 Task: Reply to email with the signature Dallas Robinson with the subject Order confirmation from softage.1@softage.net with the message Please let me know if there are any changes or updates to the project plan. Undo the message and rewrite the message as Thank you for your cooperation in this matter. Send the email
Action: Mouse moved to (484, 603)
Screenshot: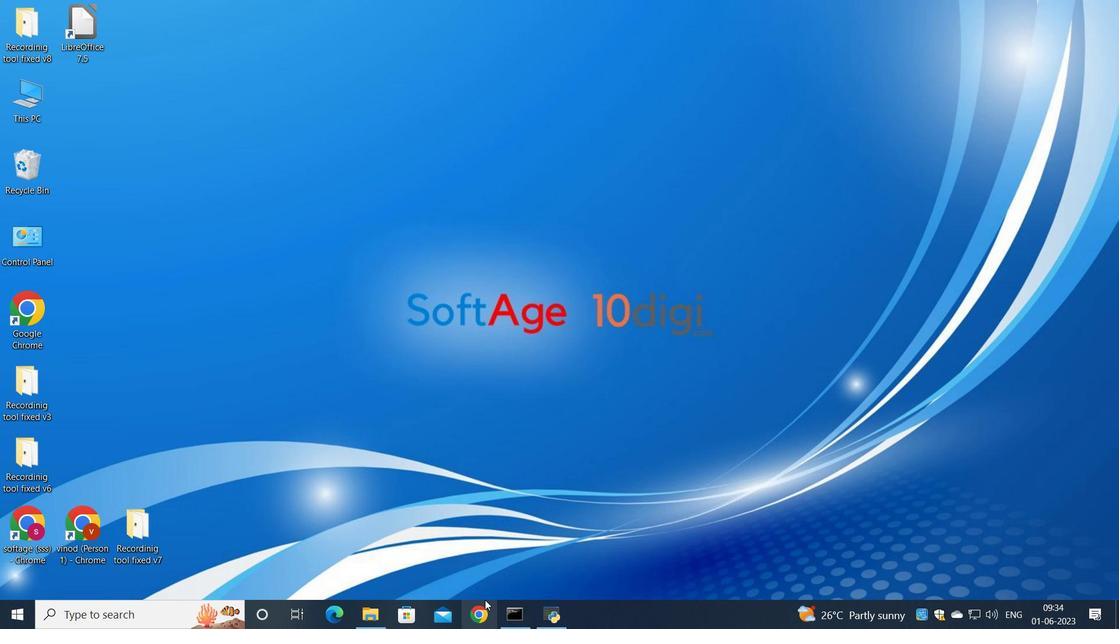 
Action: Mouse pressed left at (484, 603)
Screenshot: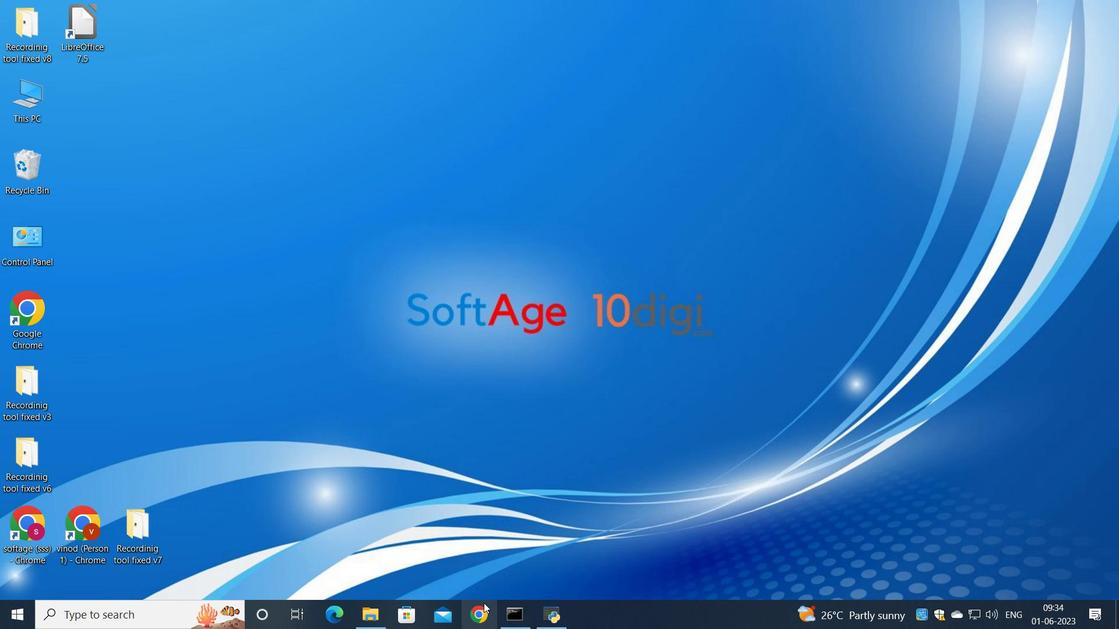 
Action: Mouse moved to (485, 368)
Screenshot: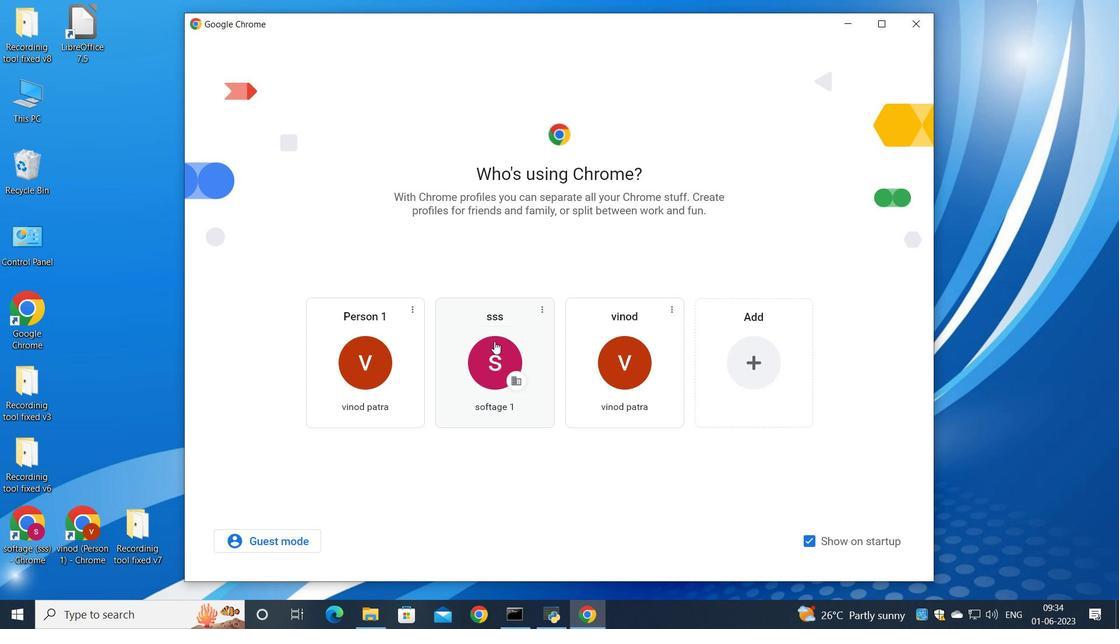 
Action: Mouse pressed left at (485, 368)
Screenshot: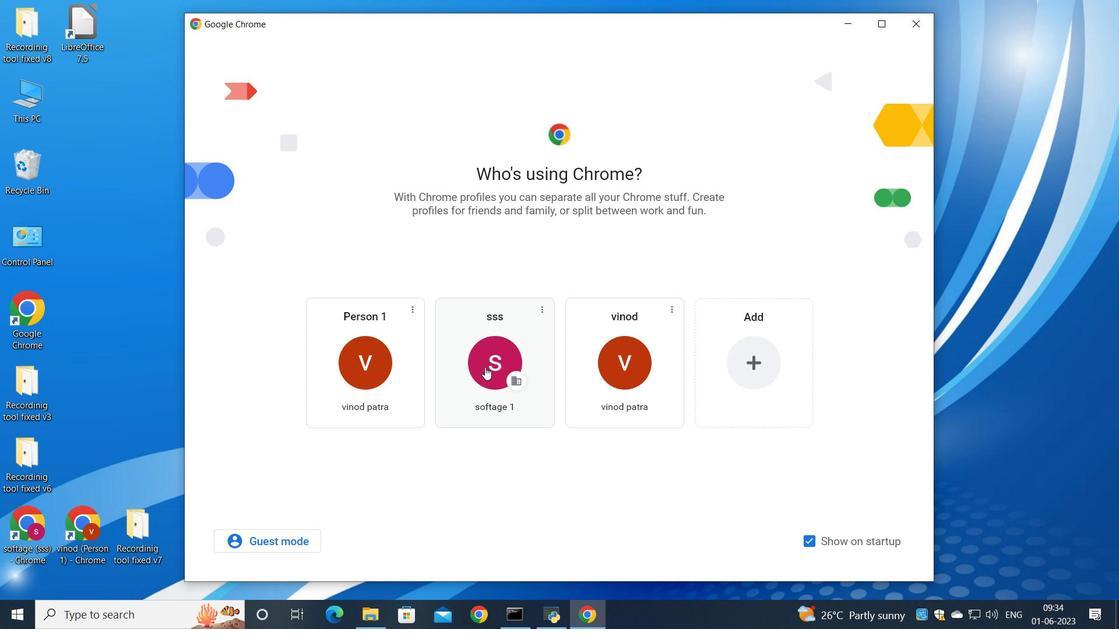
Action: Mouse moved to (987, 93)
Screenshot: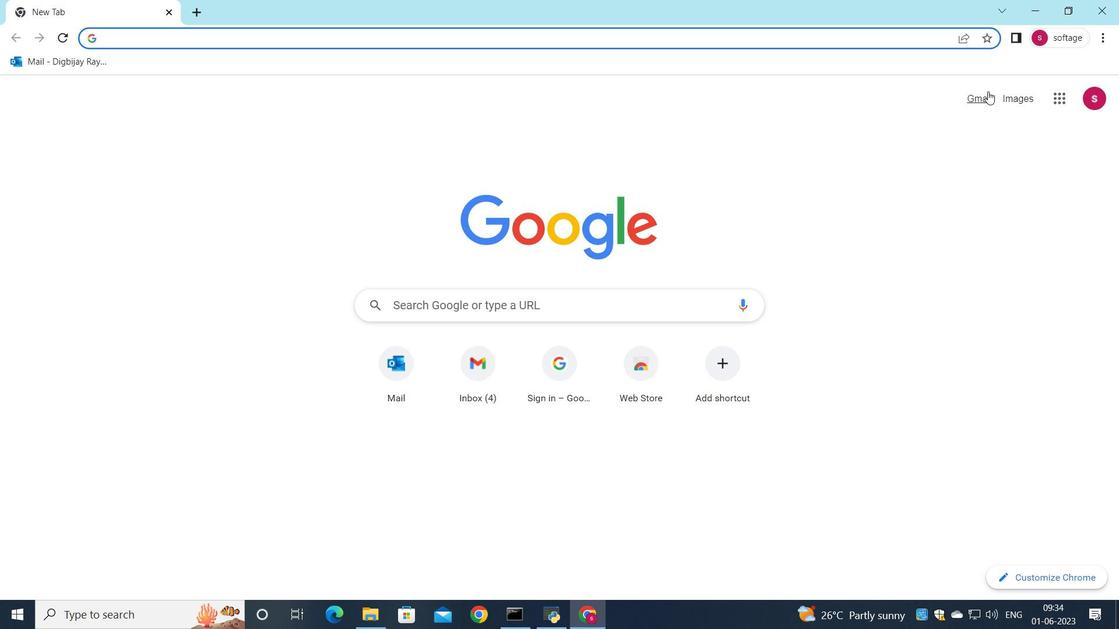 
Action: Mouse pressed left at (987, 93)
Screenshot: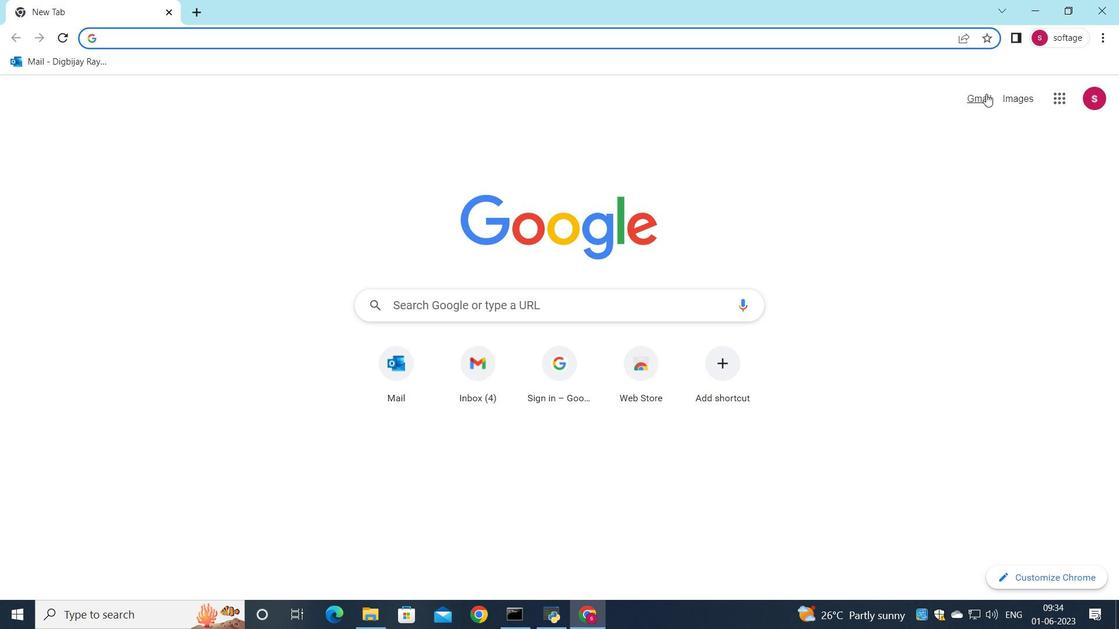 
Action: Mouse moved to (953, 107)
Screenshot: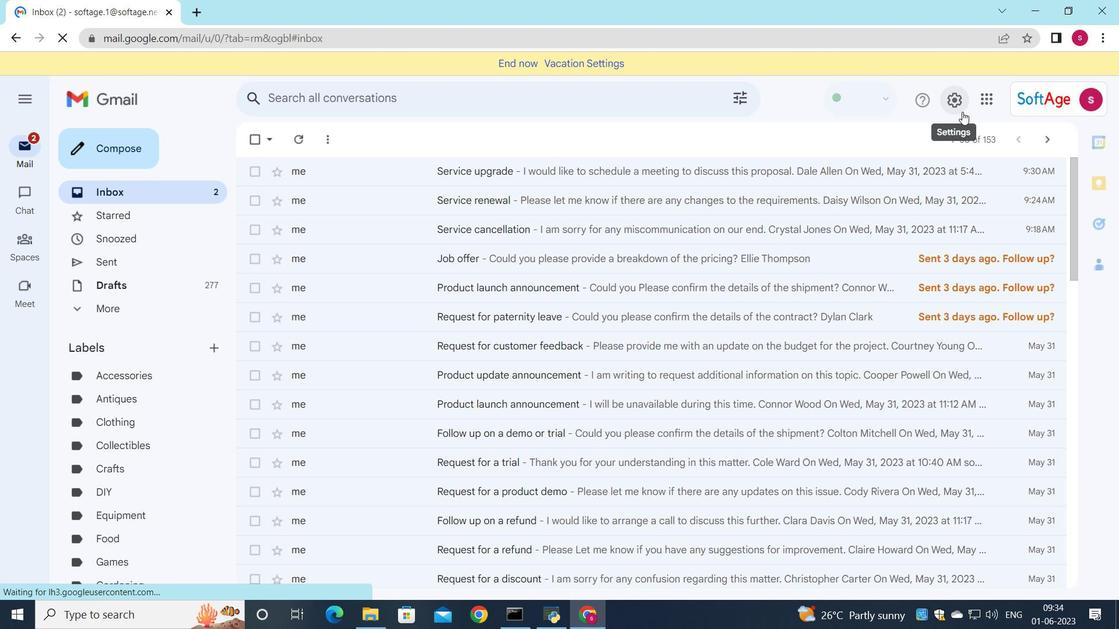 
Action: Mouse pressed left at (953, 107)
Screenshot: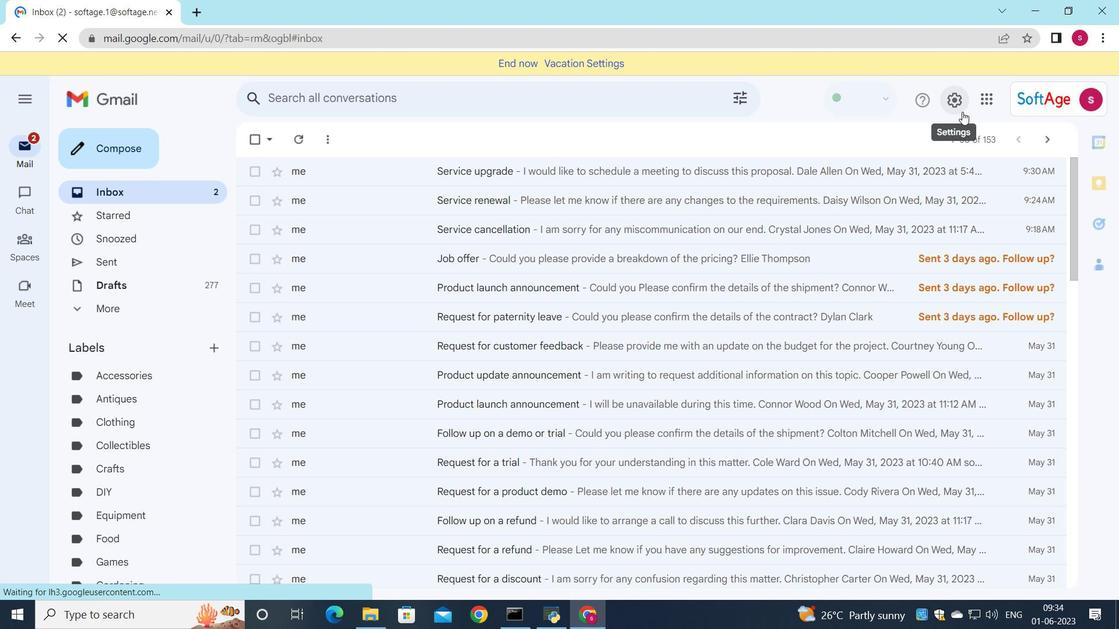 
Action: Mouse moved to (951, 173)
Screenshot: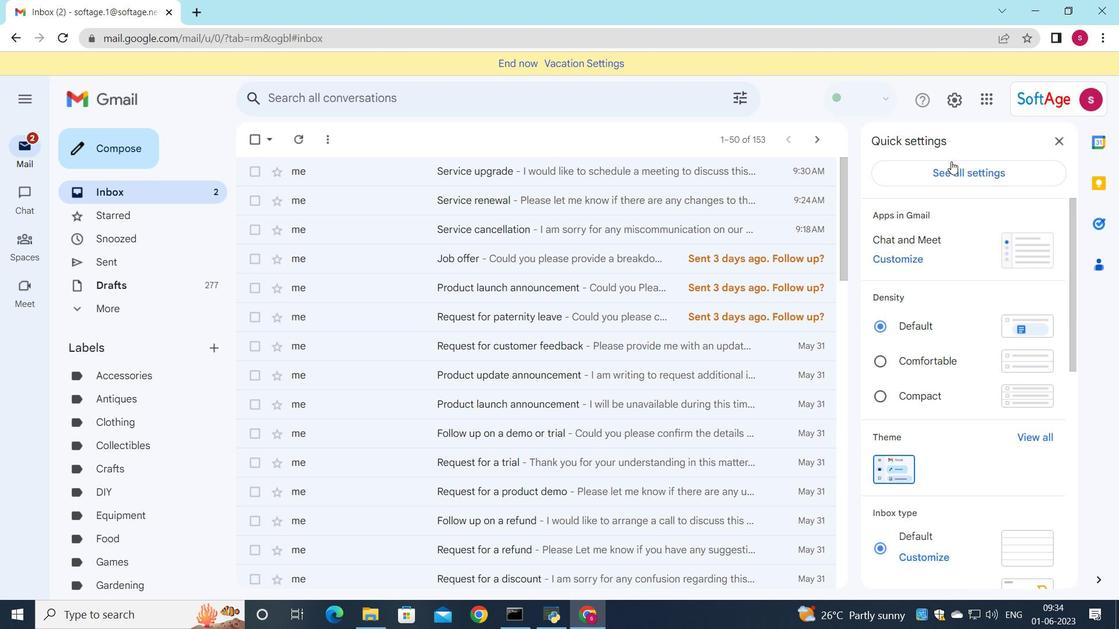 
Action: Mouse pressed left at (951, 173)
Screenshot: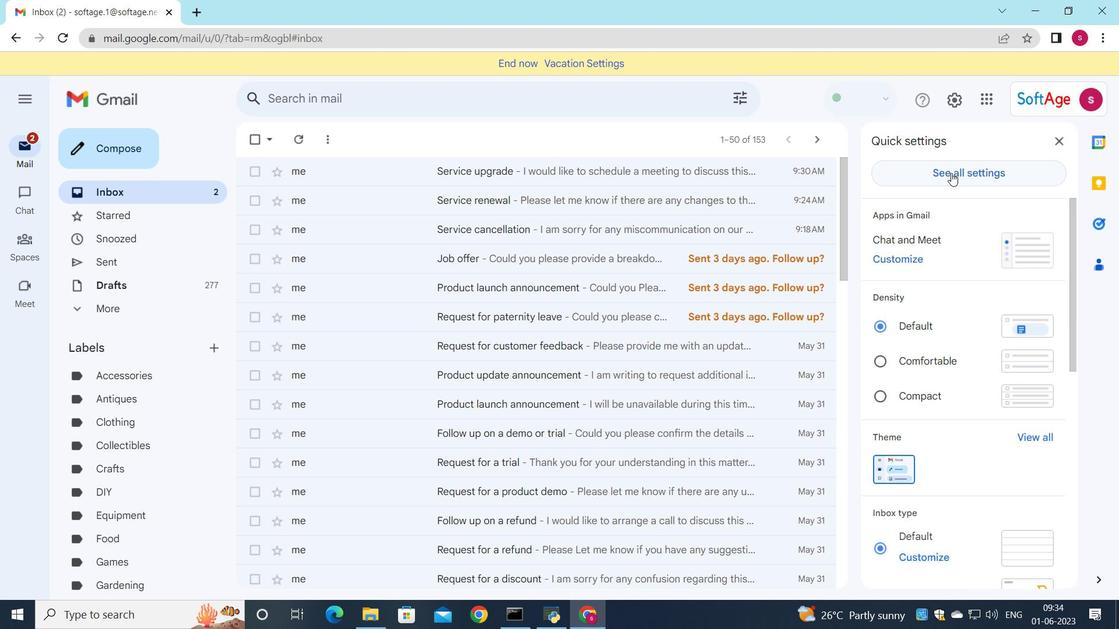 
Action: Mouse moved to (700, 271)
Screenshot: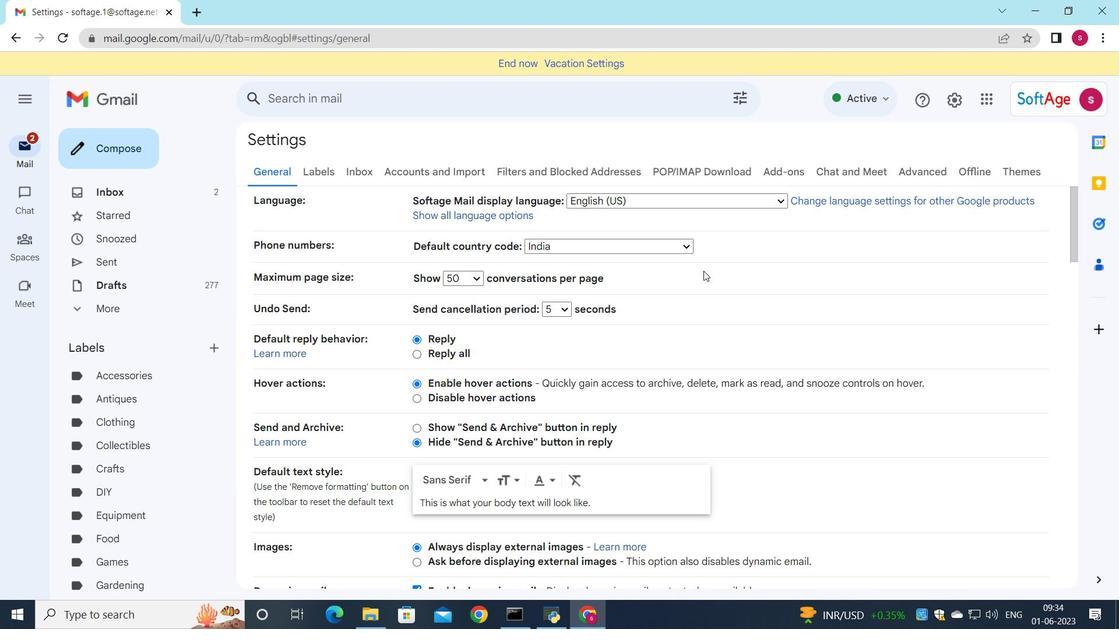 
Action: Mouse scrolled (700, 271) with delta (0, 0)
Screenshot: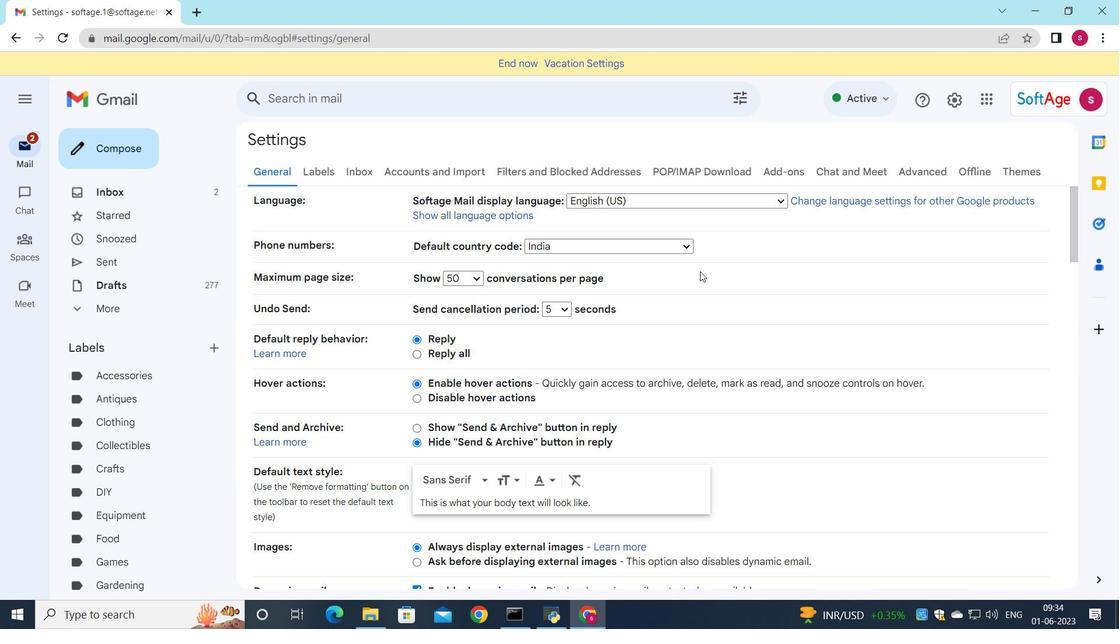 
Action: Mouse scrolled (700, 271) with delta (0, 0)
Screenshot: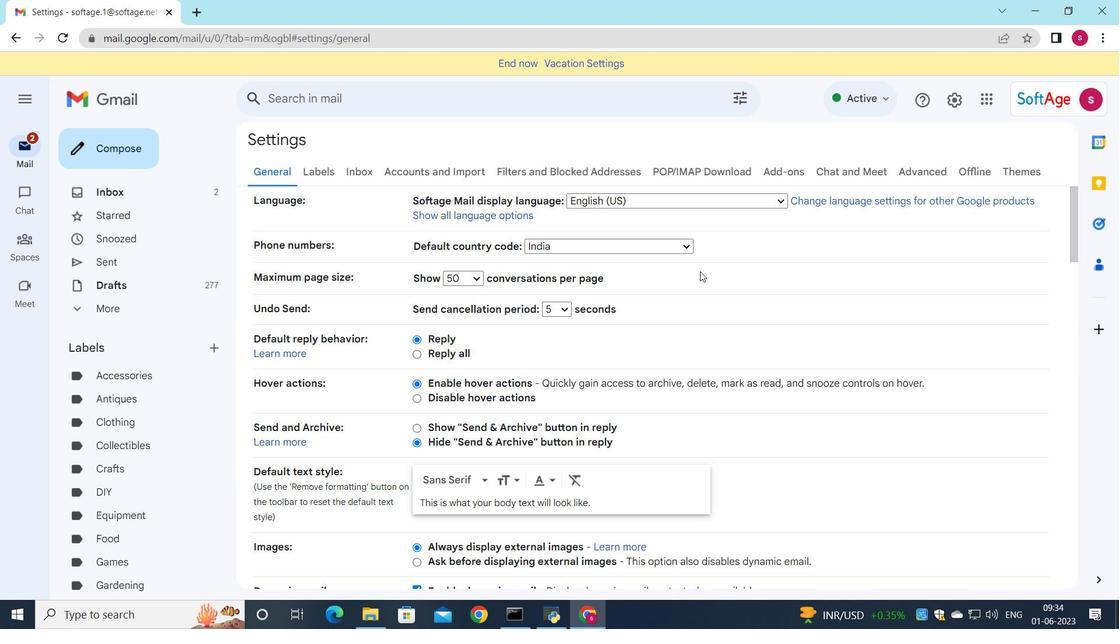 
Action: Mouse scrolled (700, 271) with delta (0, 0)
Screenshot: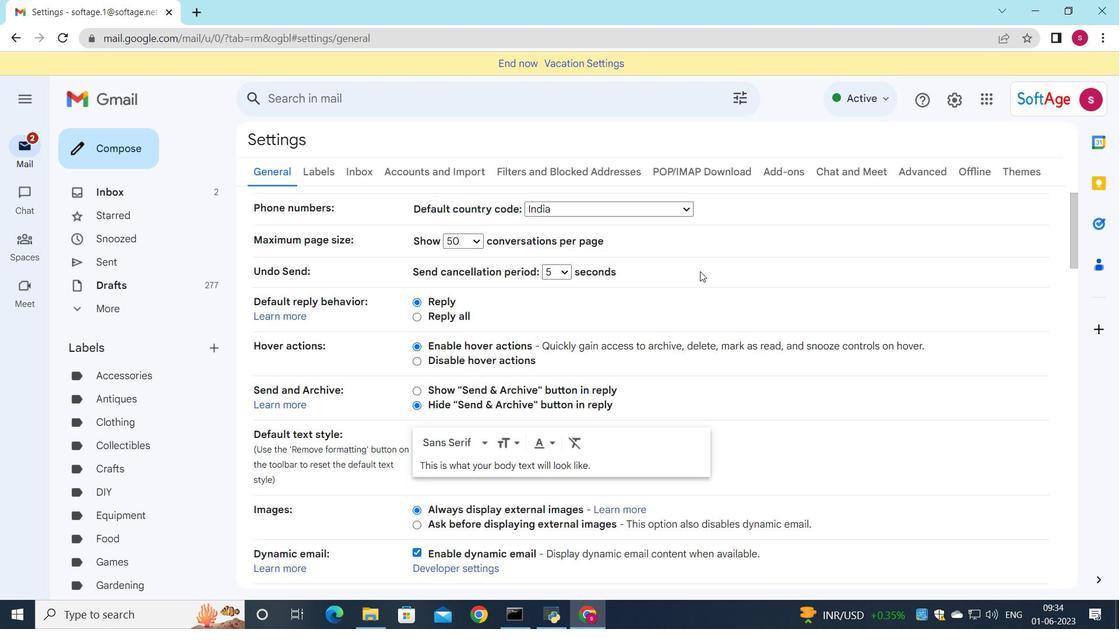 
Action: Mouse scrolled (700, 271) with delta (0, 0)
Screenshot: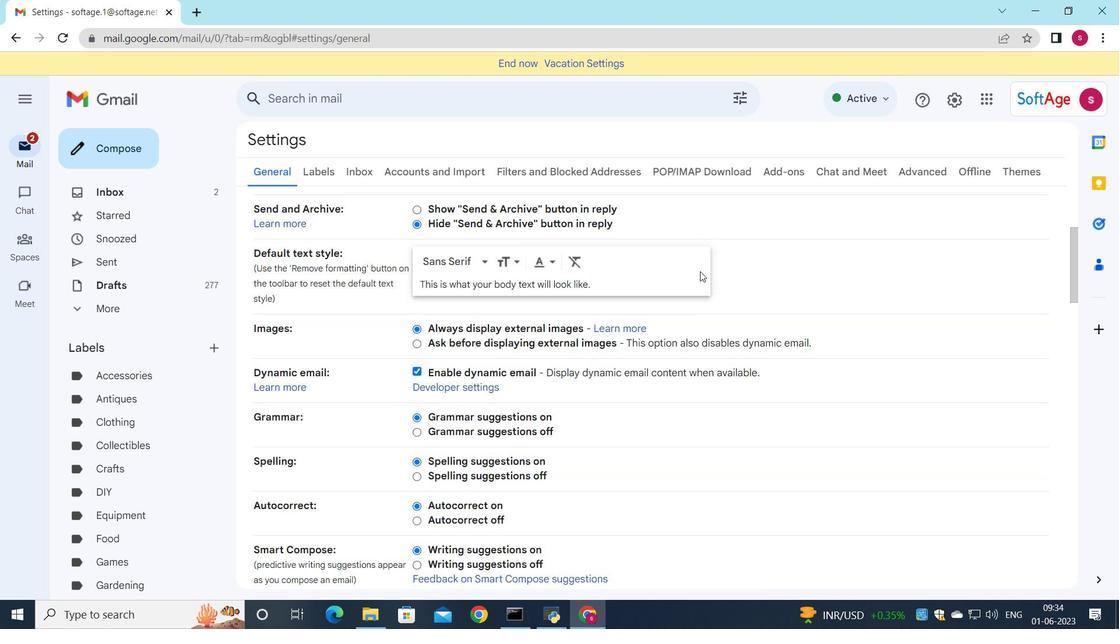 
Action: Mouse scrolled (700, 271) with delta (0, 0)
Screenshot: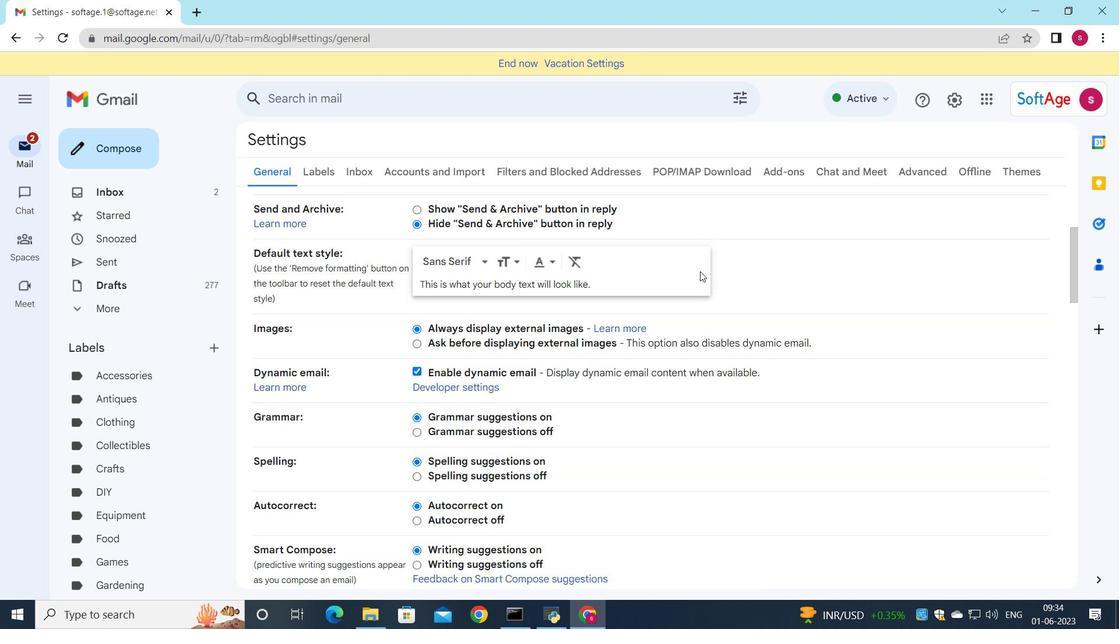 
Action: Mouse moved to (693, 279)
Screenshot: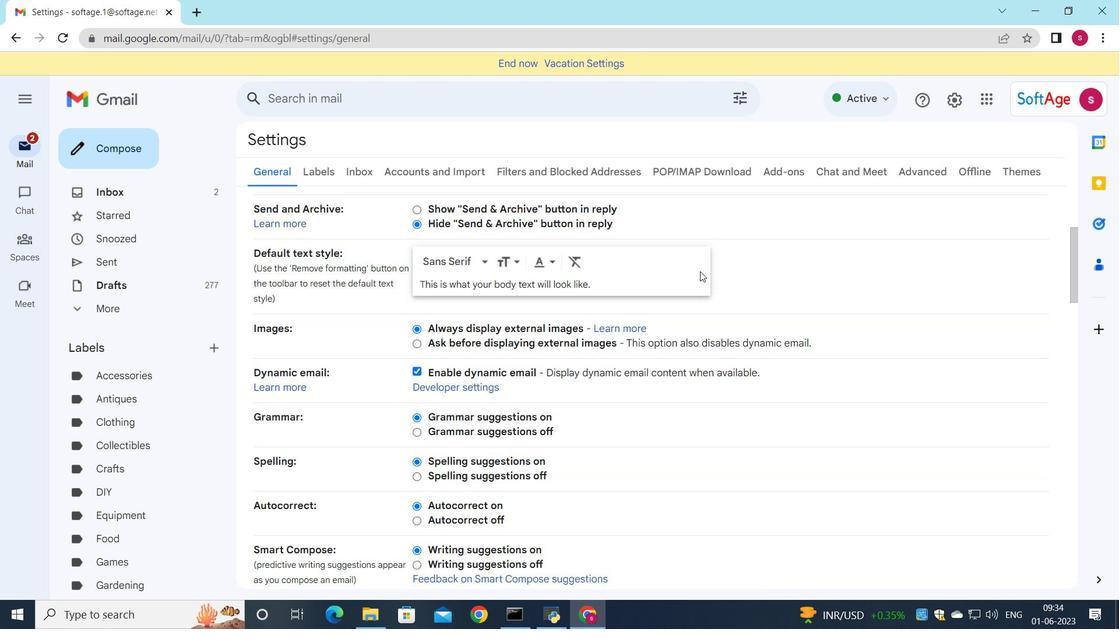 
Action: Mouse scrolled (693, 279) with delta (0, 0)
Screenshot: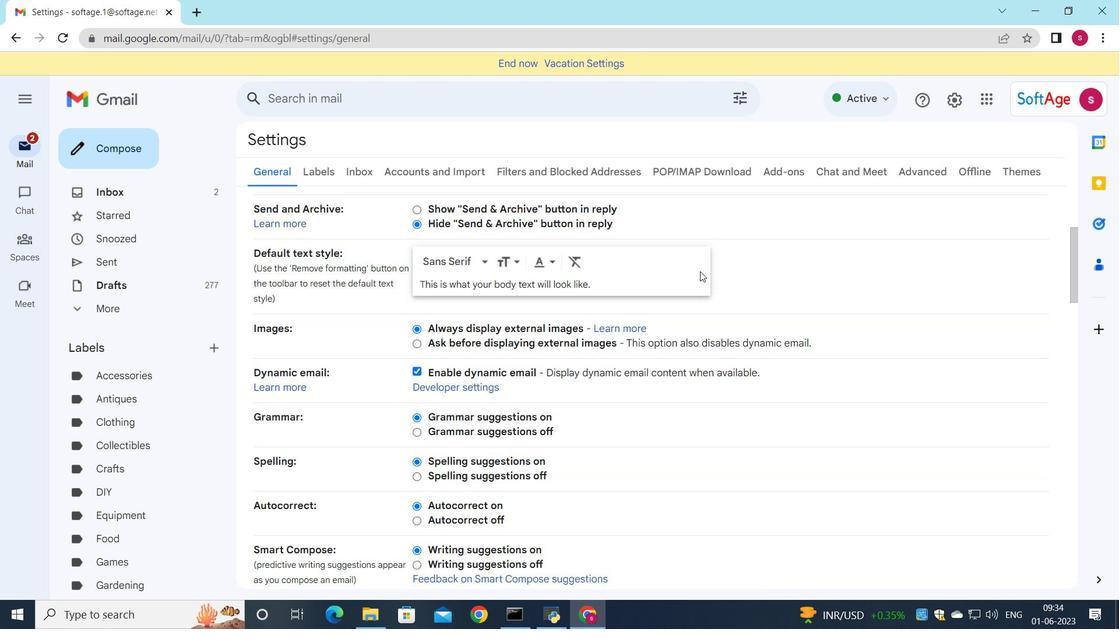 
Action: Mouse moved to (675, 287)
Screenshot: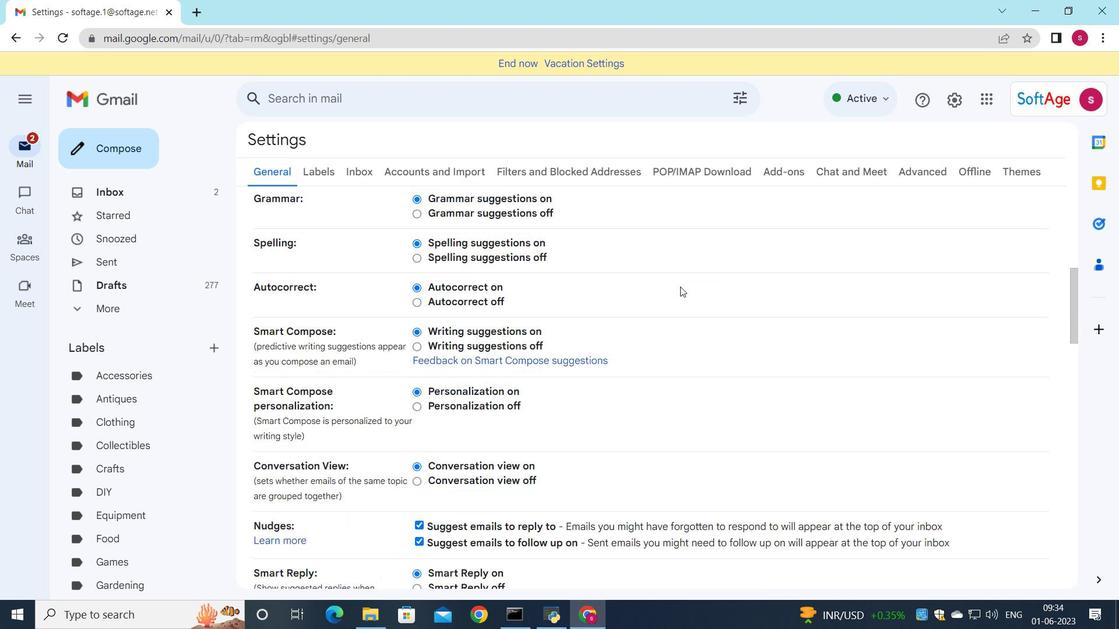 
Action: Mouse scrolled (675, 286) with delta (0, 0)
Screenshot: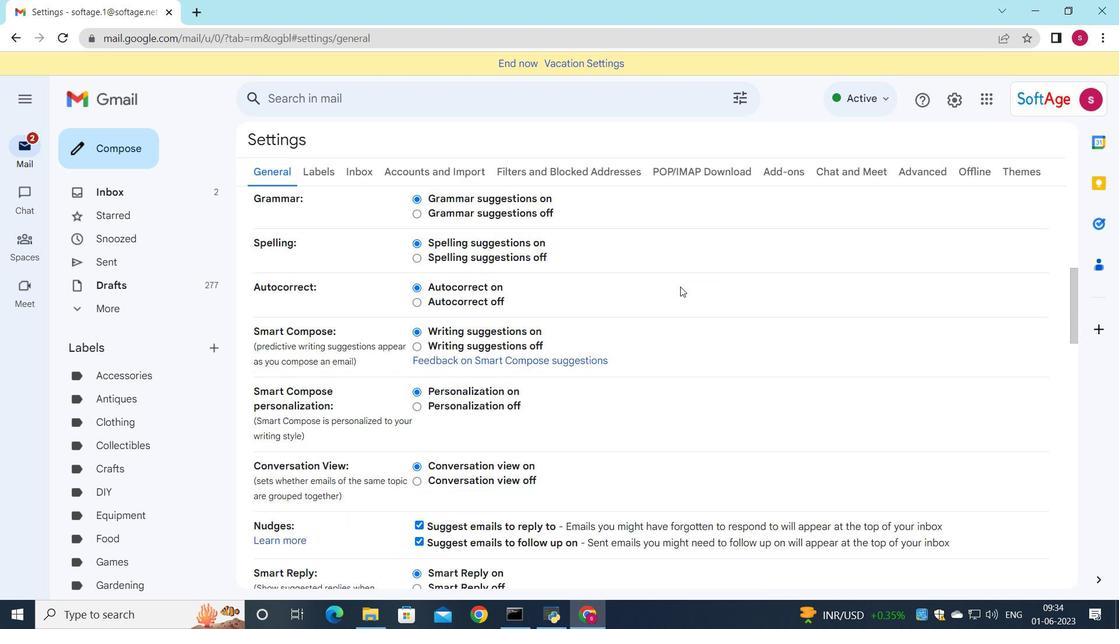 
Action: Mouse scrolled (675, 286) with delta (0, 0)
Screenshot: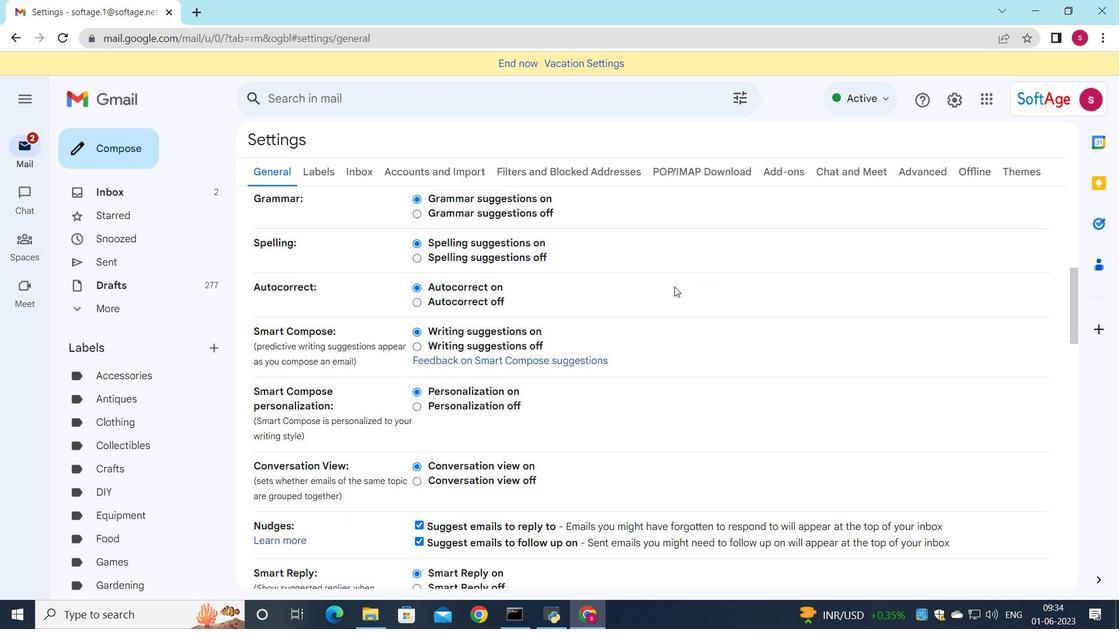 
Action: Mouse scrolled (675, 286) with delta (0, 0)
Screenshot: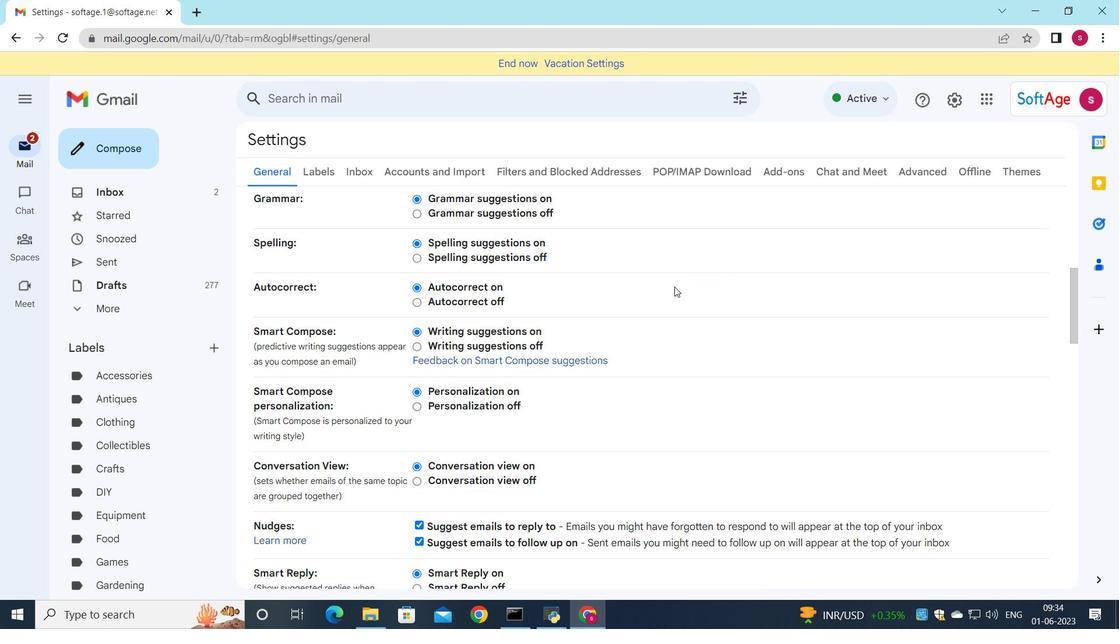 
Action: Mouse scrolled (675, 286) with delta (0, 0)
Screenshot: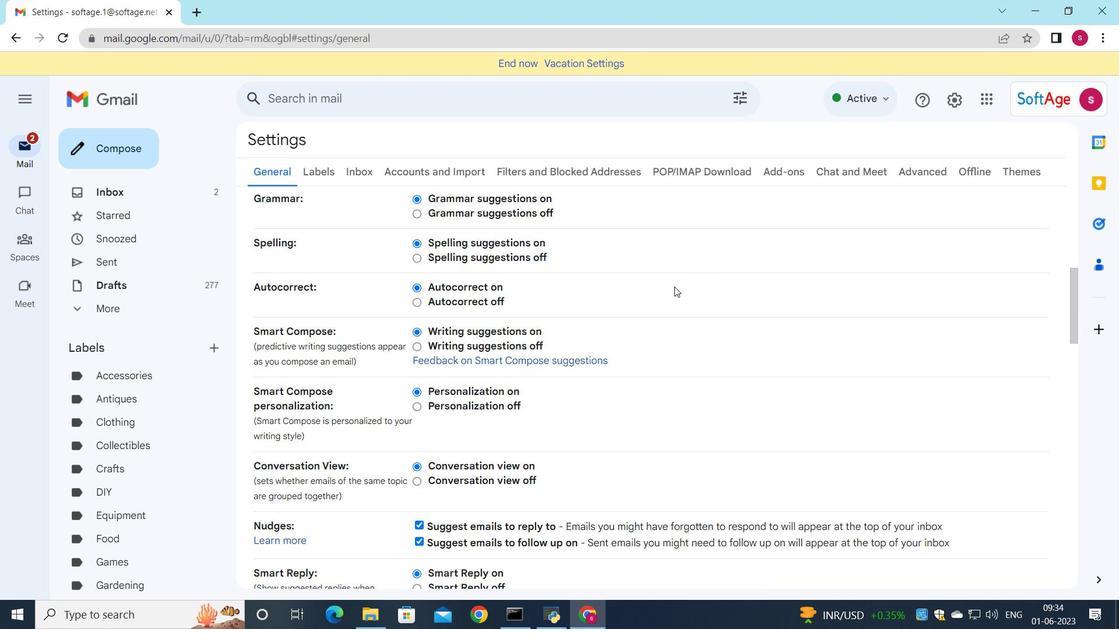 
Action: Mouse scrolled (675, 286) with delta (0, 0)
Screenshot: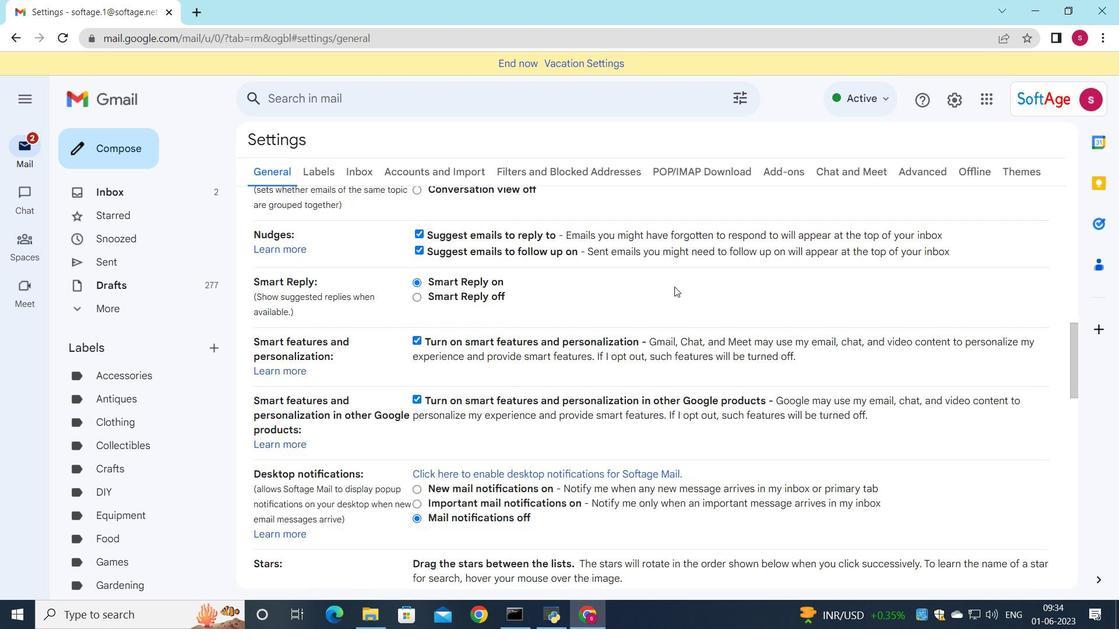 
Action: Mouse scrolled (675, 286) with delta (0, 0)
Screenshot: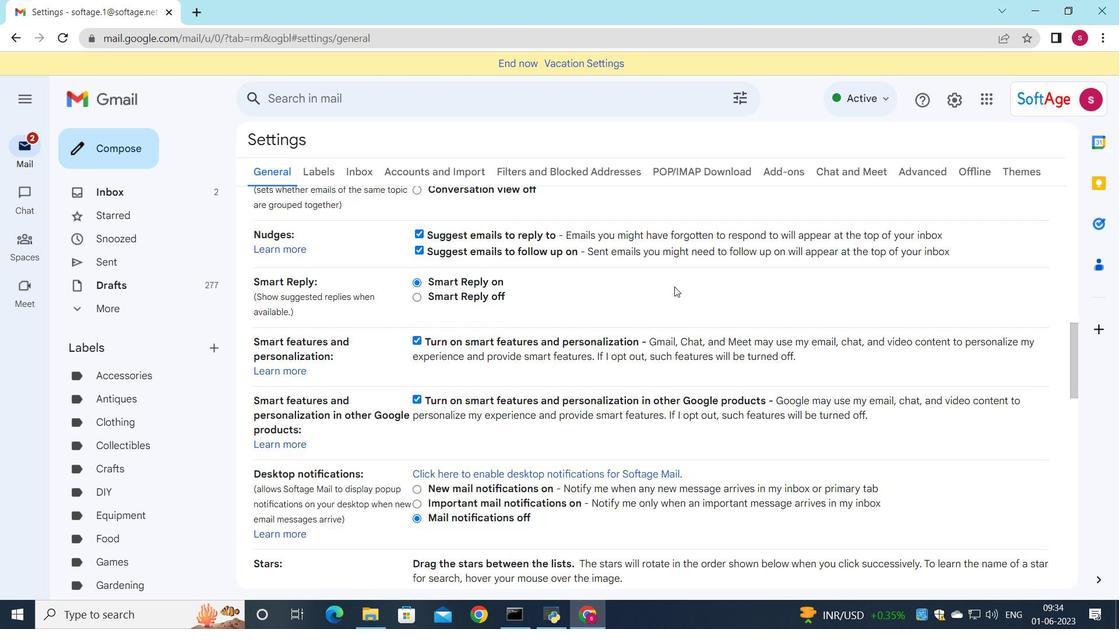 
Action: Mouse scrolled (675, 286) with delta (0, 0)
Screenshot: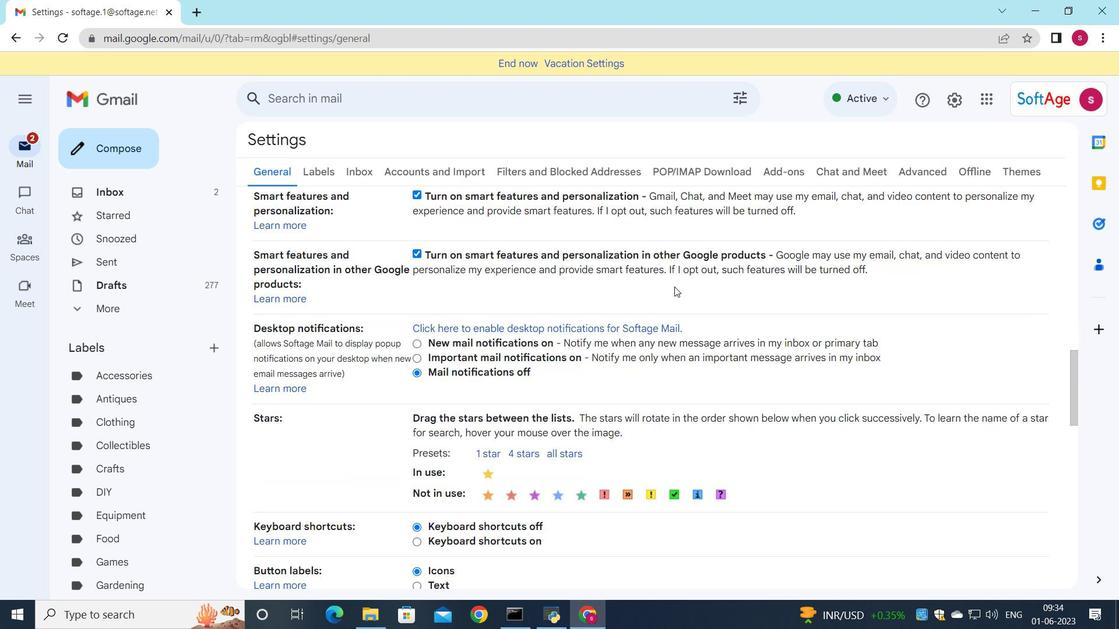 
Action: Mouse scrolled (675, 286) with delta (0, 0)
Screenshot: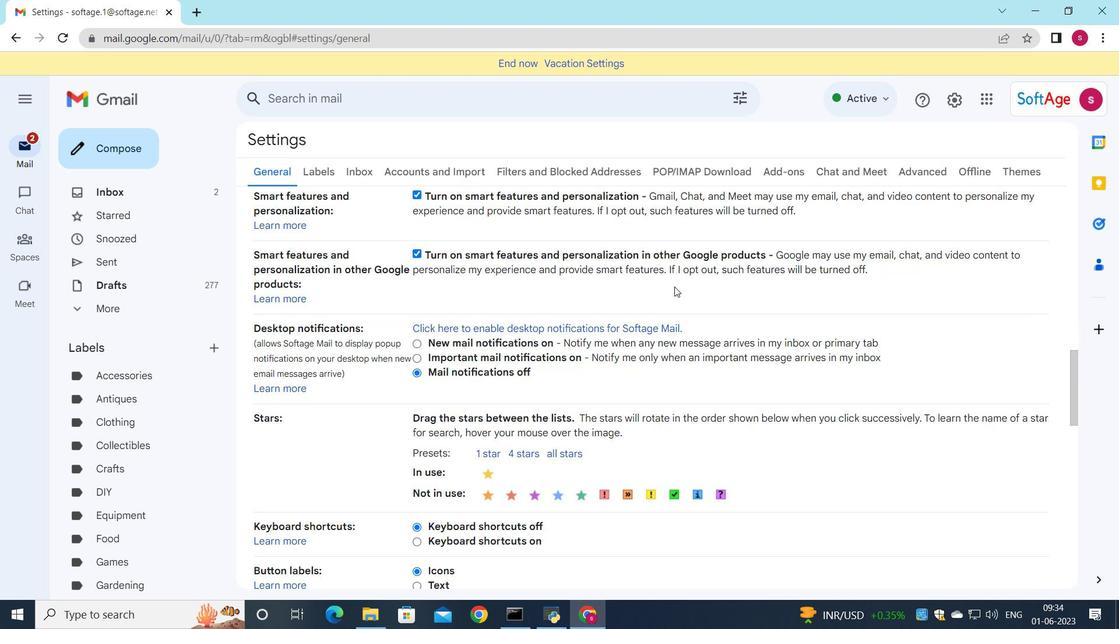 
Action: Mouse scrolled (675, 286) with delta (0, 0)
Screenshot: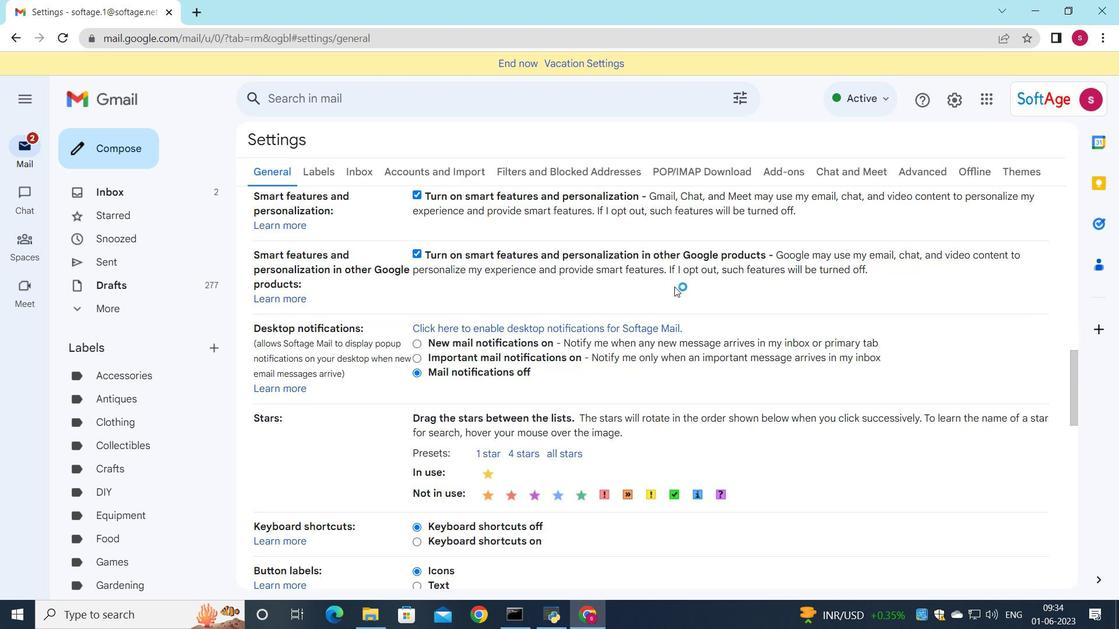 
Action: Mouse scrolled (675, 286) with delta (0, 0)
Screenshot: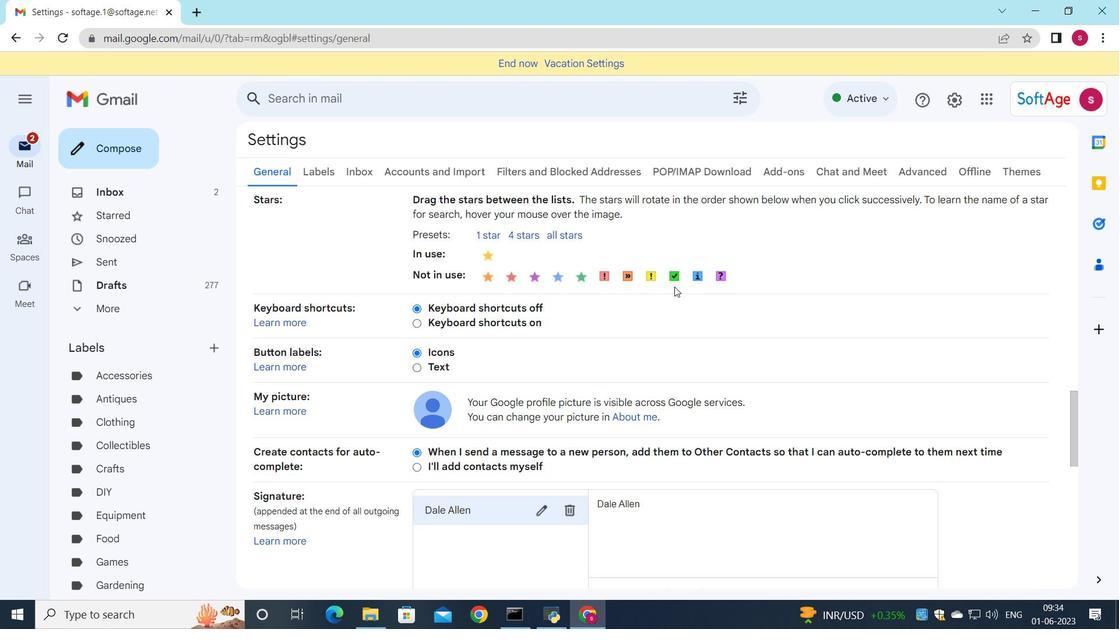 
Action: Mouse scrolled (675, 286) with delta (0, 0)
Screenshot: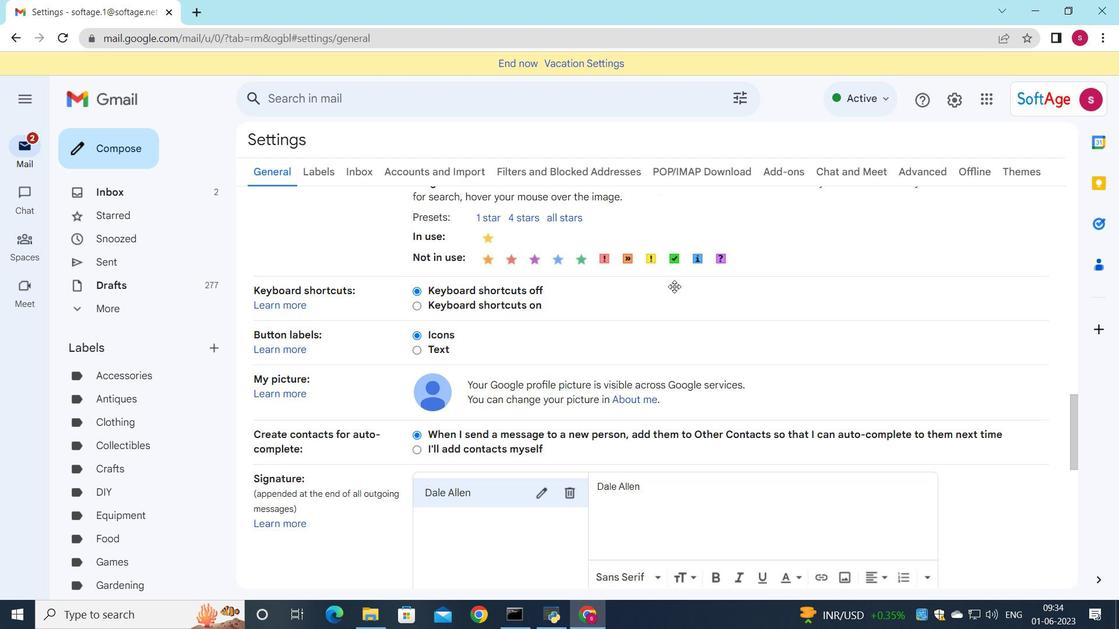 
Action: Mouse moved to (568, 361)
Screenshot: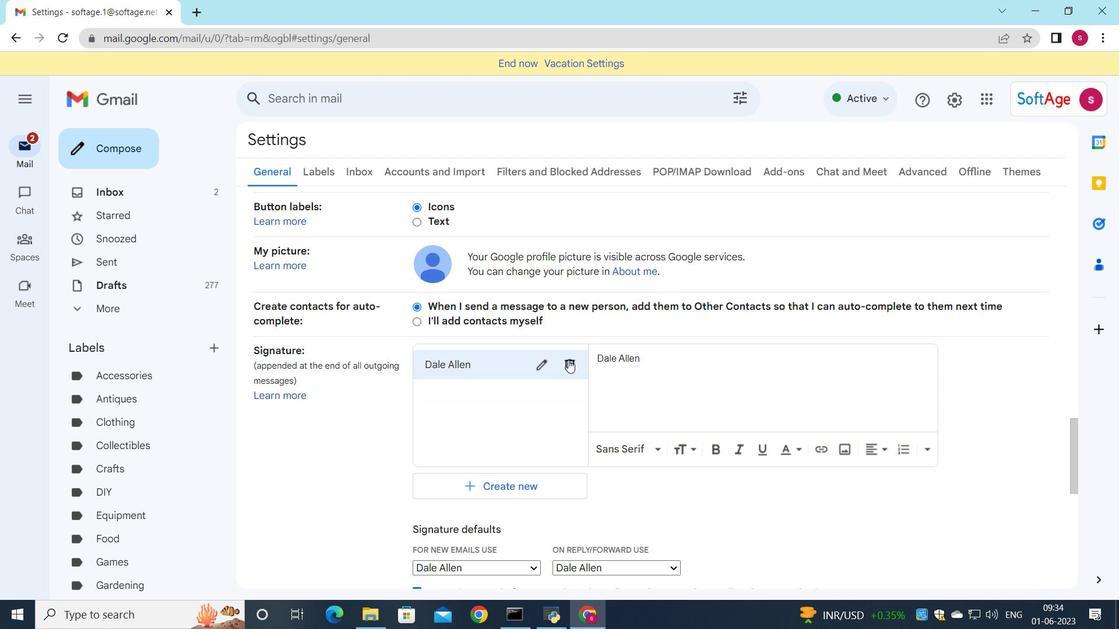 
Action: Mouse pressed left at (568, 361)
Screenshot: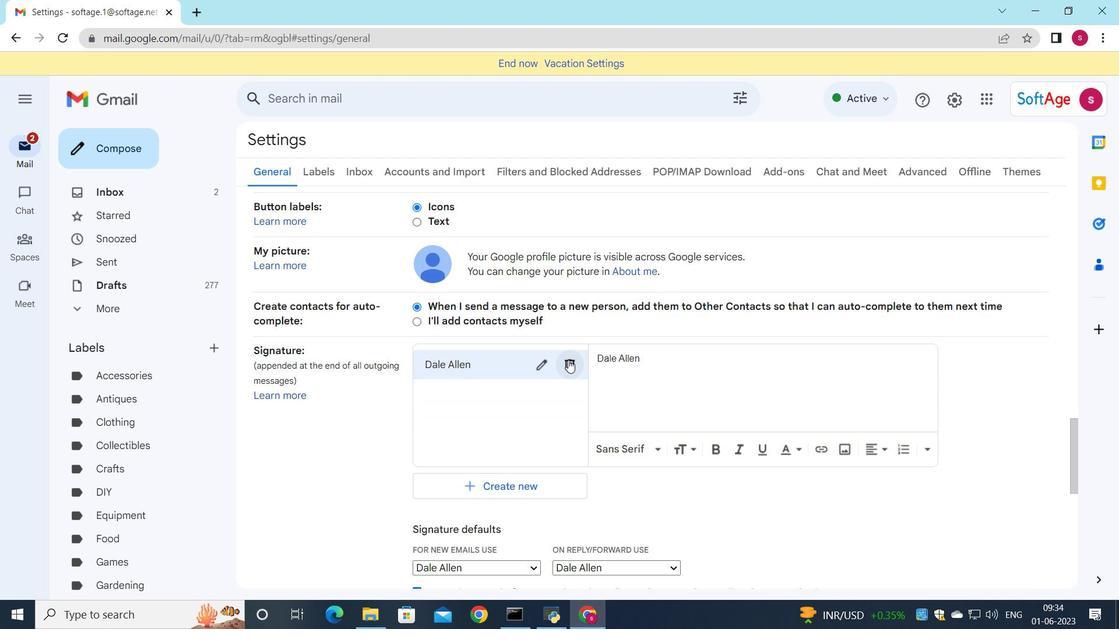 
Action: Mouse moved to (657, 355)
Screenshot: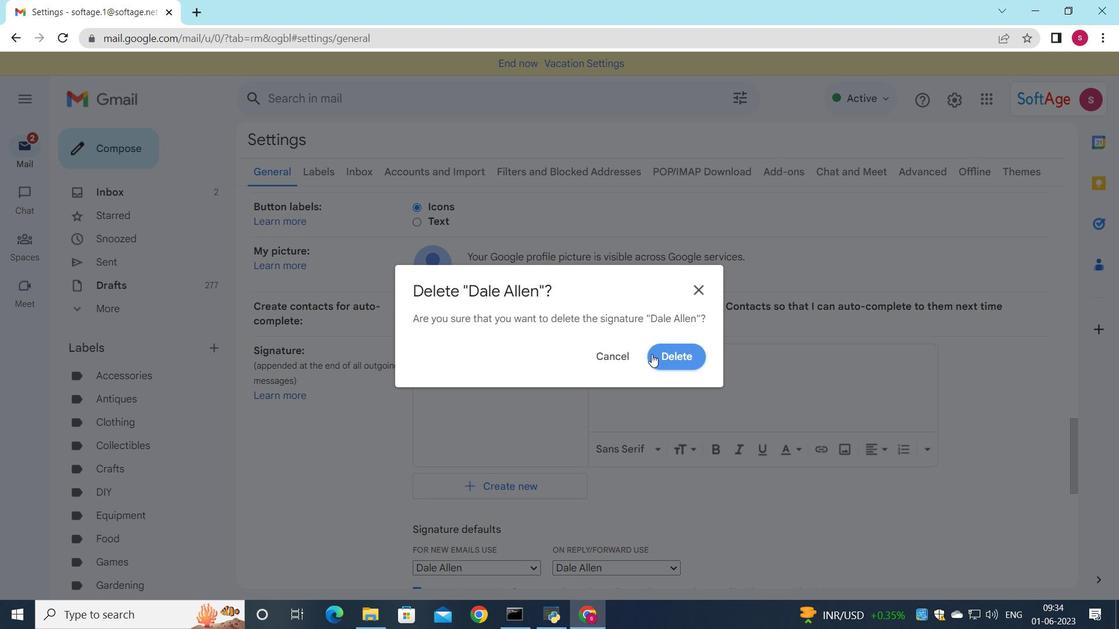 
Action: Mouse pressed left at (657, 355)
Screenshot: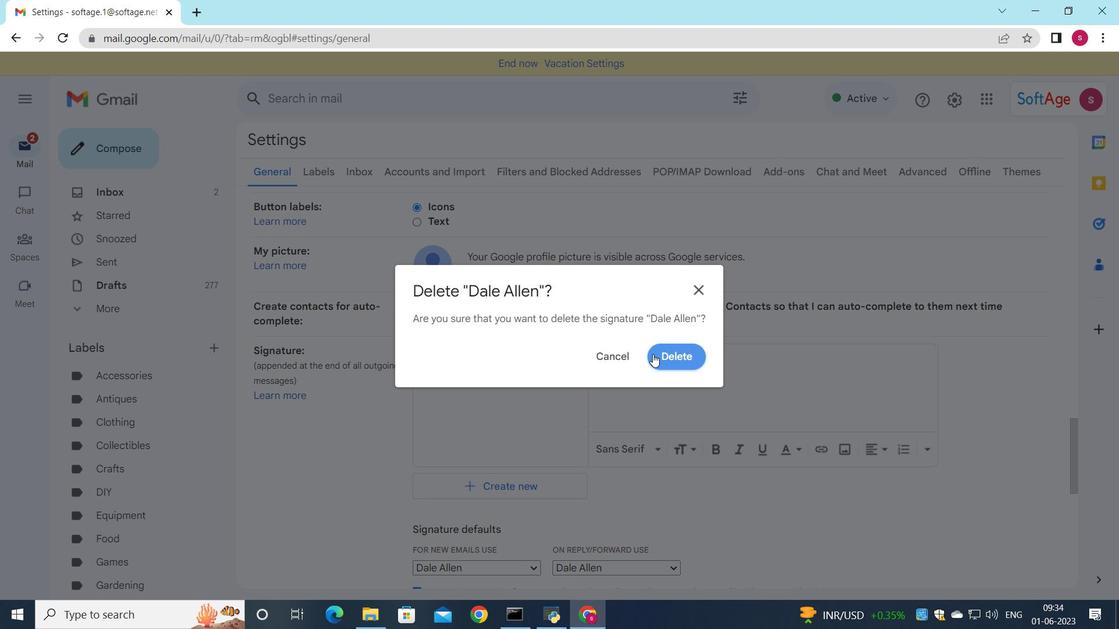 
Action: Mouse moved to (489, 372)
Screenshot: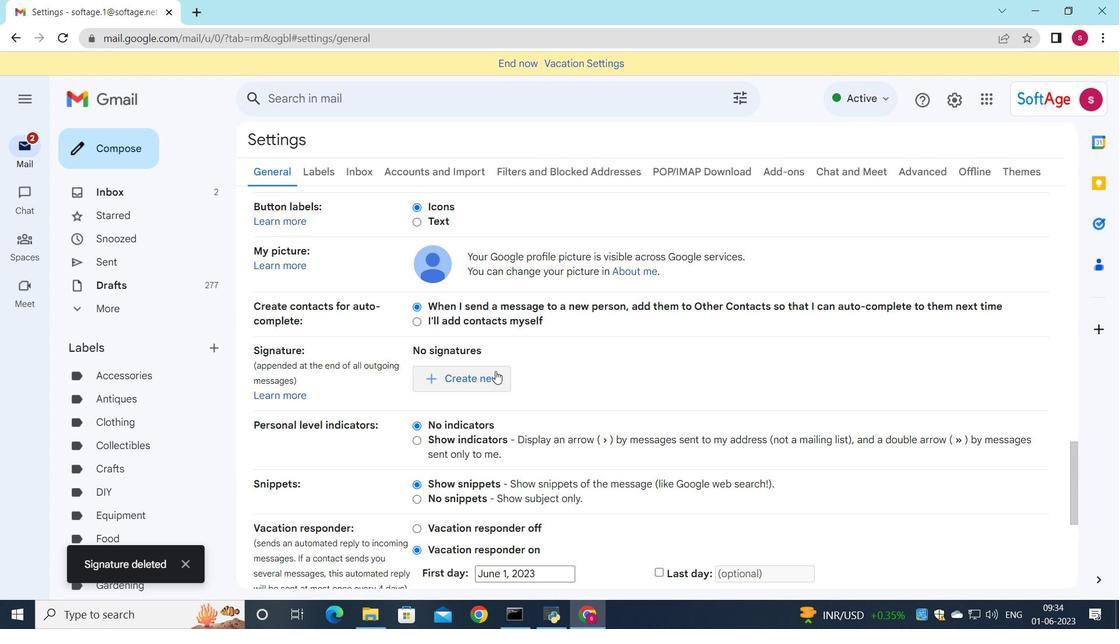 
Action: Mouse pressed left at (489, 372)
Screenshot: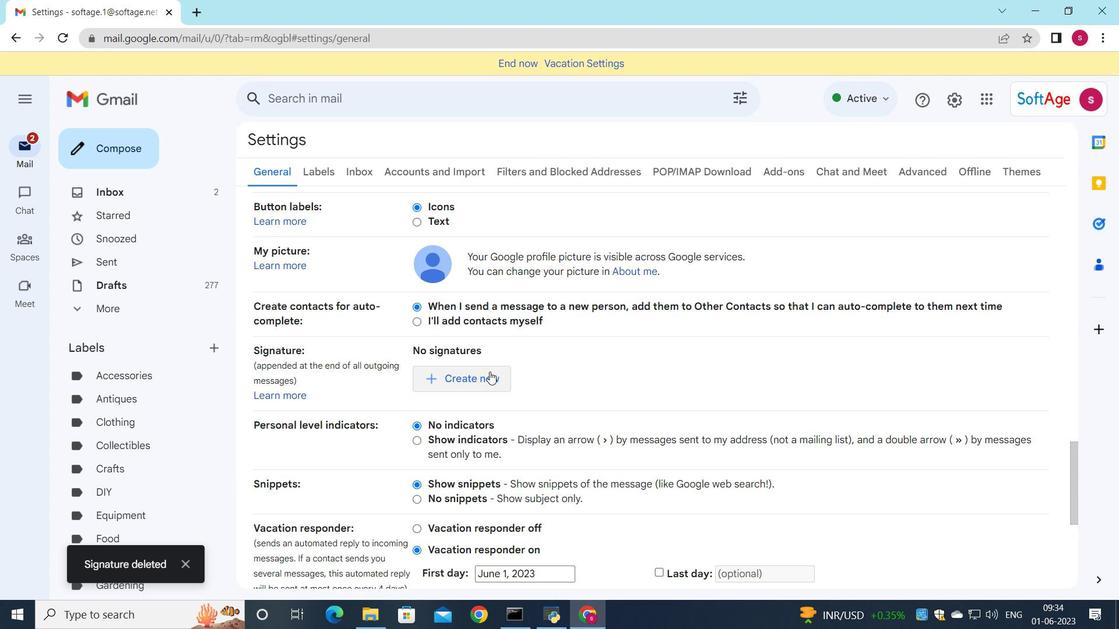 
Action: Mouse moved to (938, 321)
Screenshot: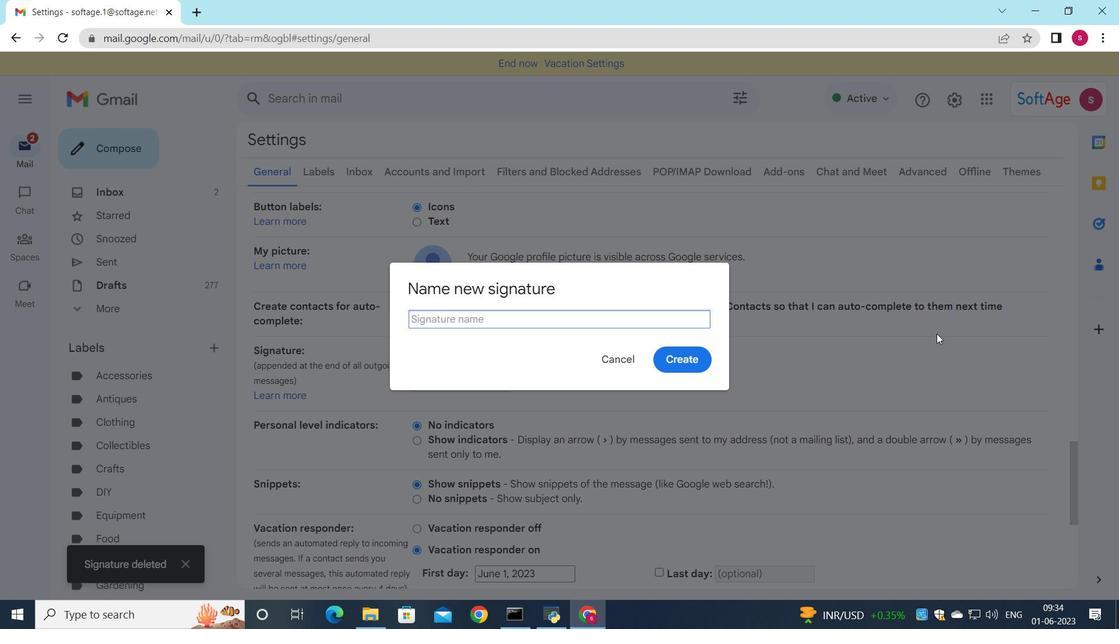 
Action: Key pressed <Key.shift>Dallas<Key.space><Key.shift>Robinson
Screenshot: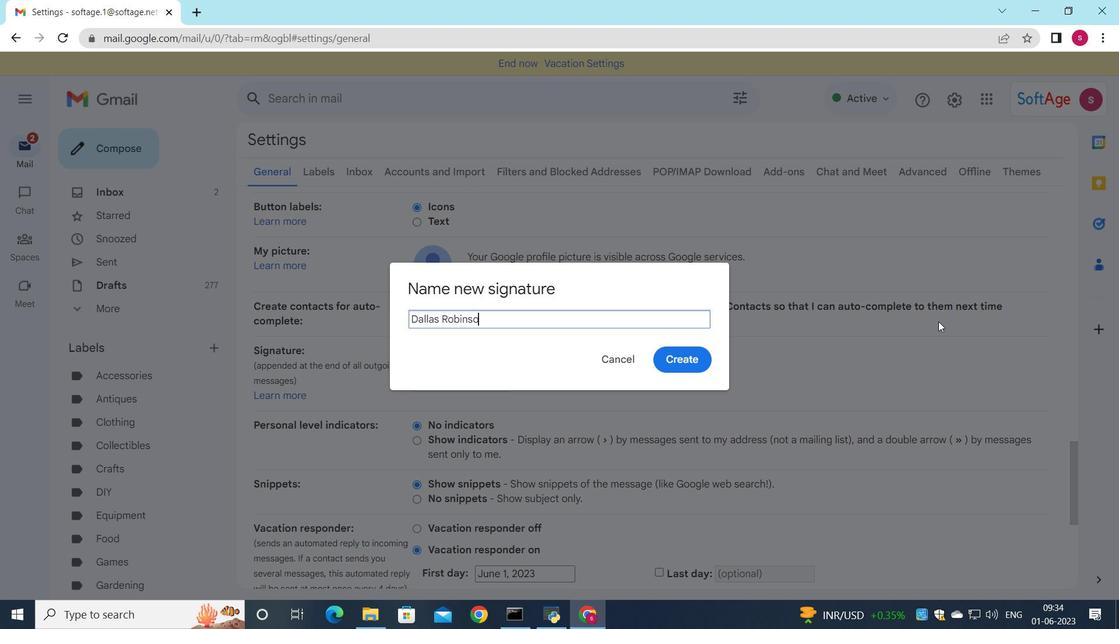 
Action: Mouse moved to (680, 359)
Screenshot: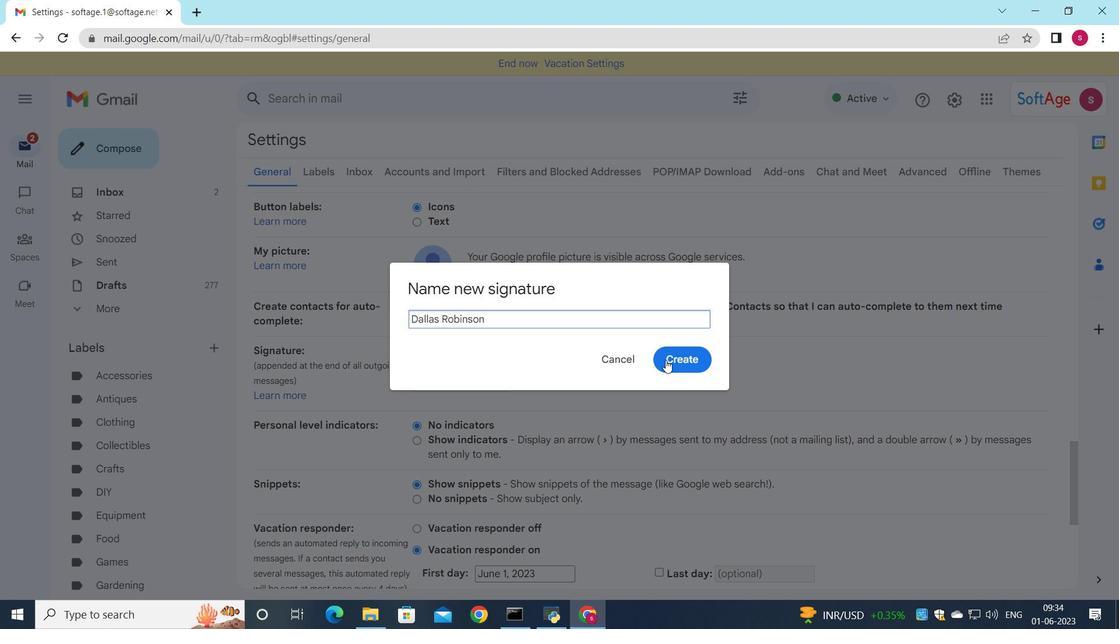 
Action: Mouse pressed left at (680, 359)
Screenshot: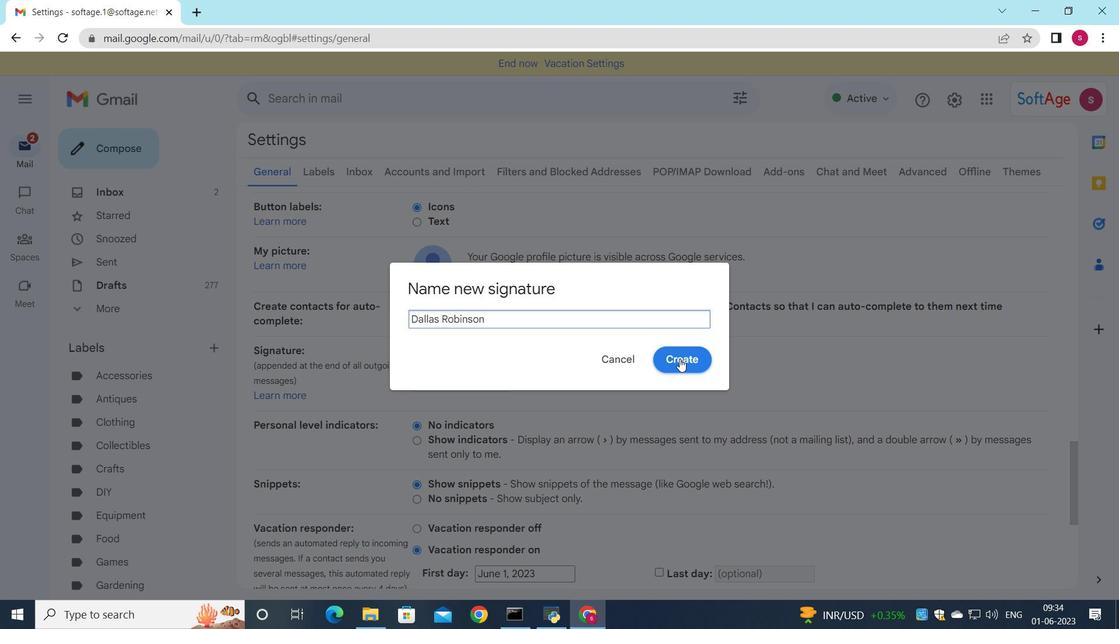 
Action: Mouse moved to (678, 410)
Screenshot: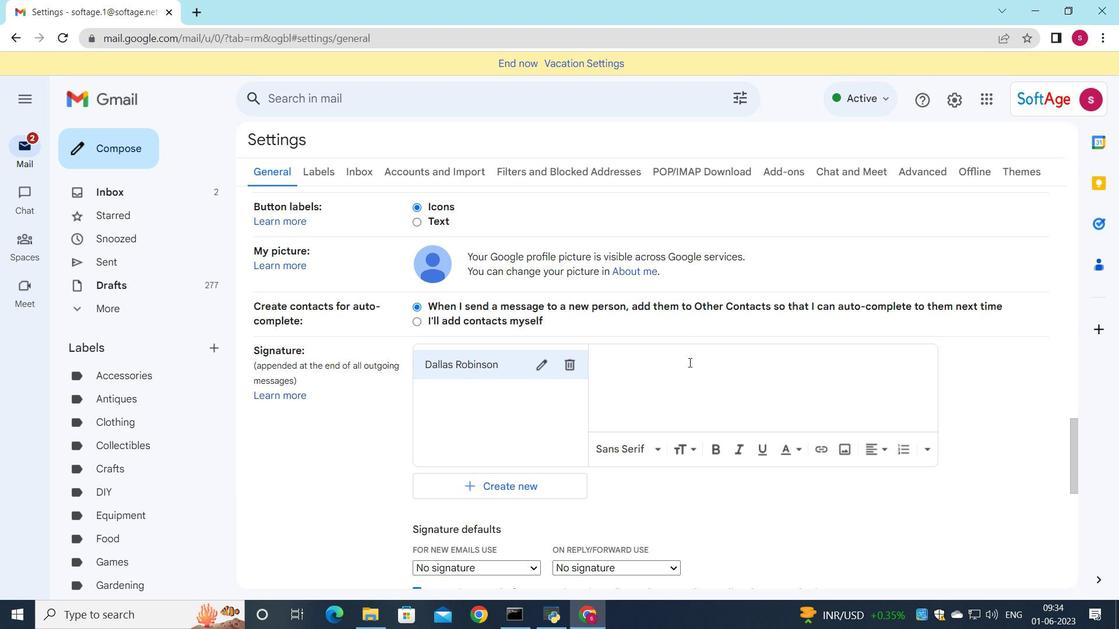 
Action: Mouse pressed left at (678, 410)
Screenshot: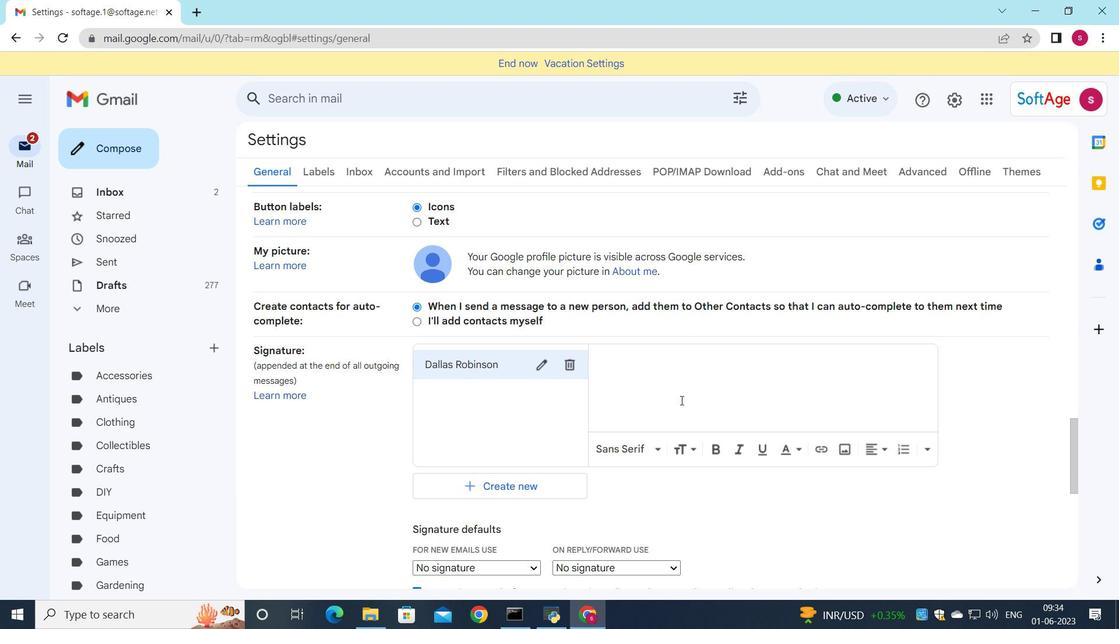 
Action: Mouse moved to (678, 409)
Screenshot: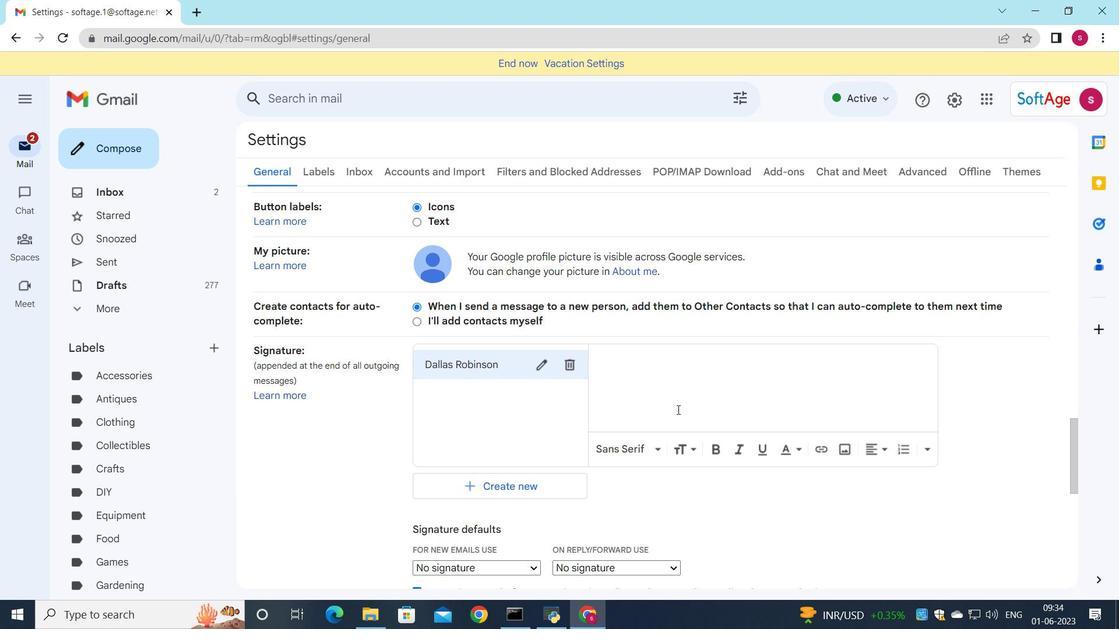 
Action: Key pressed <Key.shift>Dallas<Key.space><Key.shift><Key.shift><Key.shift>Robinson
Screenshot: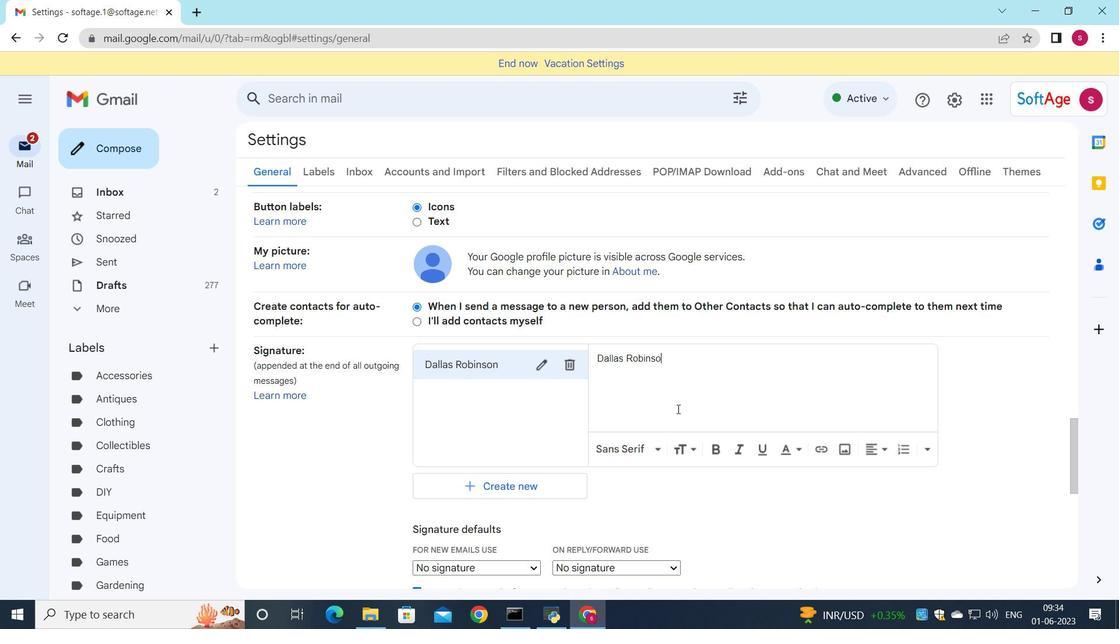 
Action: Mouse moved to (688, 398)
Screenshot: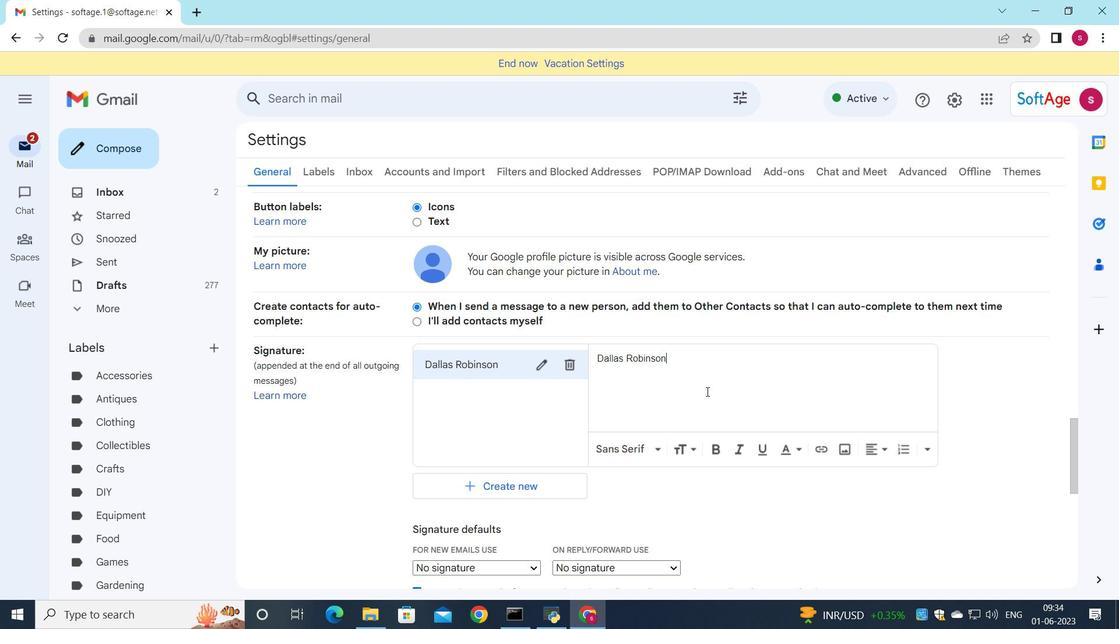 
Action: Mouse scrolled (688, 397) with delta (0, 0)
Screenshot: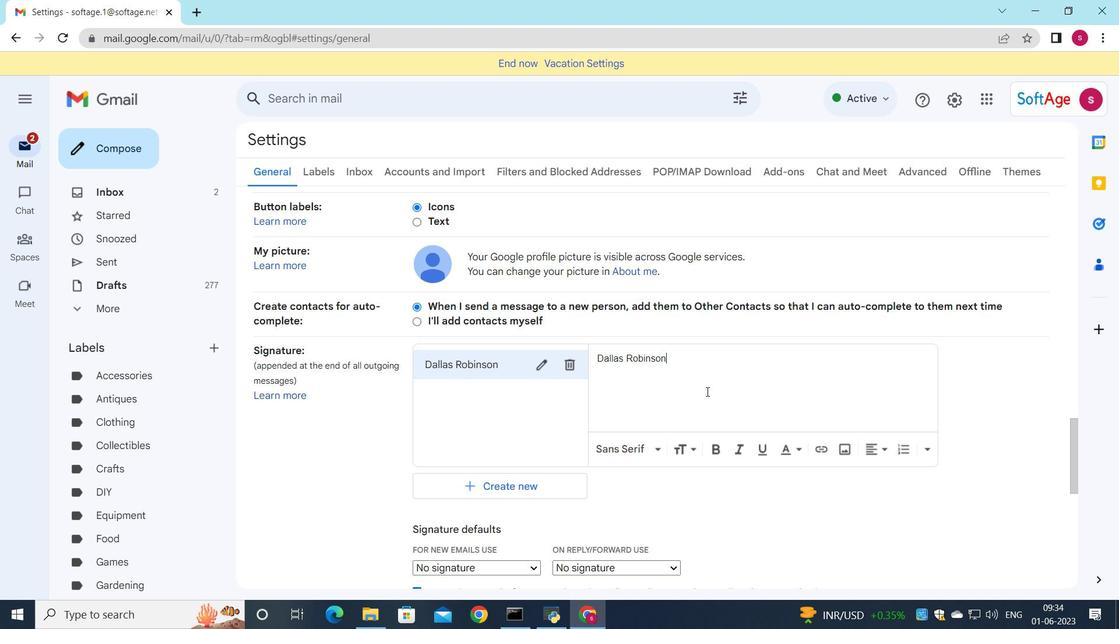 
Action: Mouse moved to (678, 401)
Screenshot: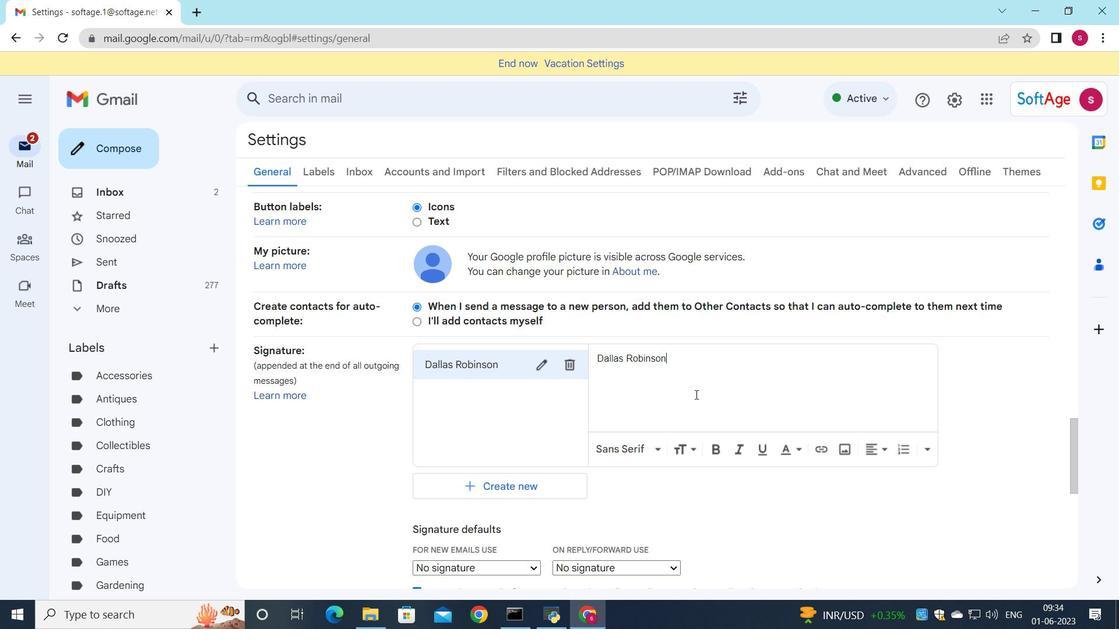 
Action: Mouse scrolled (678, 400) with delta (0, 0)
Screenshot: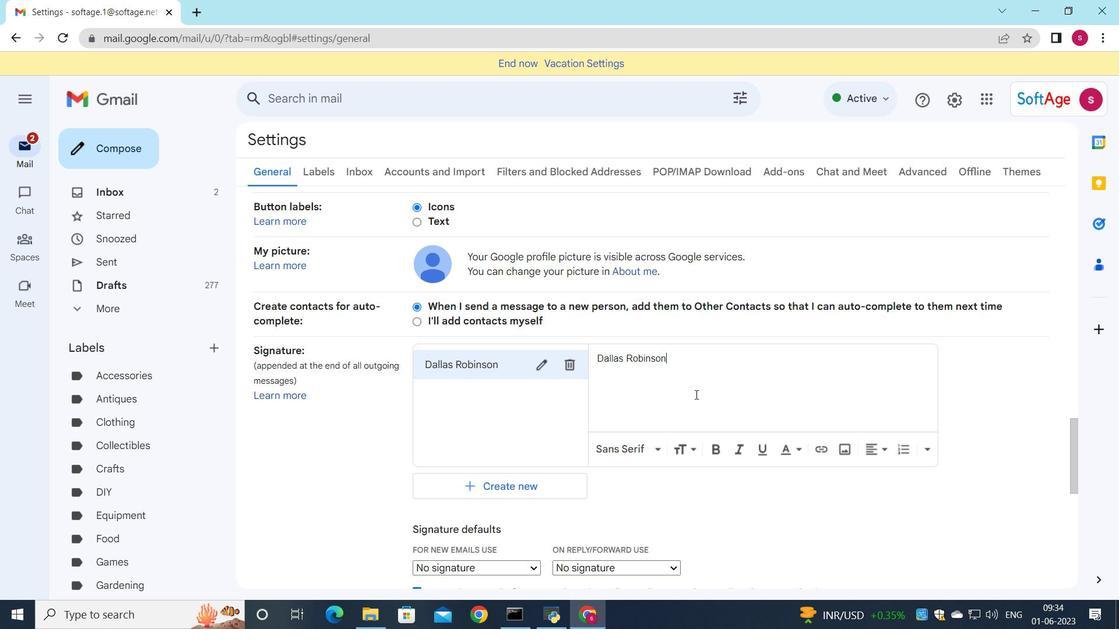 
Action: Mouse moved to (671, 401)
Screenshot: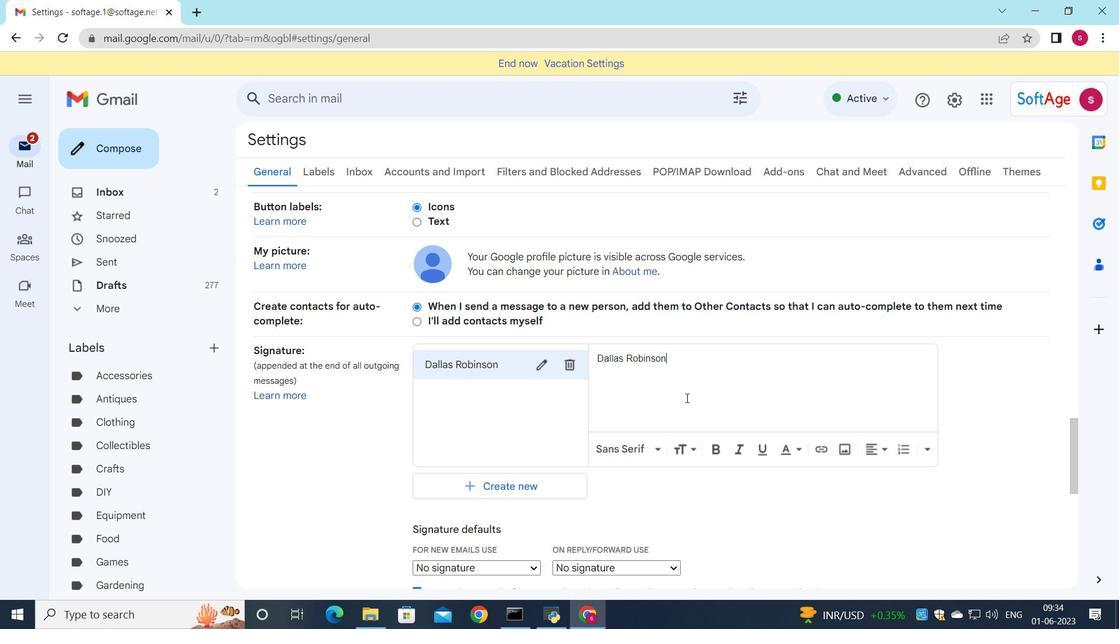
Action: Mouse scrolled (671, 401) with delta (0, 0)
Screenshot: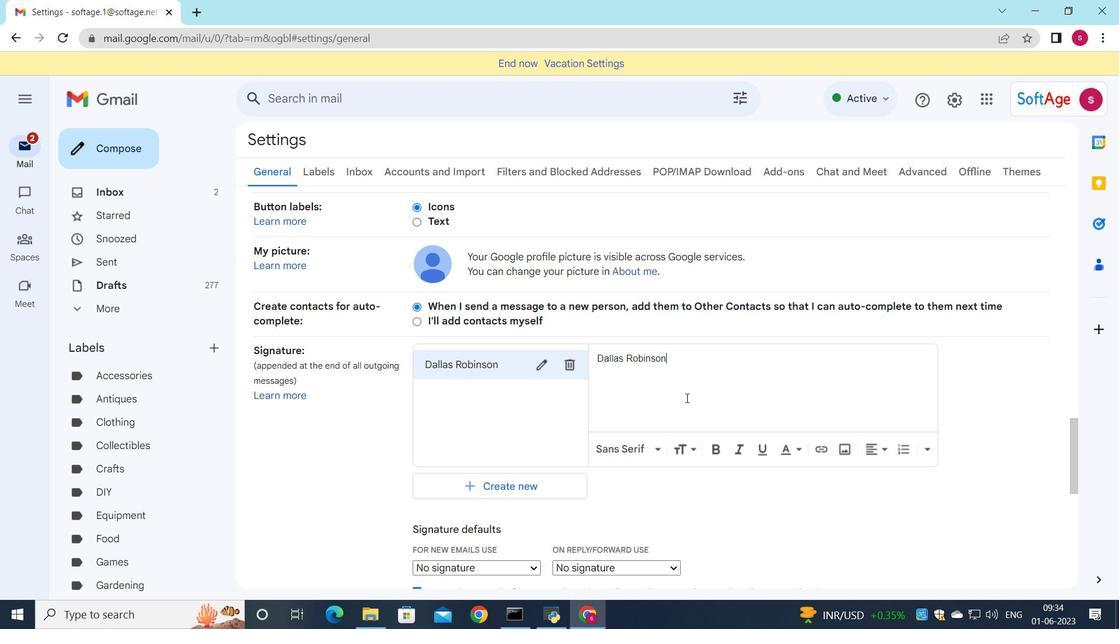 
Action: Mouse moved to (540, 348)
Screenshot: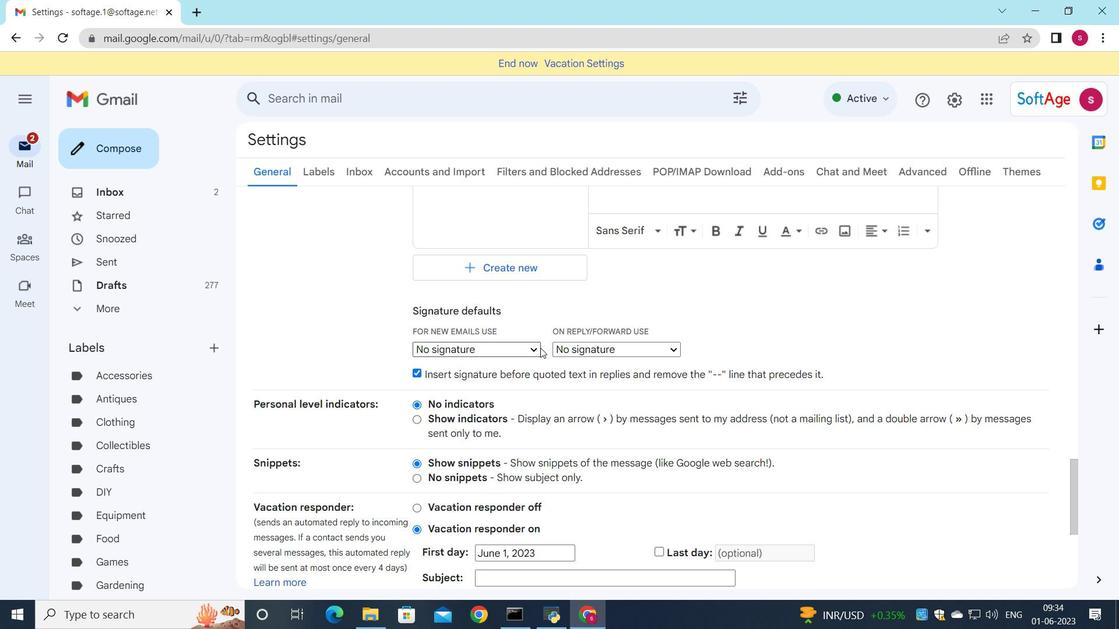 
Action: Mouse pressed left at (540, 348)
Screenshot: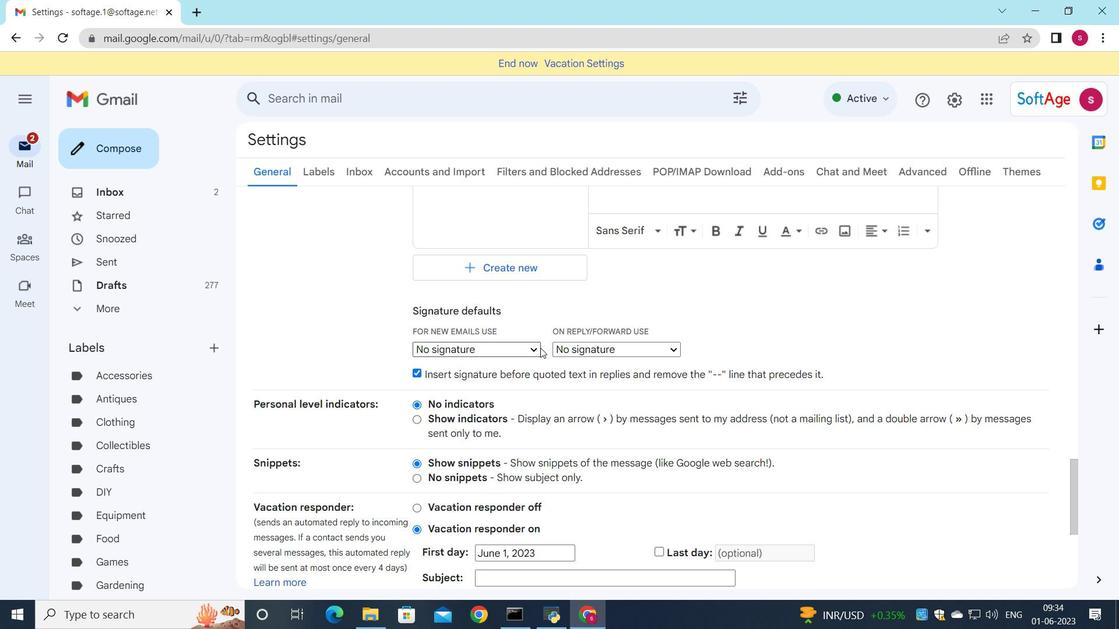
Action: Mouse moved to (514, 382)
Screenshot: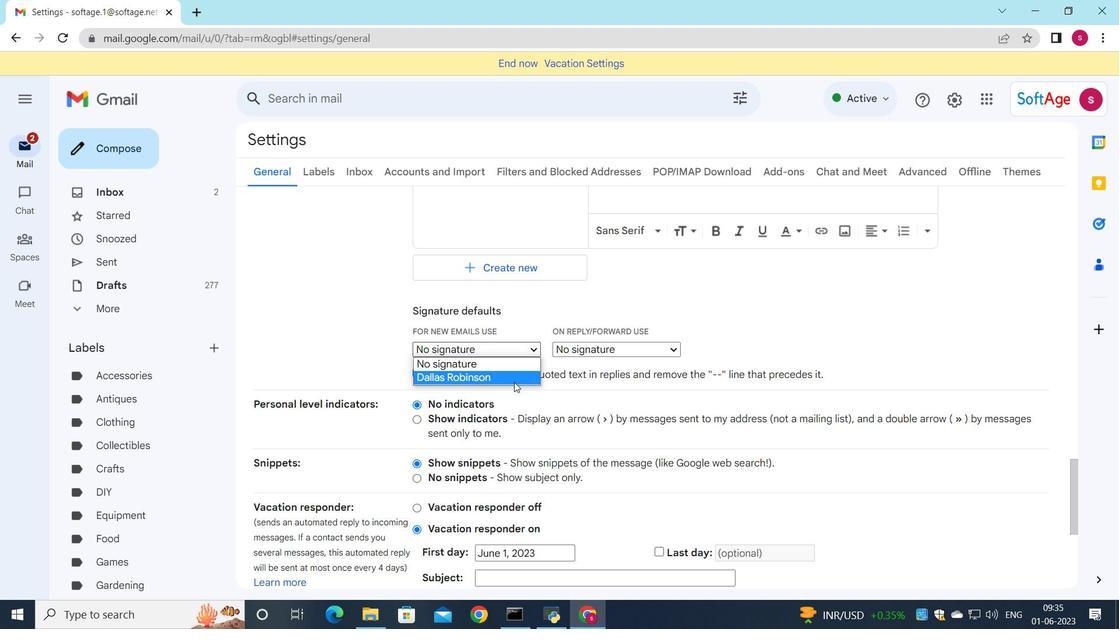 
Action: Mouse pressed left at (514, 382)
Screenshot: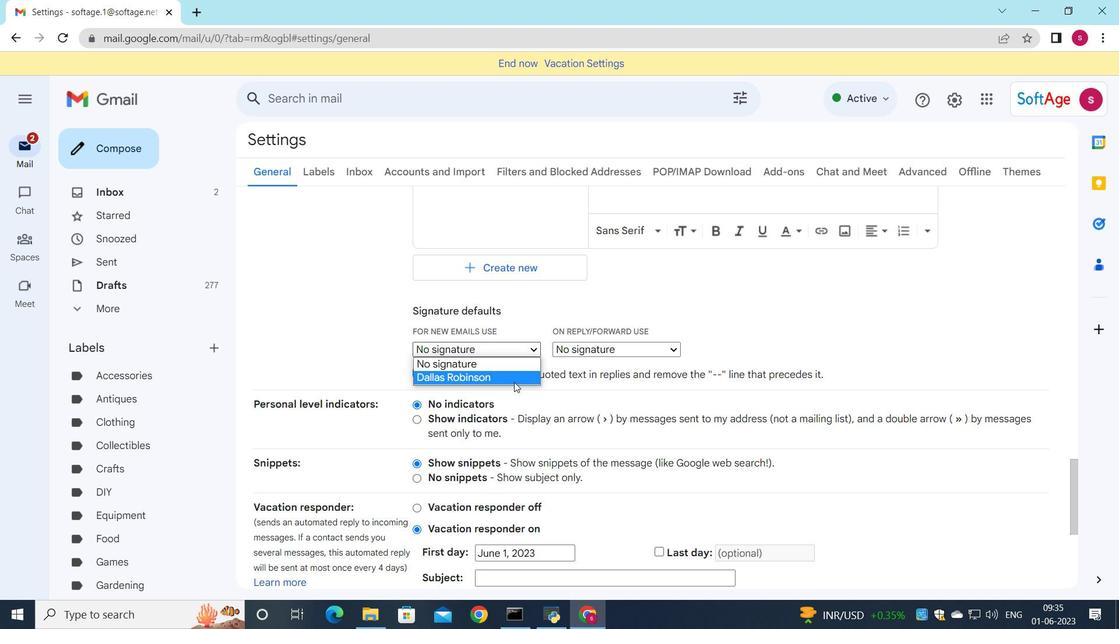 
Action: Mouse moved to (569, 352)
Screenshot: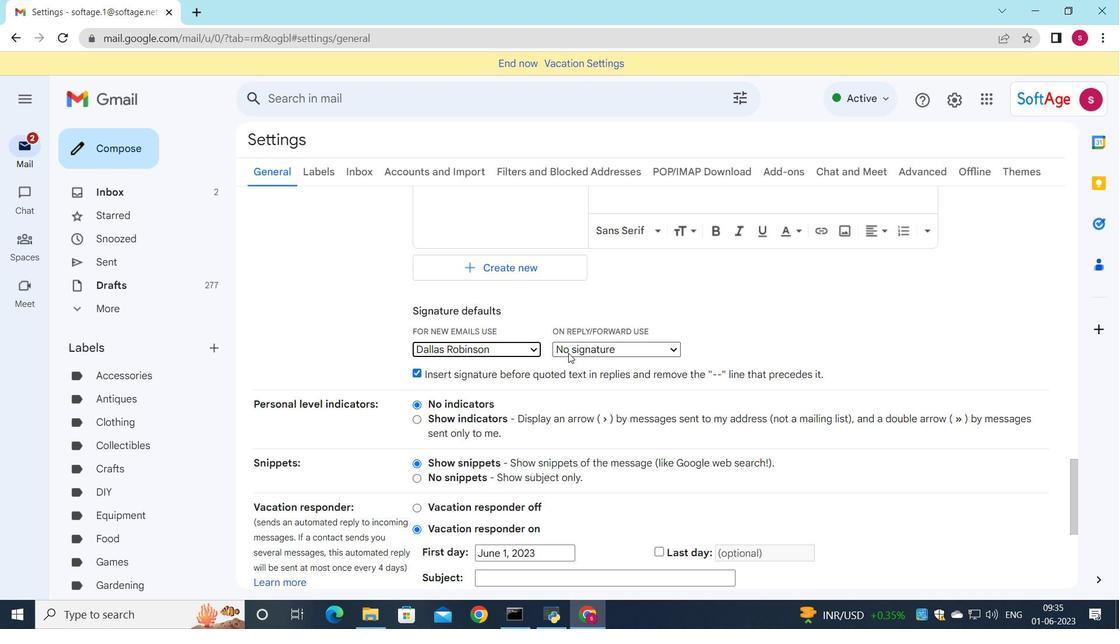 
Action: Mouse pressed left at (569, 352)
Screenshot: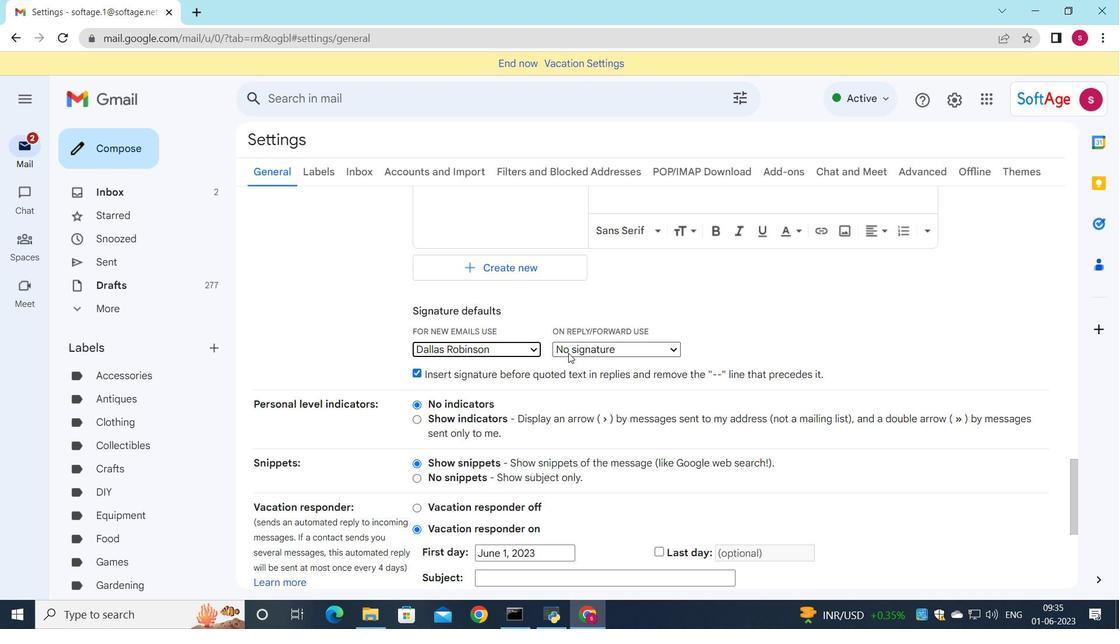 
Action: Mouse moved to (570, 372)
Screenshot: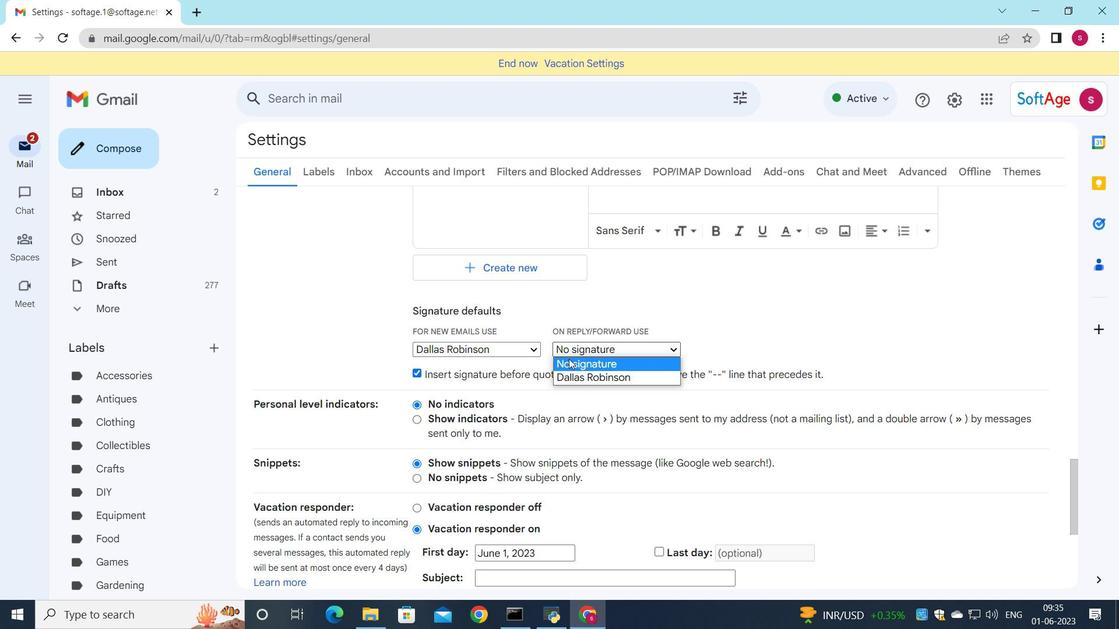 
Action: Mouse pressed left at (570, 372)
Screenshot: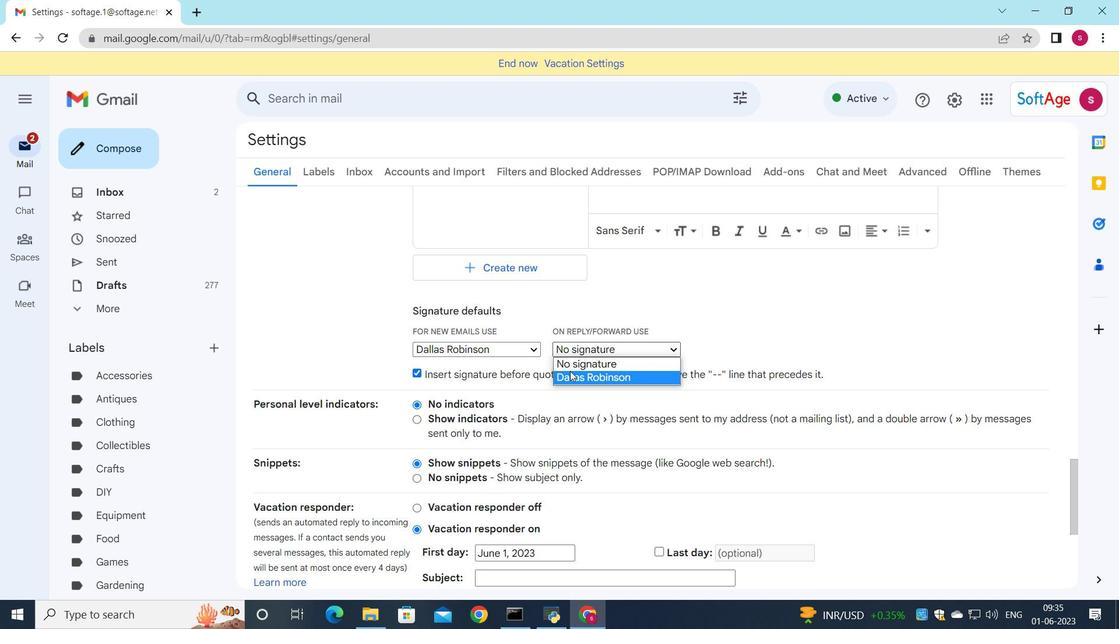 
Action: Mouse moved to (558, 355)
Screenshot: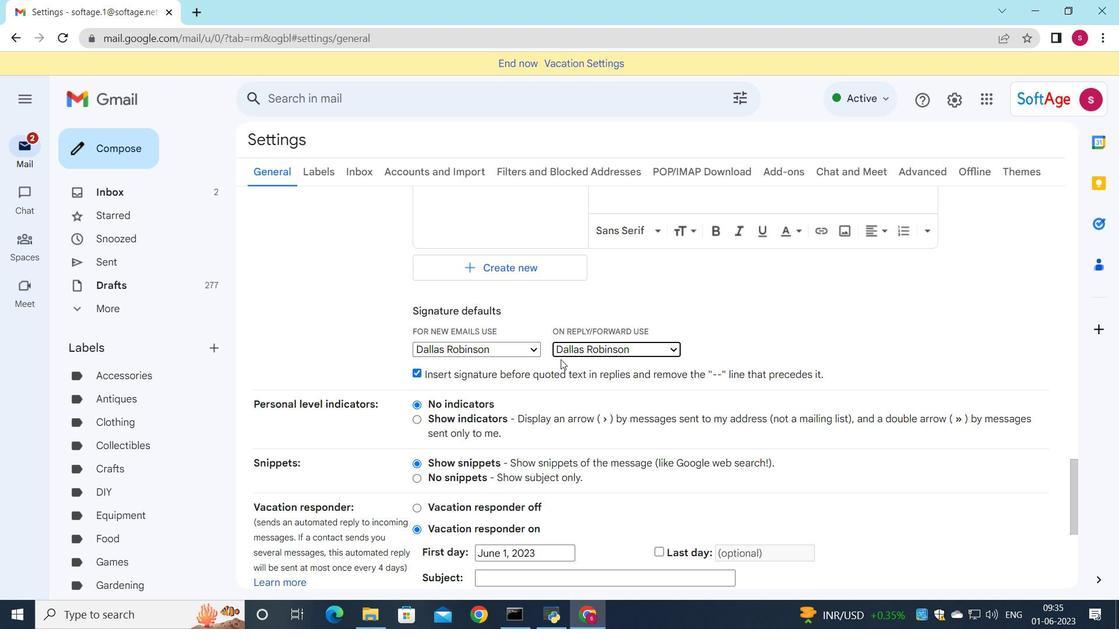 
Action: Mouse scrolled (558, 355) with delta (0, 0)
Screenshot: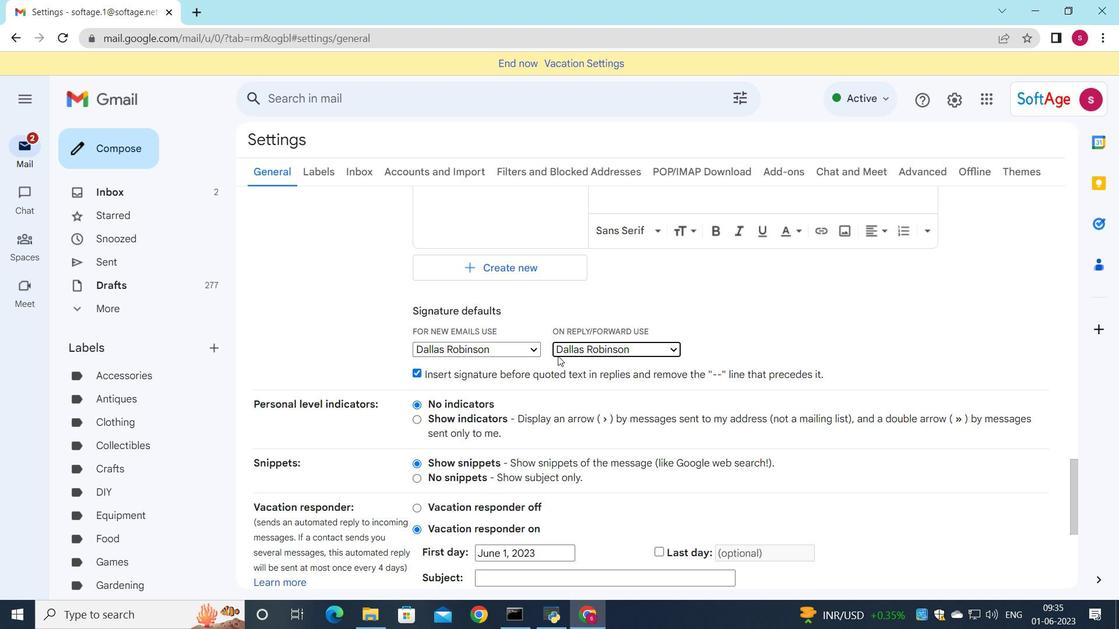 
Action: Mouse scrolled (558, 355) with delta (0, 0)
Screenshot: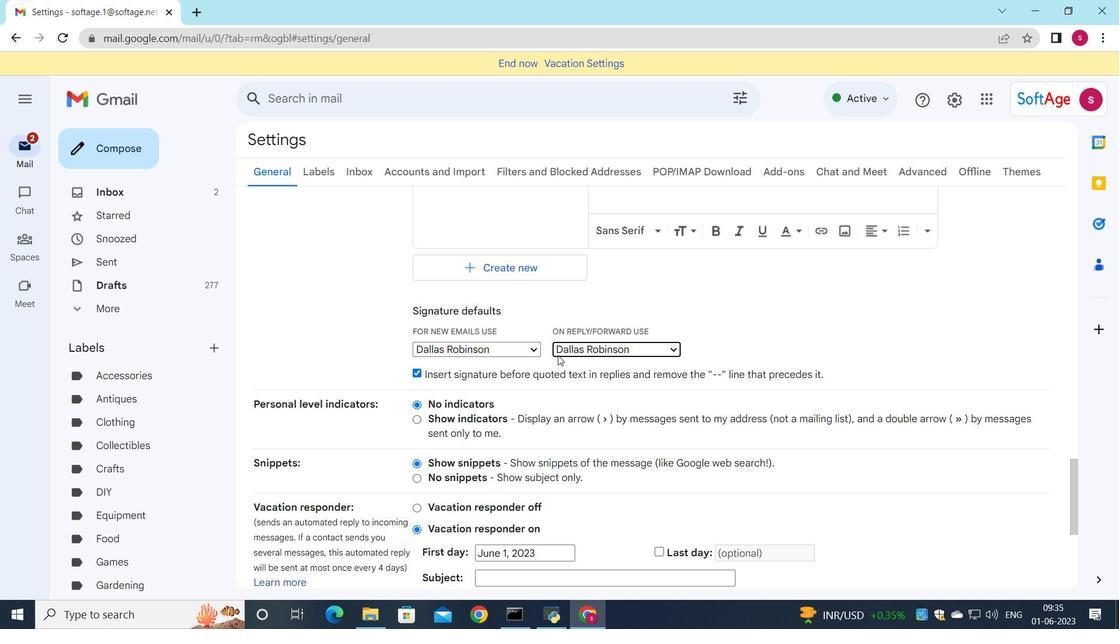 
Action: Mouse scrolled (558, 355) with delta (0, 0)
Screenshot: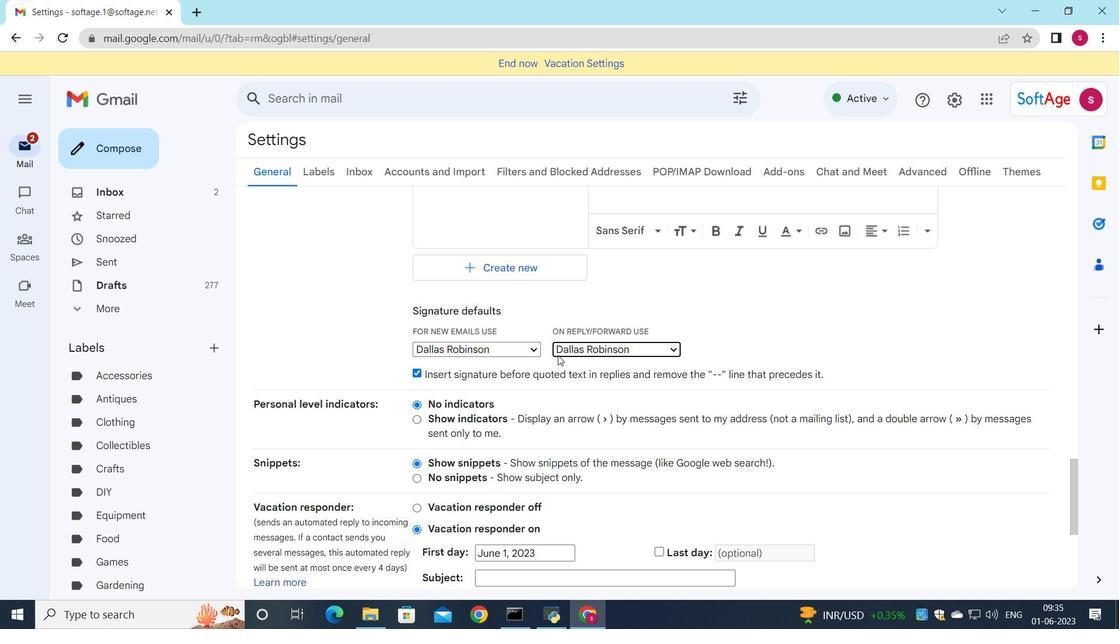
Action: Mouse scrolled (558, 355) with delta (0, 0)
Screenshot: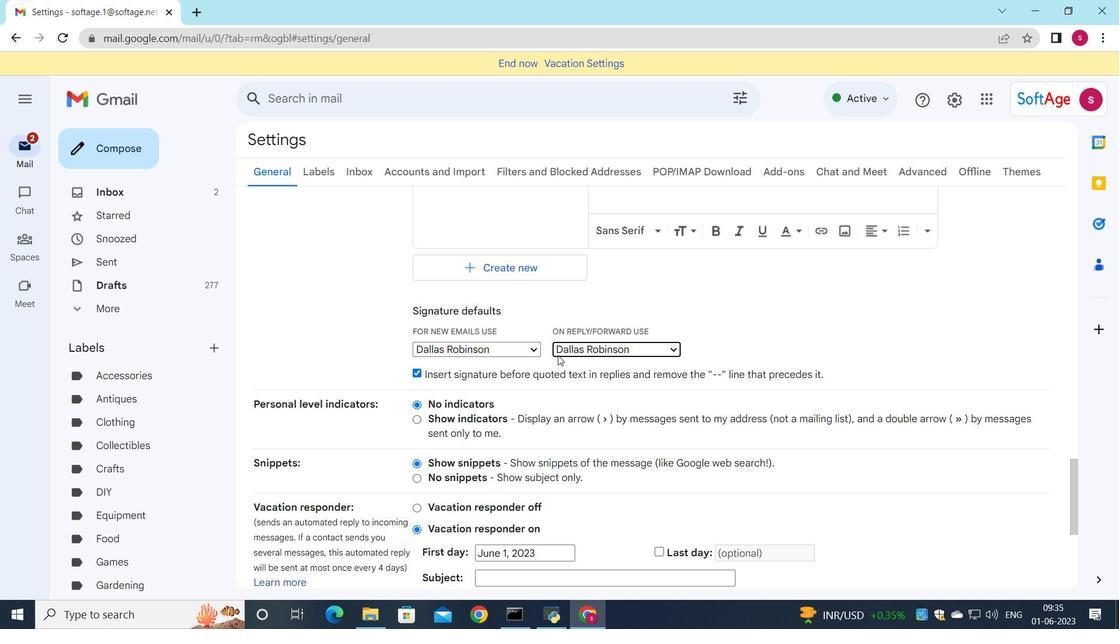 
Action: Mouse moved to (537, 368)
Screenshot: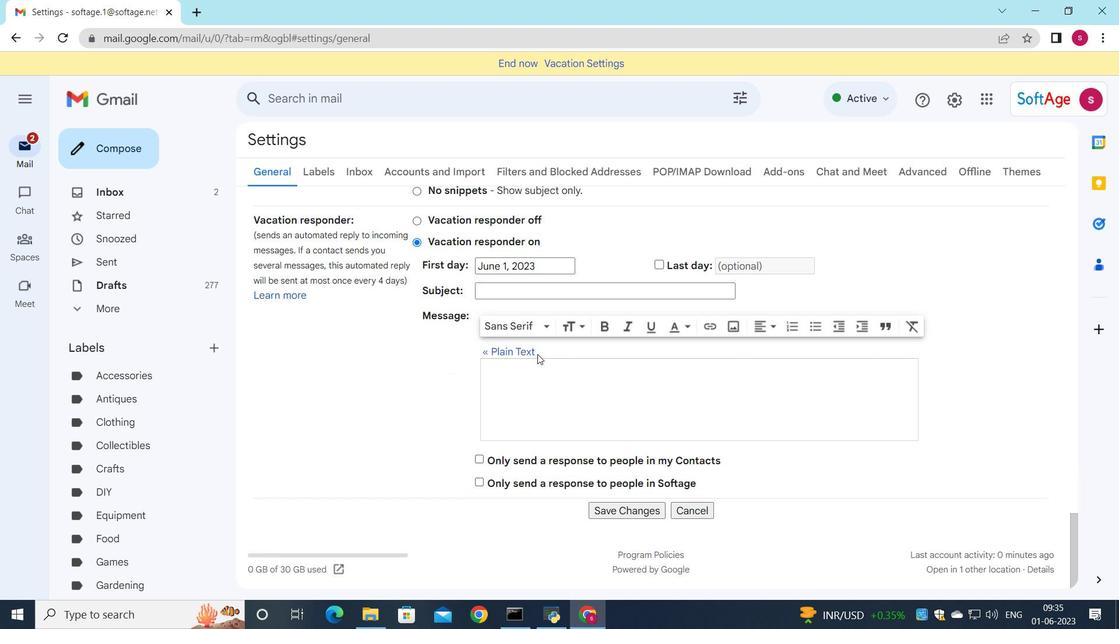 
Action: Mouse scrolled (537, 367) with delta (0, 0)
Screenshot: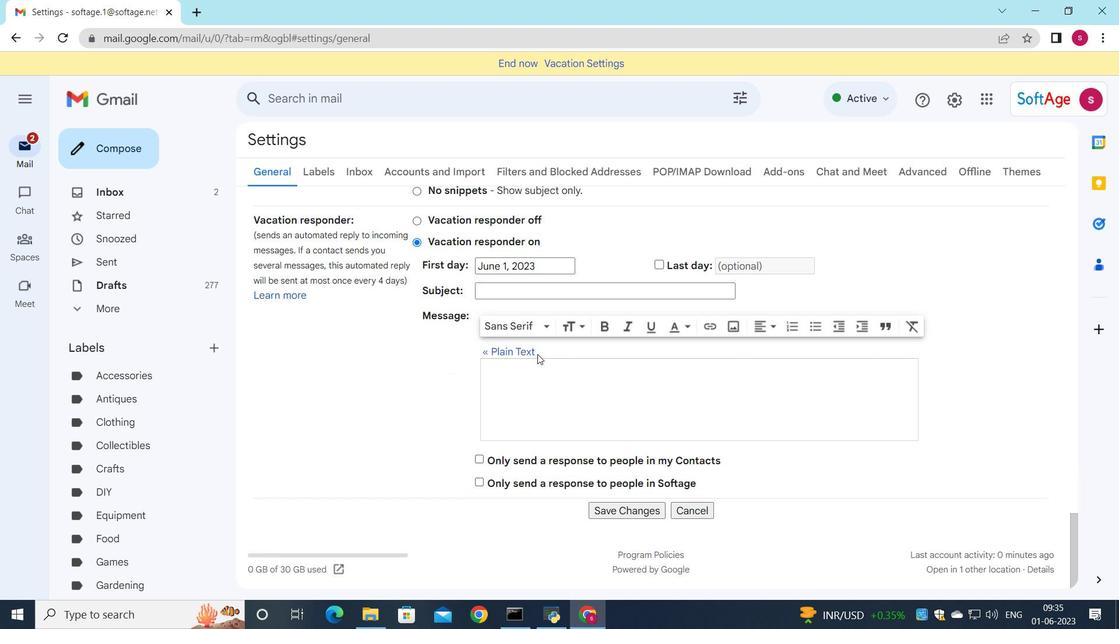 
Action: Mouse moved to (537, 386)
Screenshot: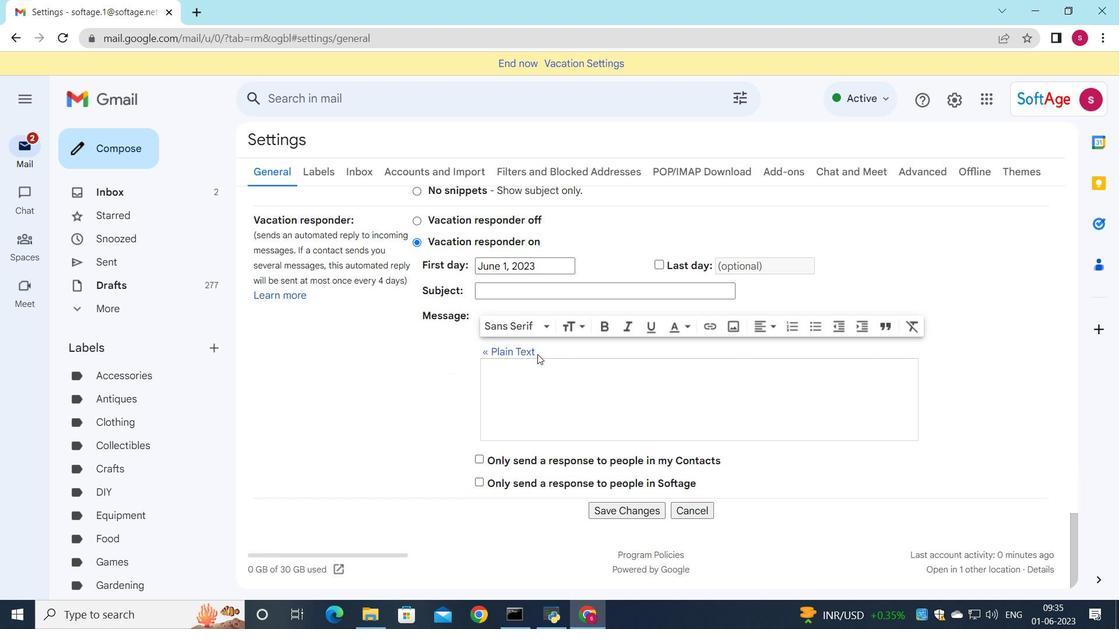 
Action: Mouse scrolled (537, 385) with delta (0, 0)
Screenshot: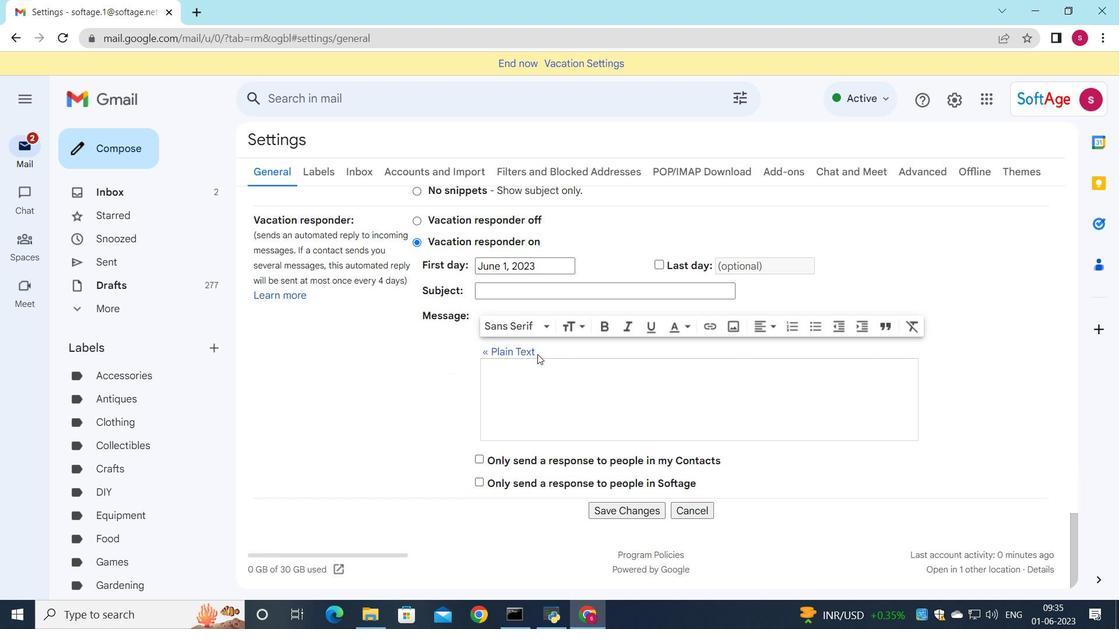 
Action: Mouse moved to (540, 398)
Screenshot: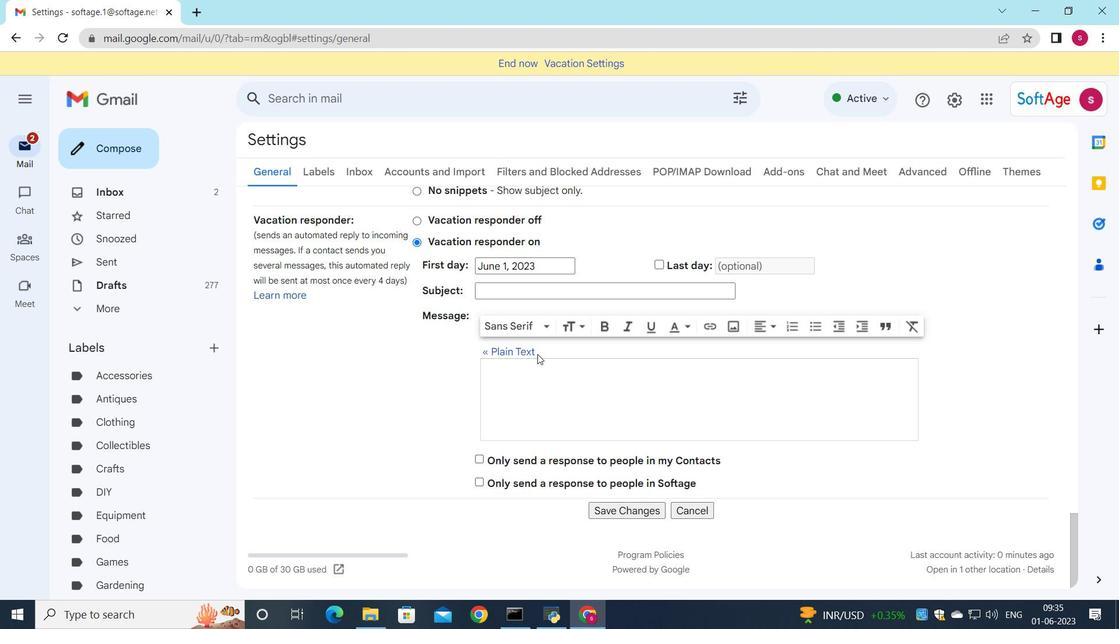 
Action: Mouse scrolled (540, 398) with delta (0, 0)
Screenshot: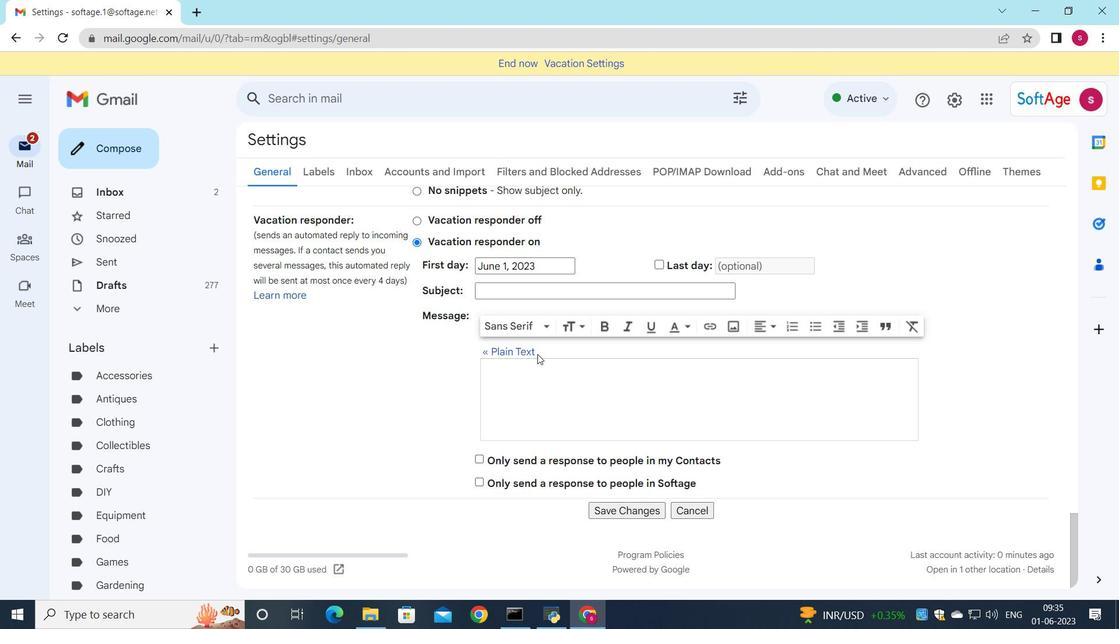 
Action: Mouse moved to (640, 517)
Screenshot: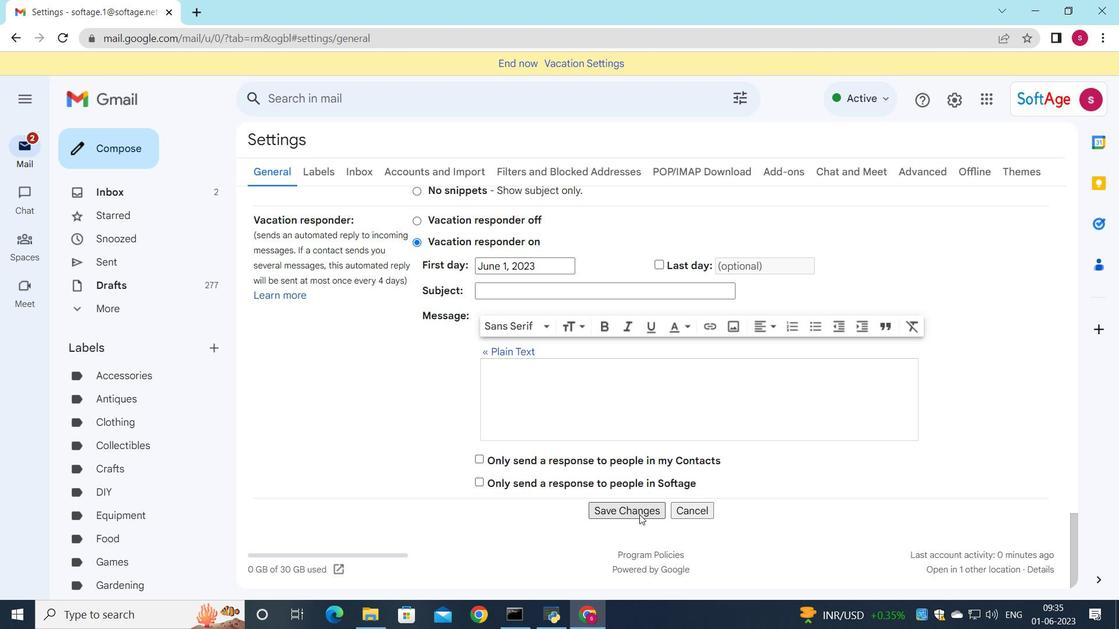 
Action: Mouse pressed left at (640, 517)
Screenshot: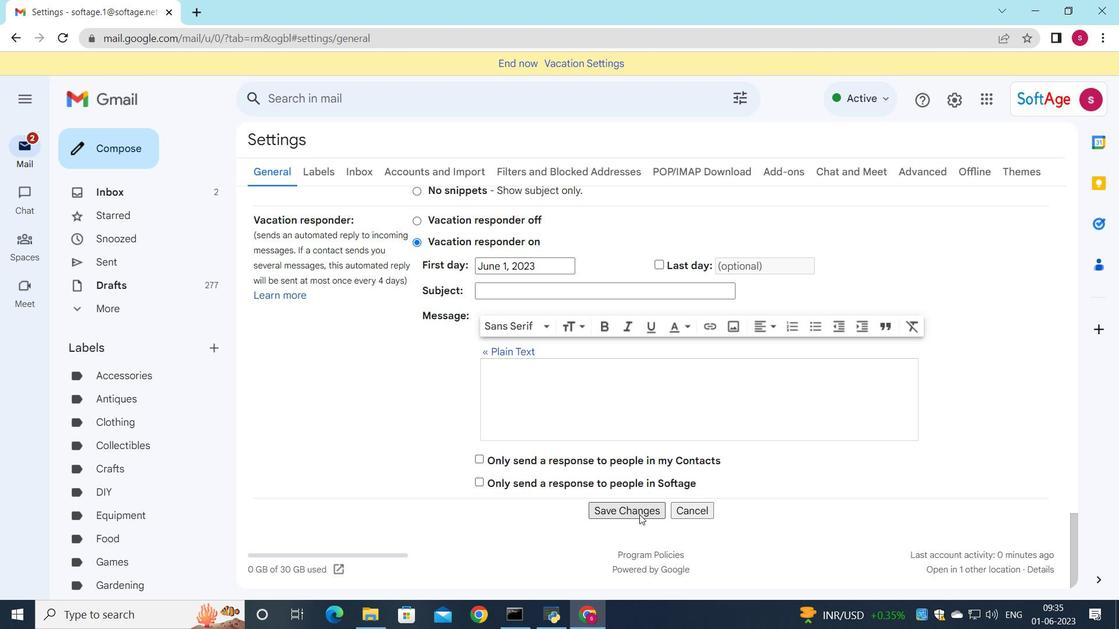 
Action: Mouse moved to (517, 349)
Screenshot: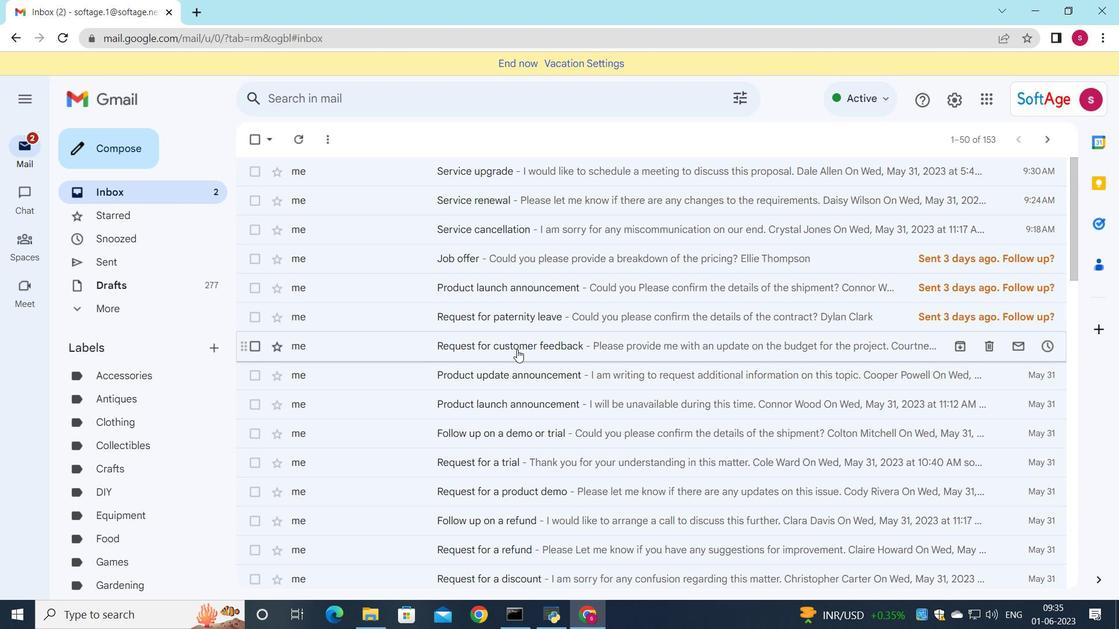 
Action: Mouse pressed left at (517, 349)
Screenshot: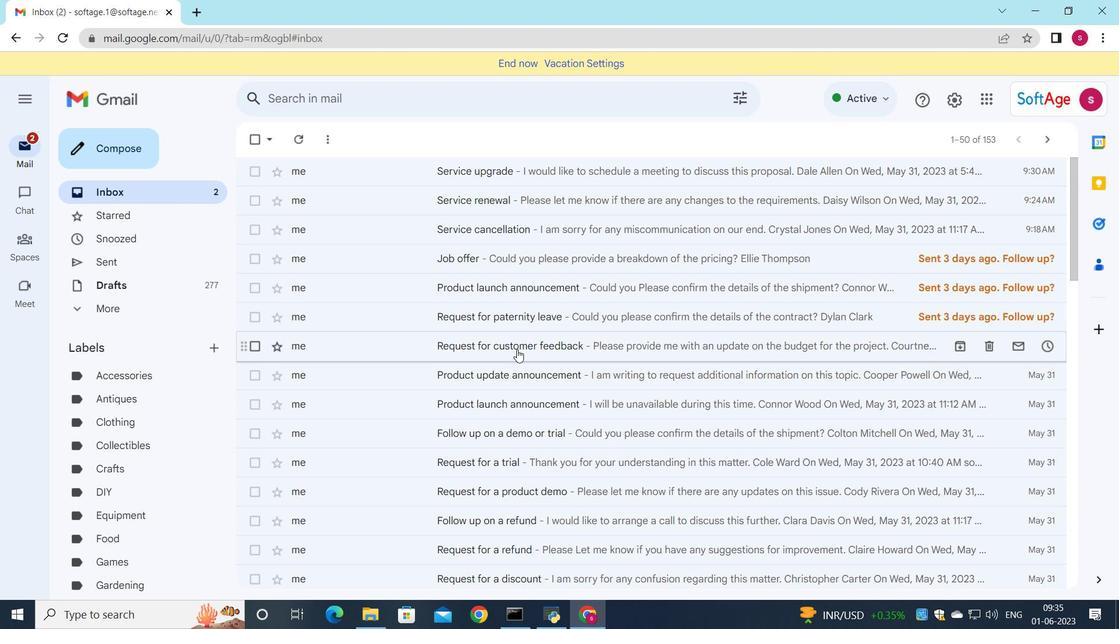 
Action: Mouse moved to (348, 386)
Screenshot: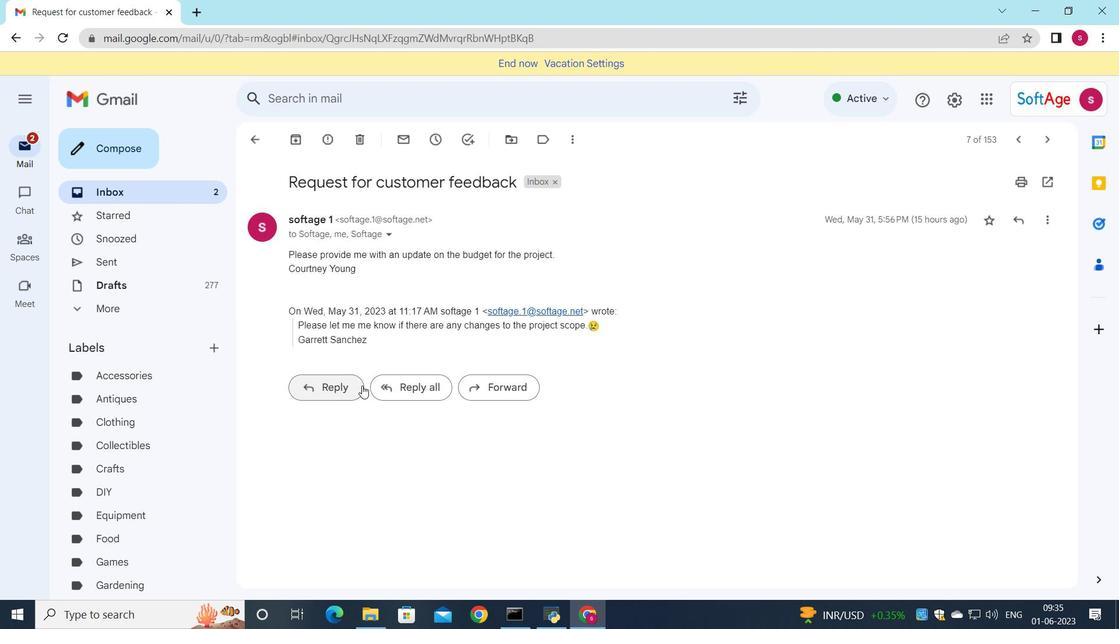 
Action: Mouse pressed left at (348, 386)
Screenshot: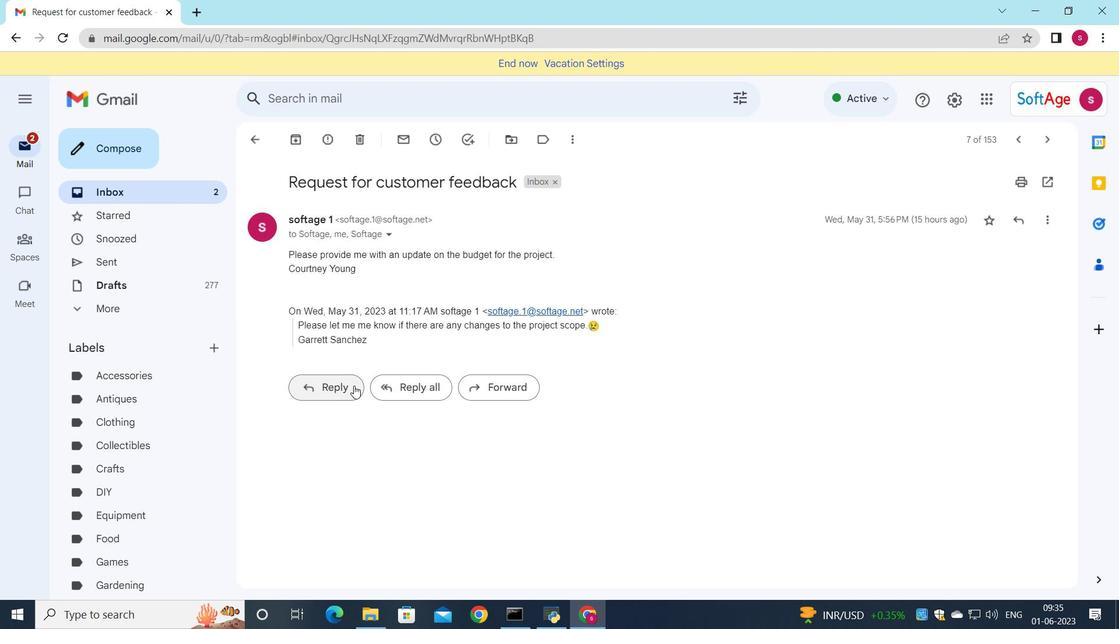 
Action: Mouse moved to (323, 361)
Screenshot: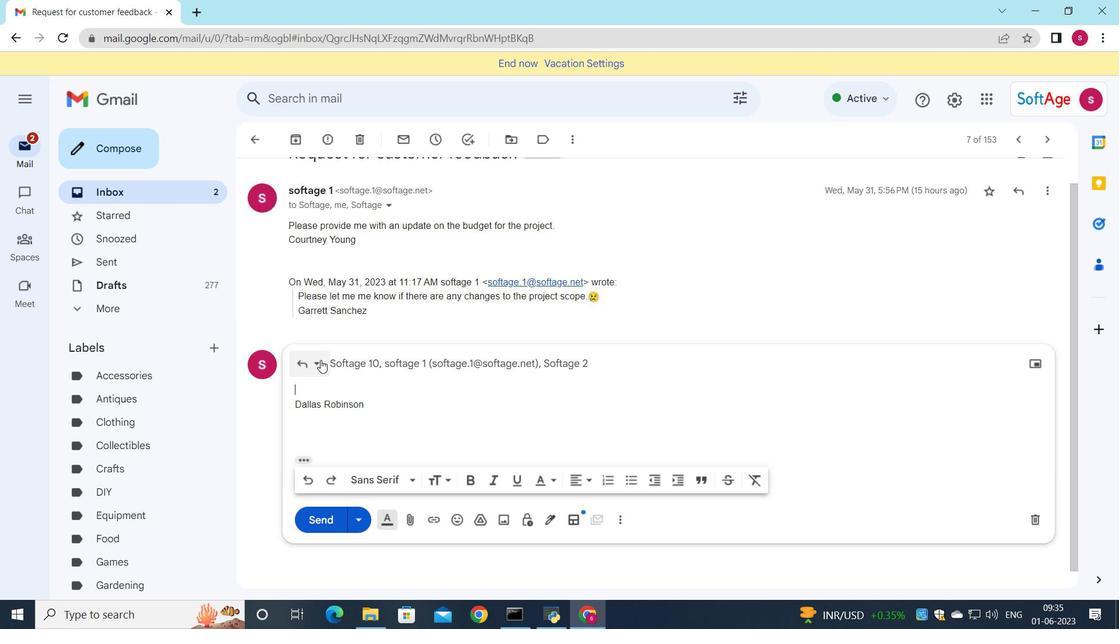 
Action: Mouse pressed left at (323, 361)
Screenshot: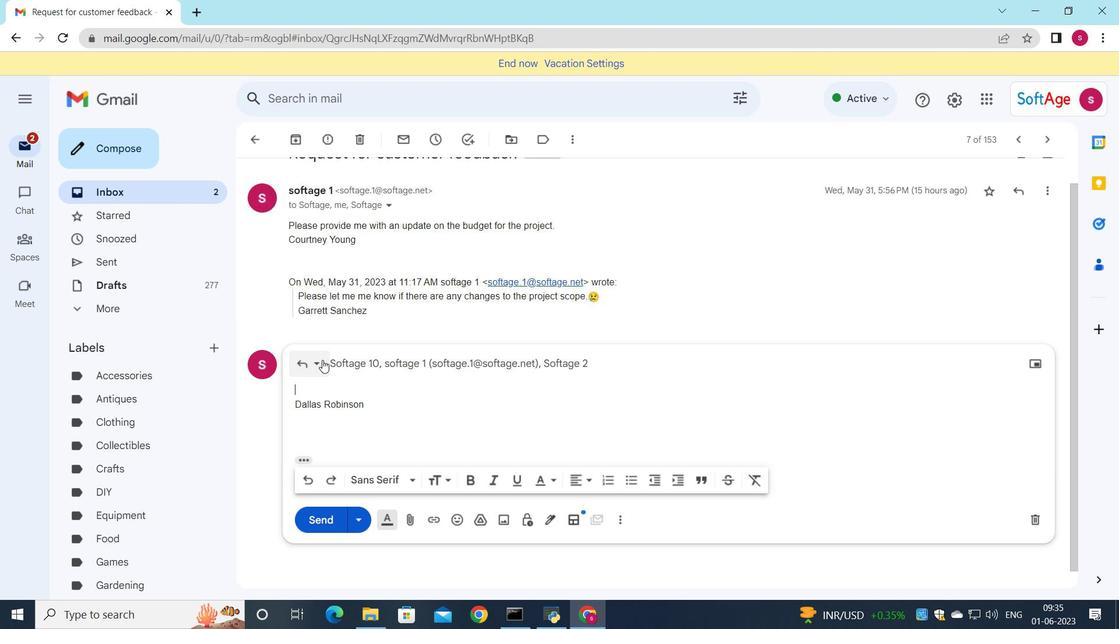 
Action: Mouse moved to (359, 473)
Screenshot: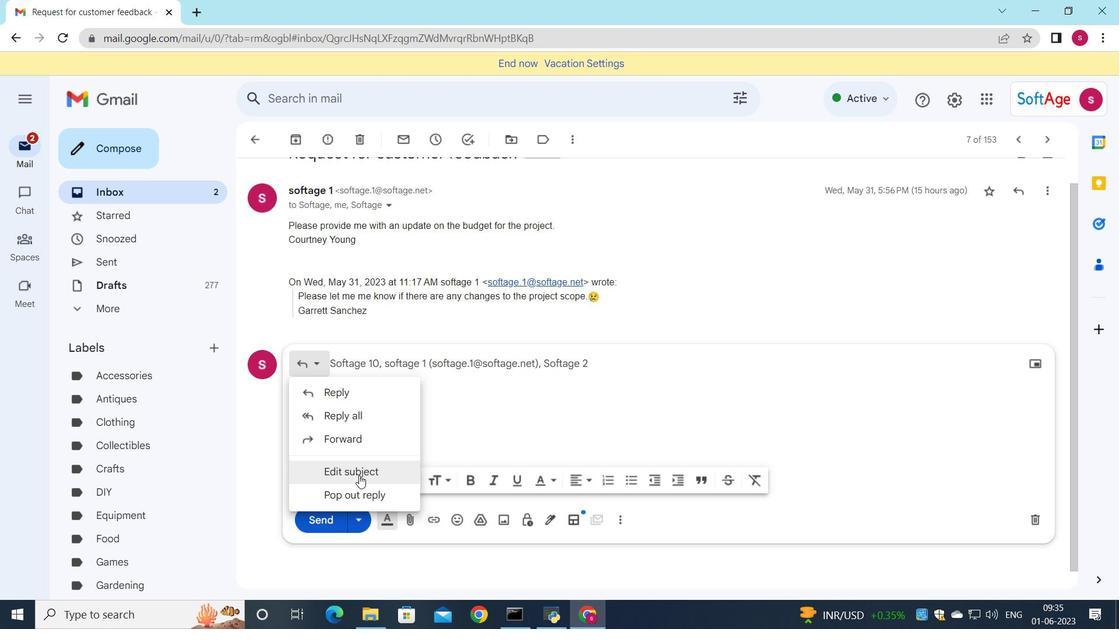 
Action: Mouse pressed left at (359, 473)
Screenshot: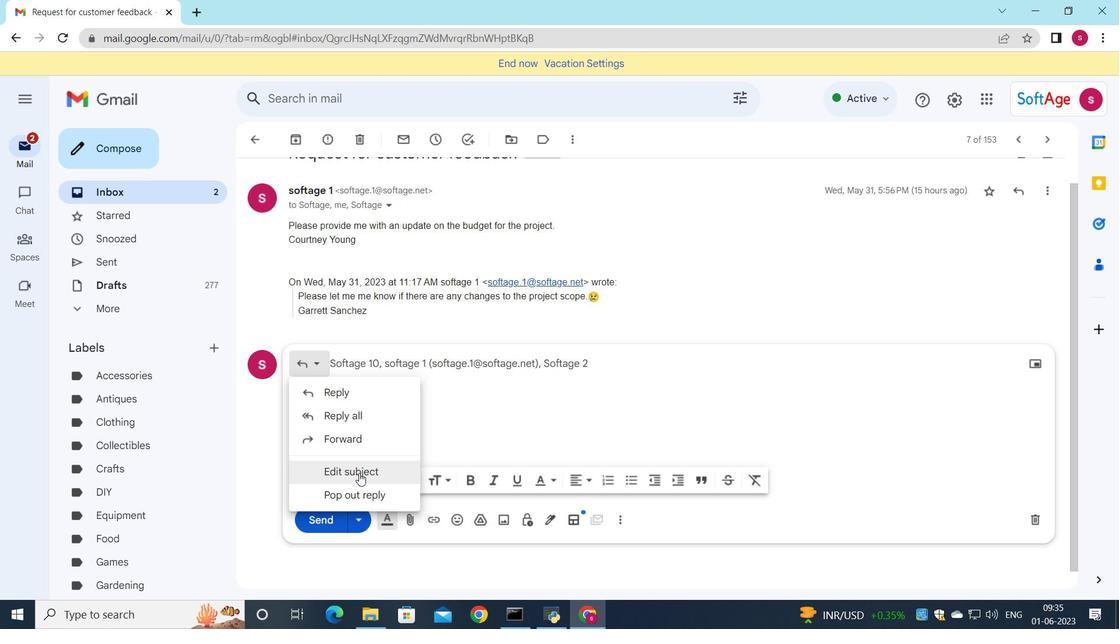 
Action: Mouse moved to (779, 377)
Screenshot: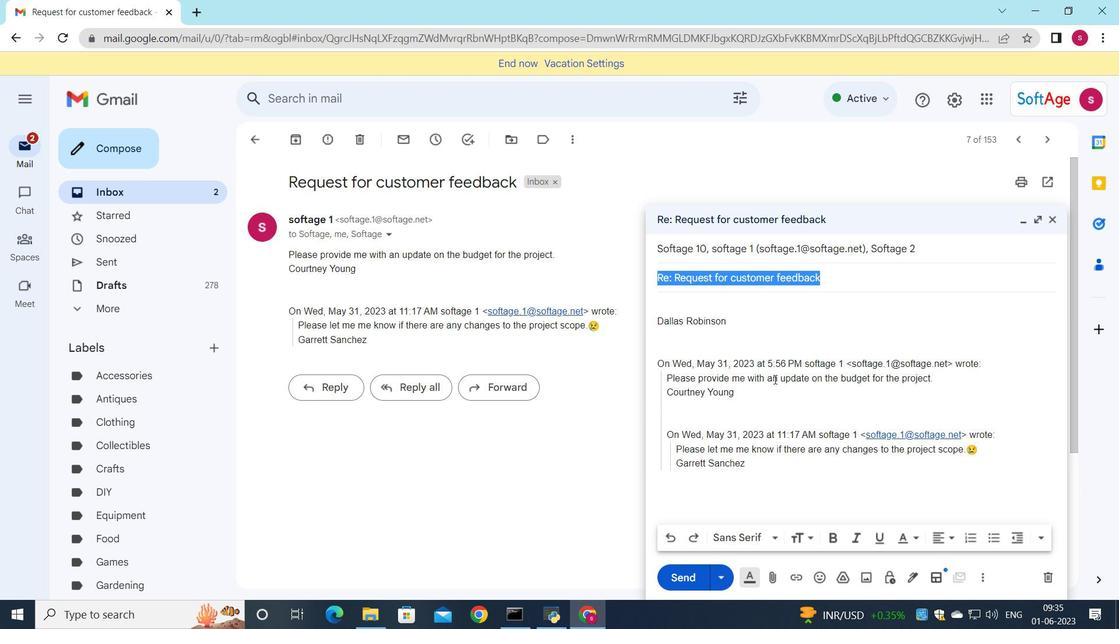 
Action: Key pressed <Key.shift>Order<Key.space><Key.shift>C<Key.backspace>confirmation
Screenshot: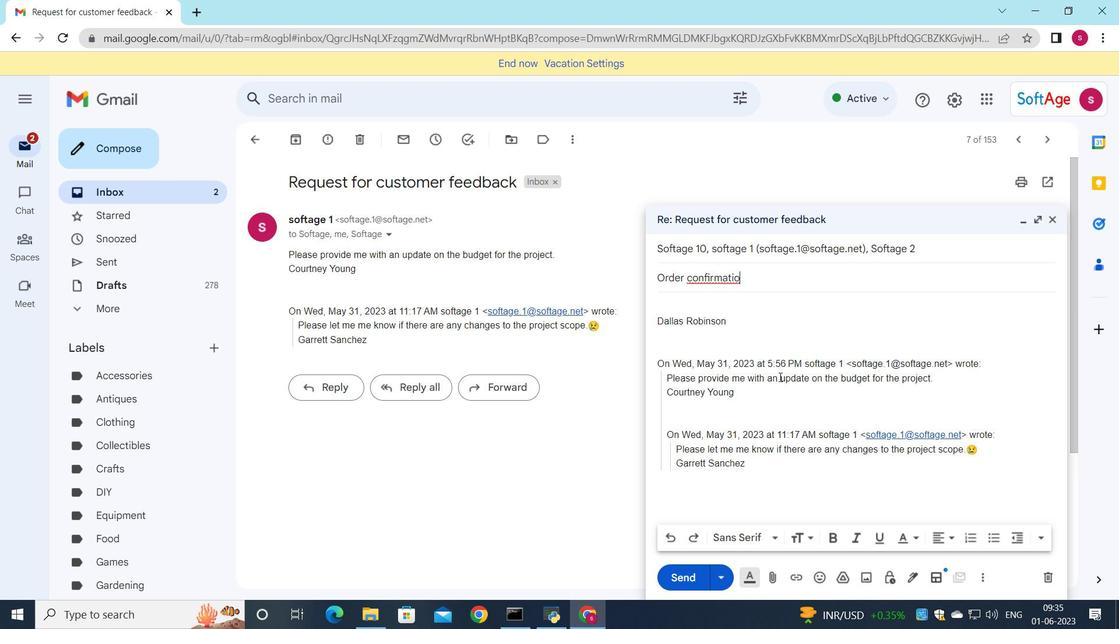
Action: Mouse moved to (659, 304)
Screenshot: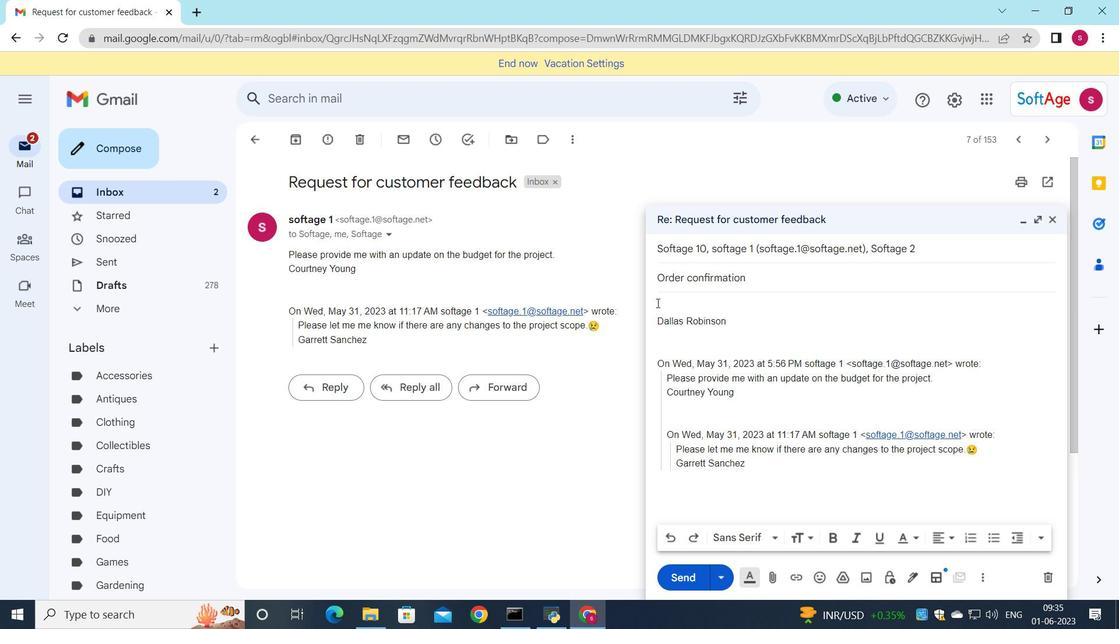 
Action: Mouse pressed left at (659, 304)
Screenshot: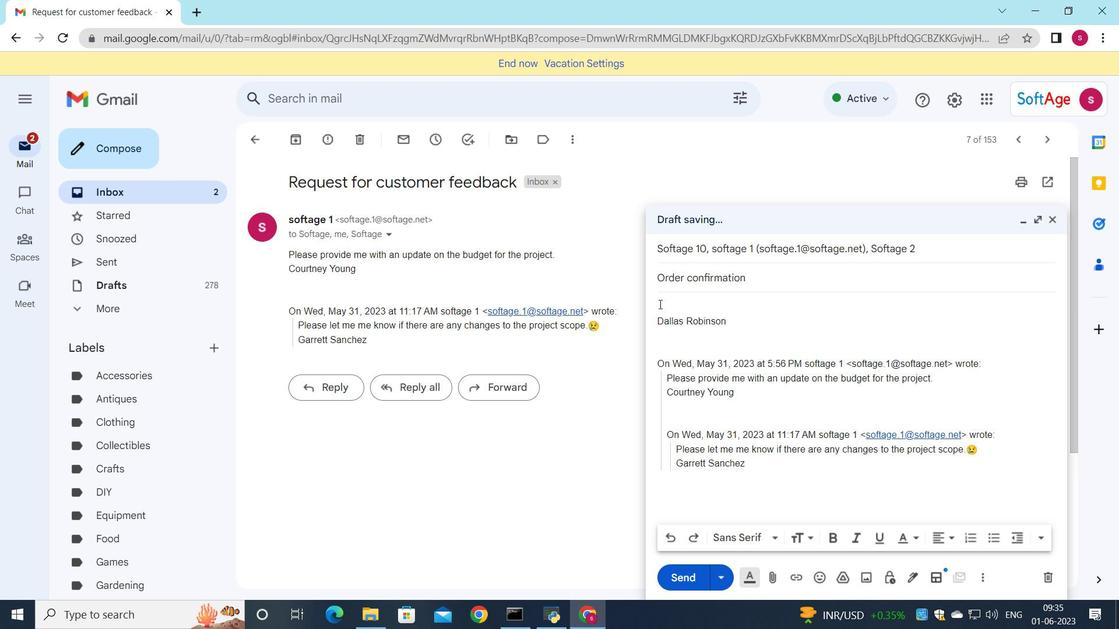 
Action: Key pressed <Key.shift>Please<Key.space>let<Key.space>me<Key.space>know<Key.space>if<Key.space>there<Key.space>are<Key.space>any<Key.space>changes<Key.space>or<Key.space>updates<Key.space>to<Key.space>the<Key.space>project<Key.space>plan.
Screenshot: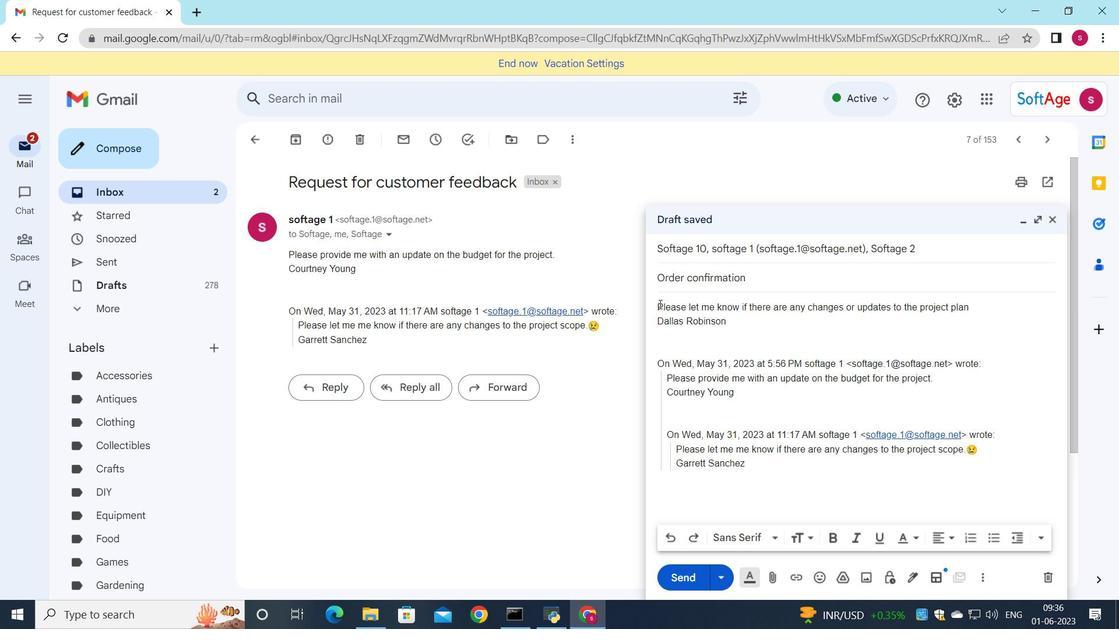 
Action: Mouse moved to (671, 544)
Screenshot: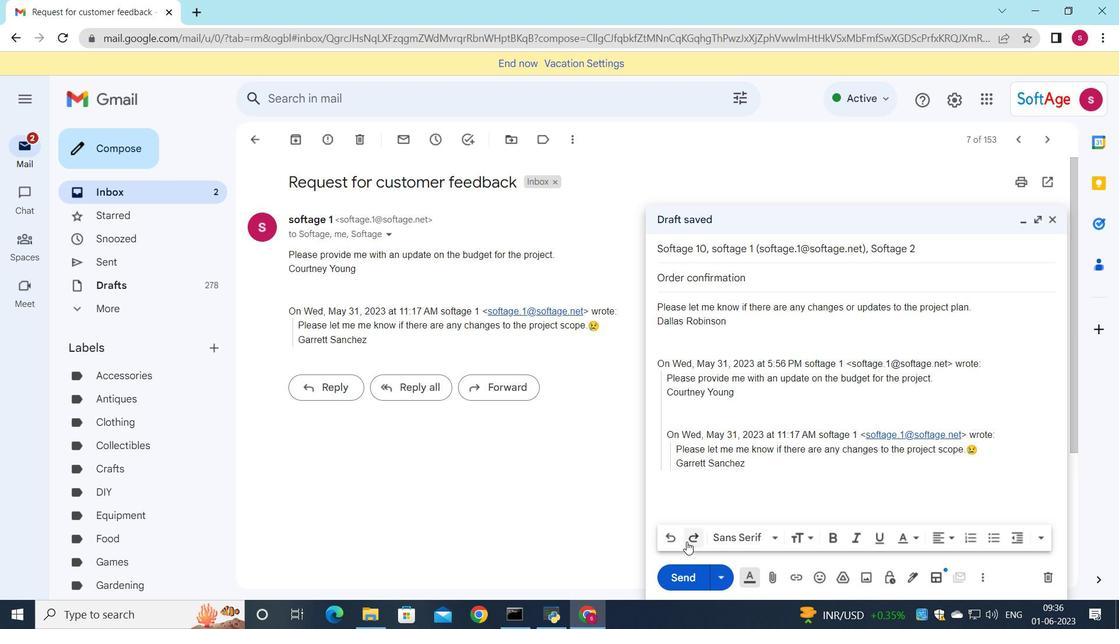 
Action: Mouse pressed left at (671, 544)
Screenshot: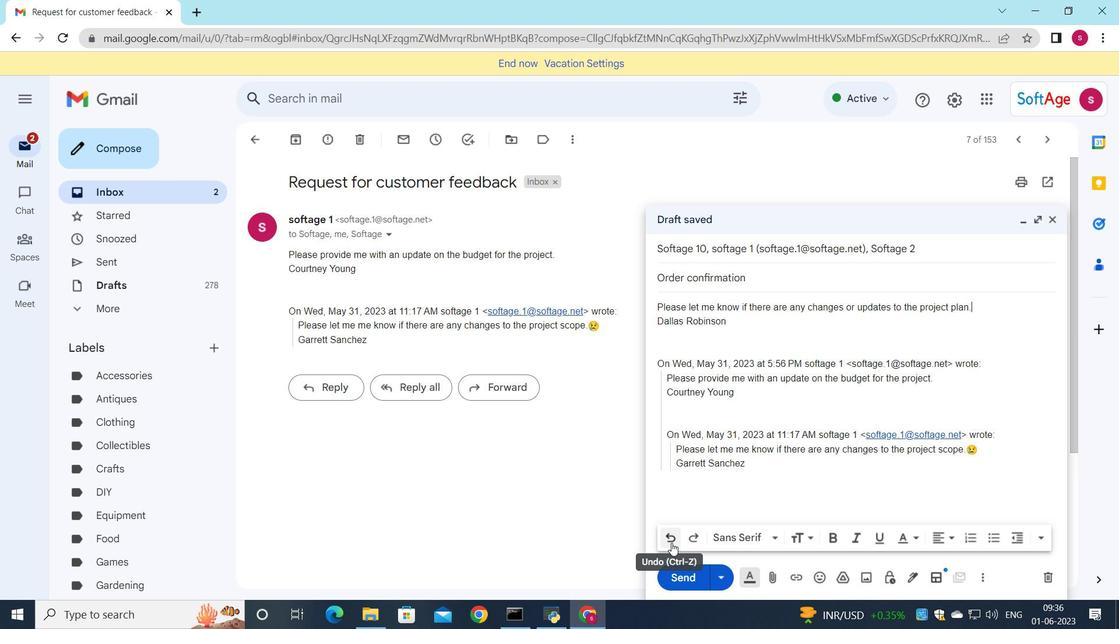 
Action: Mouse pressed left at (671, 544)
Screenshot: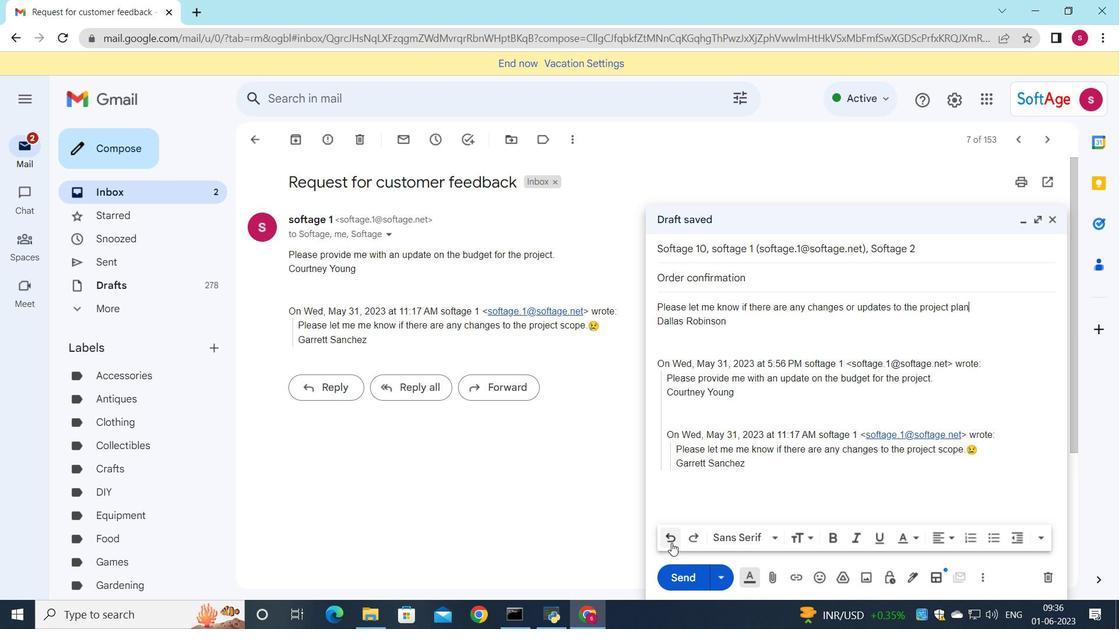 
Action: Mouse pressed left at (671, 544)
Screenshot: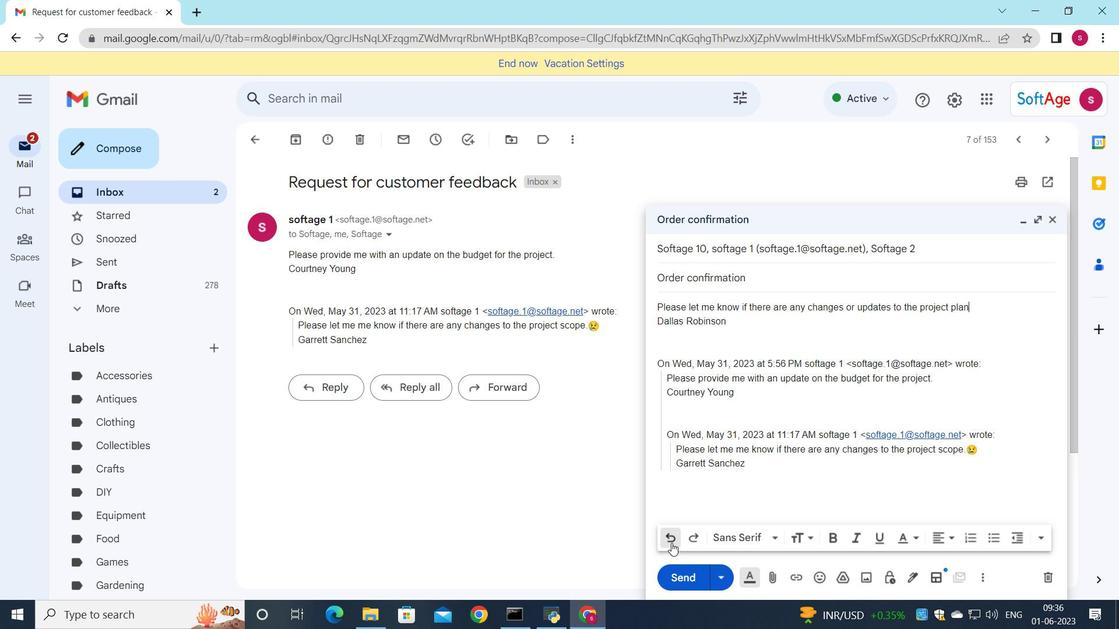 
Action: Mouse pressed left at (671, 544)
Screenshot: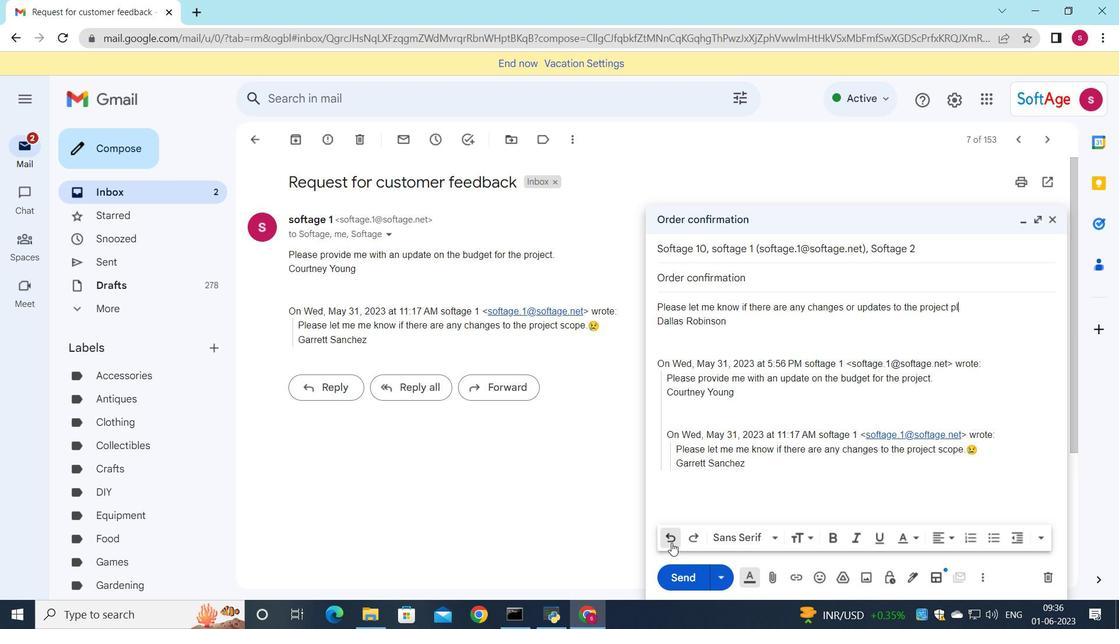 
Action: Mouse pressed left at (671, 544)
Screenshot: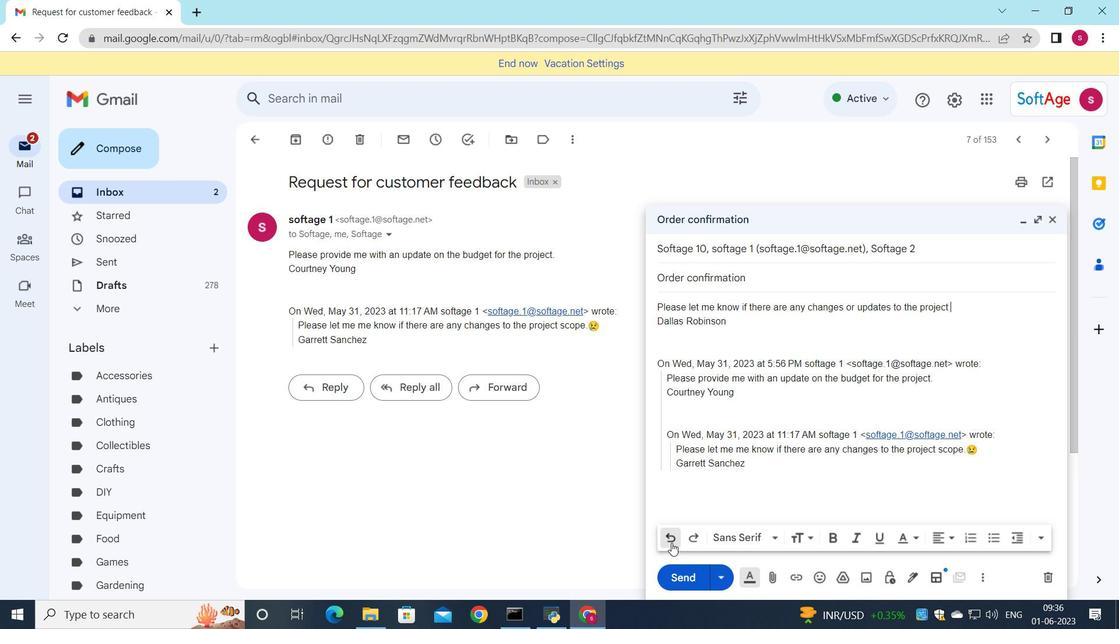 
Action: Mouse pressed left at (671, 544)
Screenshot: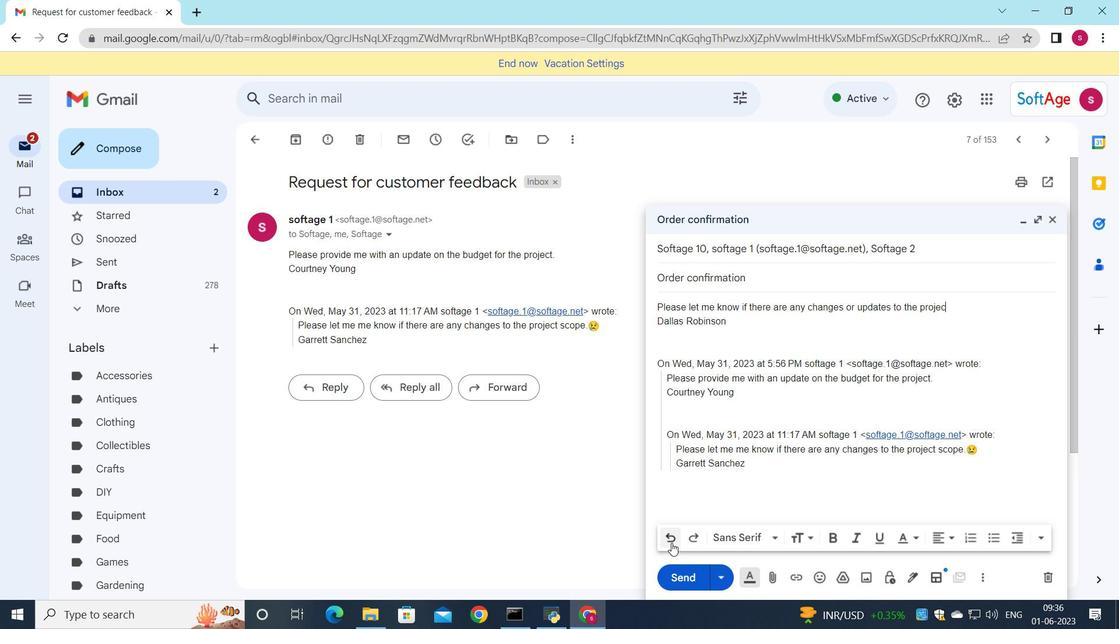 
Action: Mouse pressed left at (671, 544)
Screenshot: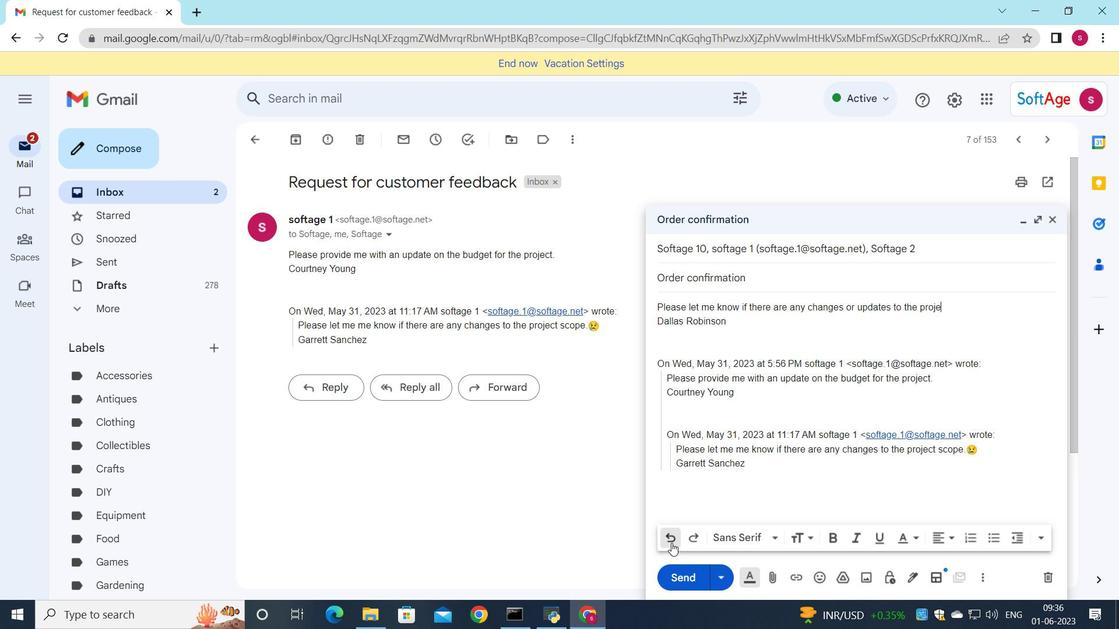 
Action: Mouse pressed left at (671, 544)
Screenshot: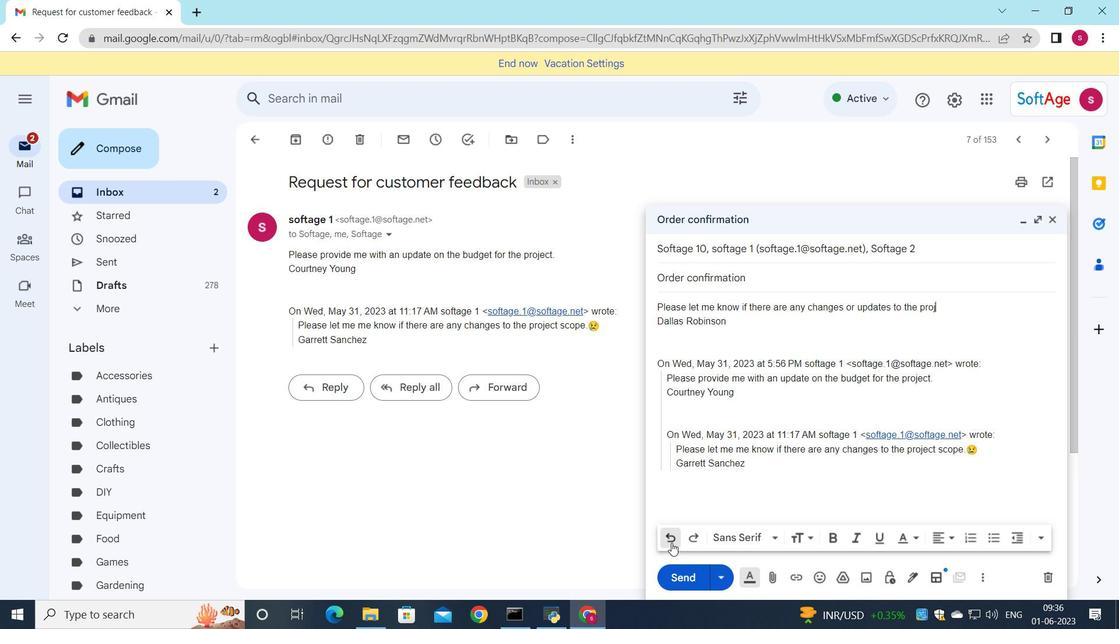 
Action: Mouse pressed left at (671, 544)
Screenshot: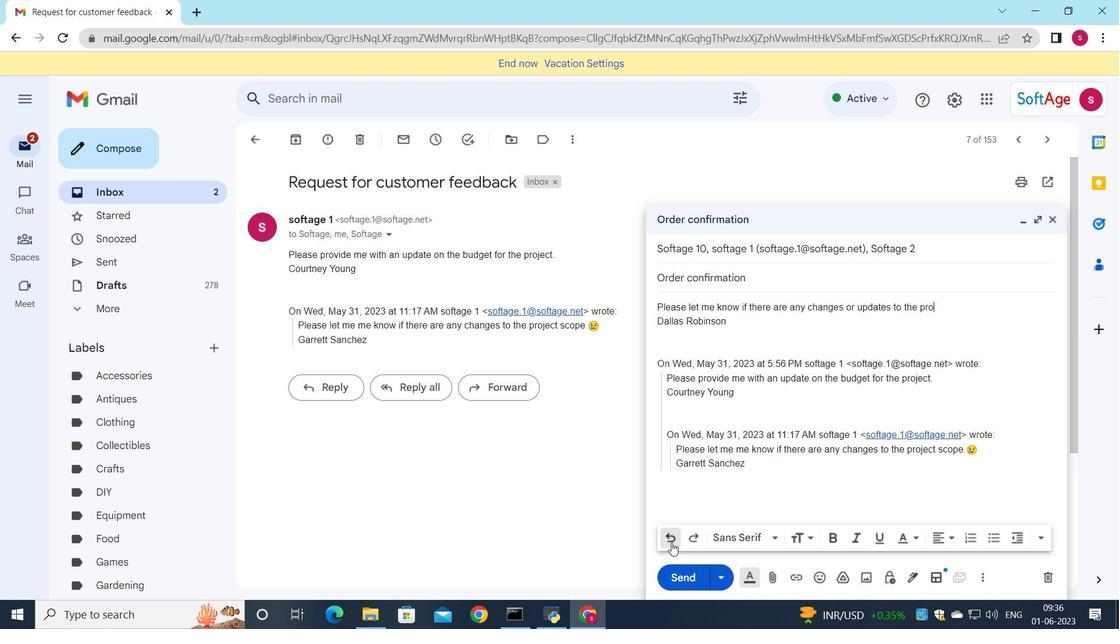 
Action: Mouse pressed left at (671, 544)
Screenshot: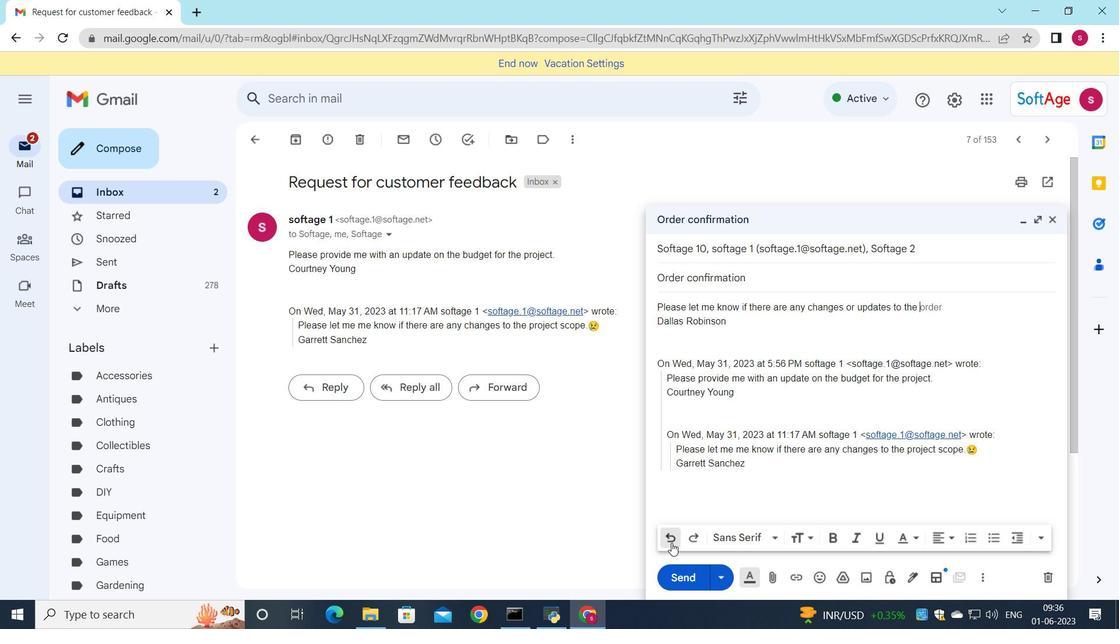 
Action: Mouse pressed left at (671, 544)
Screenshot: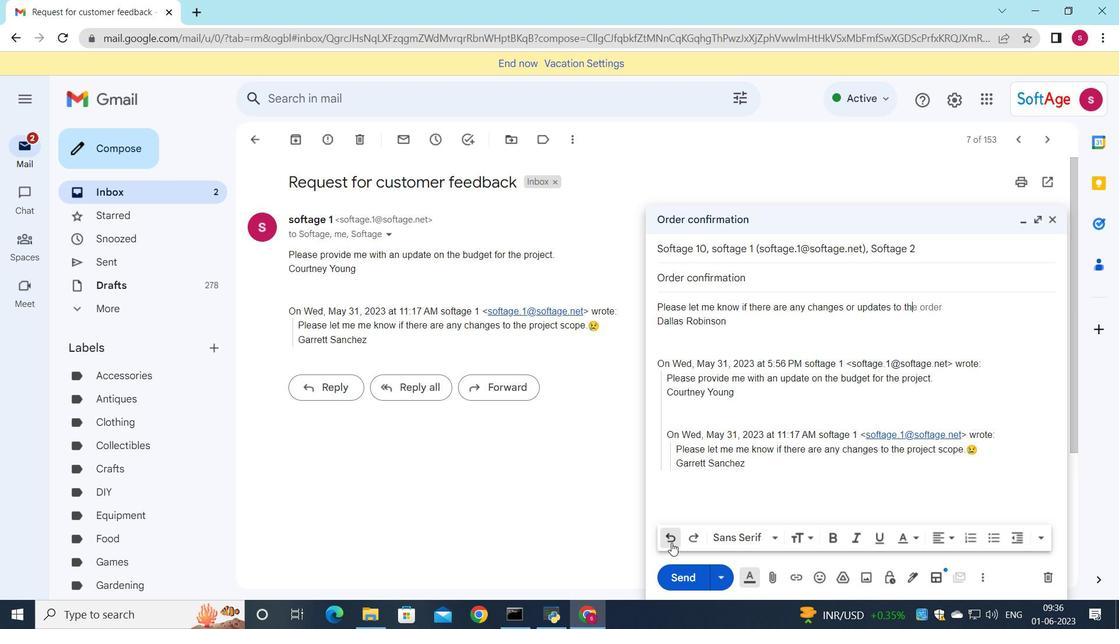 
Action: Mouse pressed left at (671, 544)
Screenshot: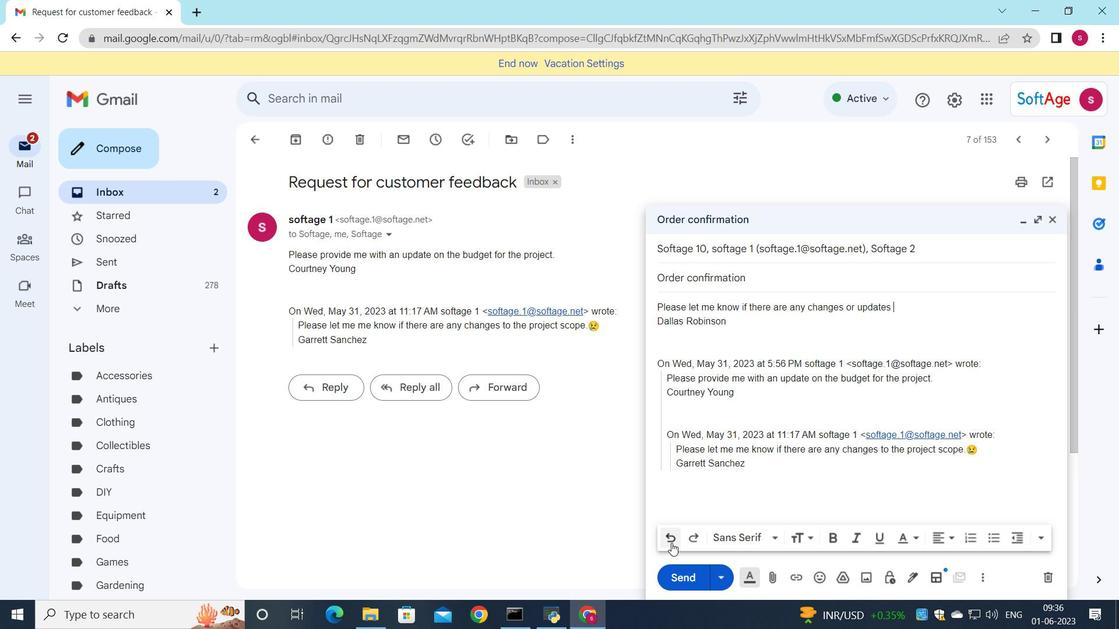 
Action: Mouse pressed left at (671, 544)
Screenshot: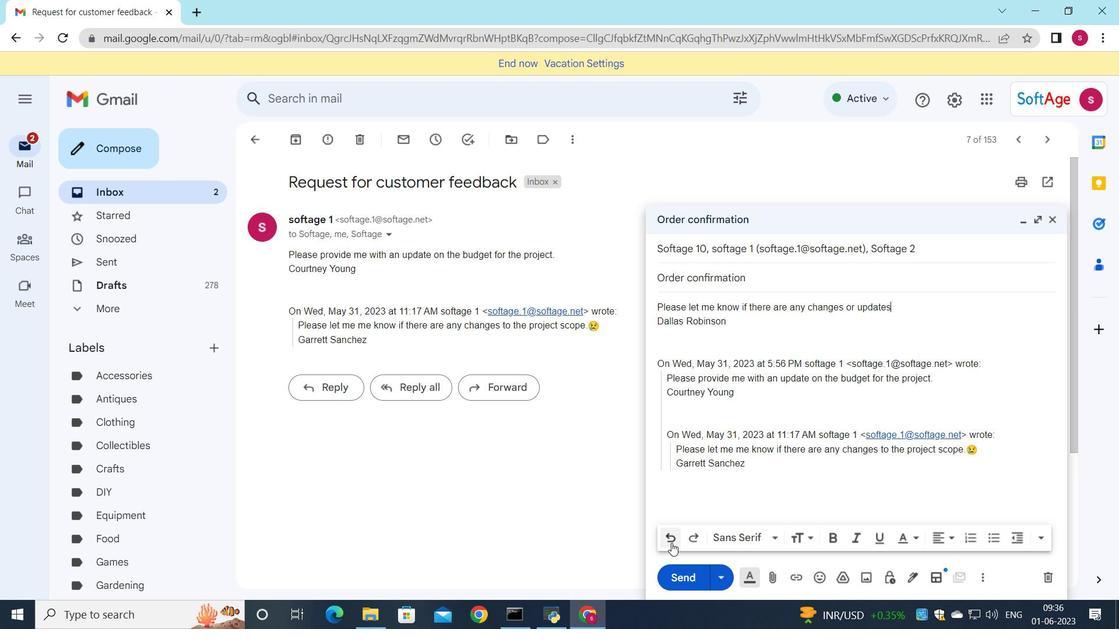 
Action: Mouse pressed left at (671, 544)
Screenshot: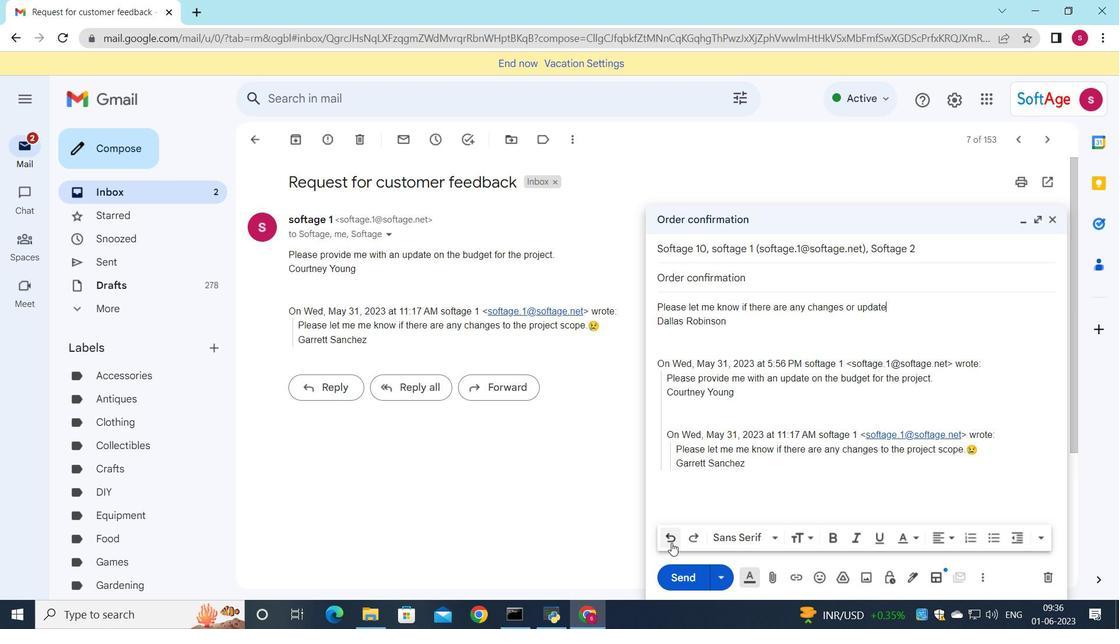 
Action: Mouse pressed left at (671, 544)
Screenshot: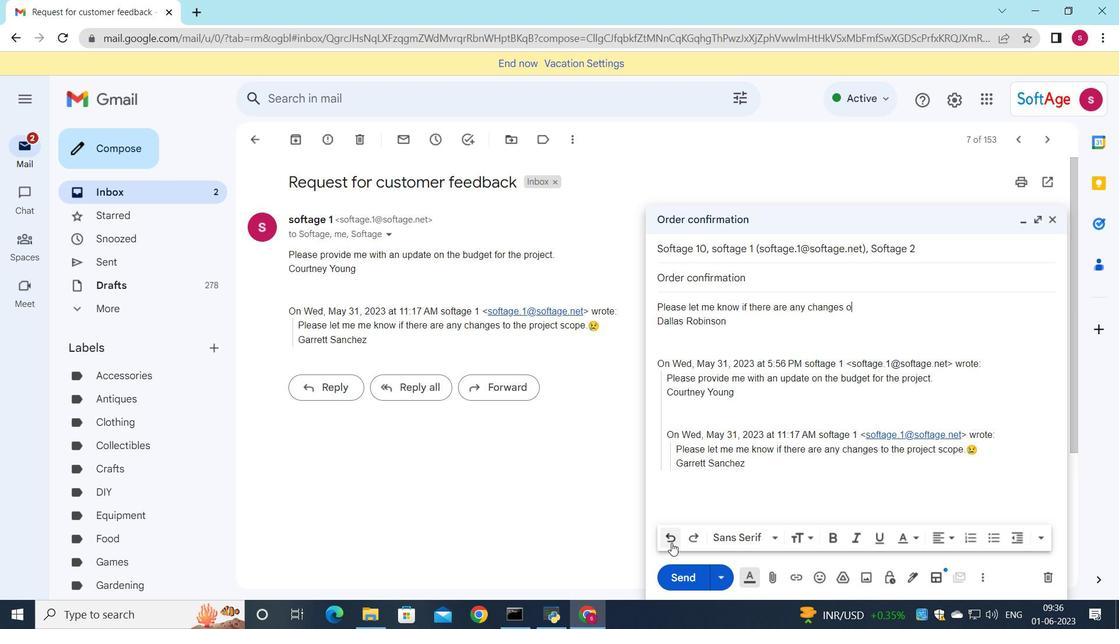 
Action: Mouse pressed left at (671, 544)
Screenshot: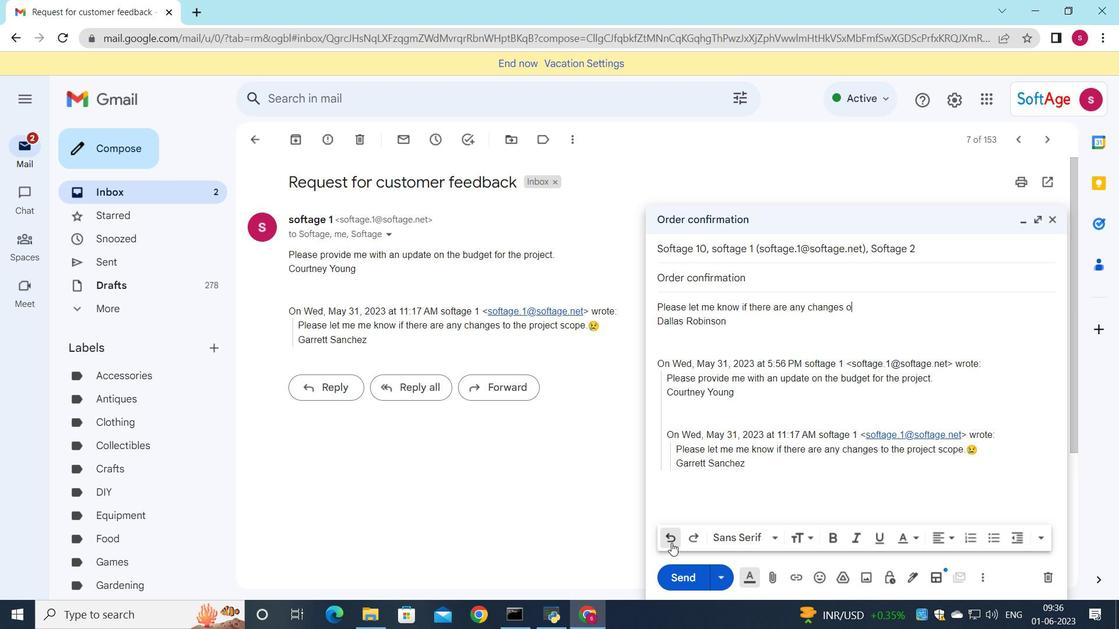 
Action: Mouse pressed left at (671, 544)
Screenshot: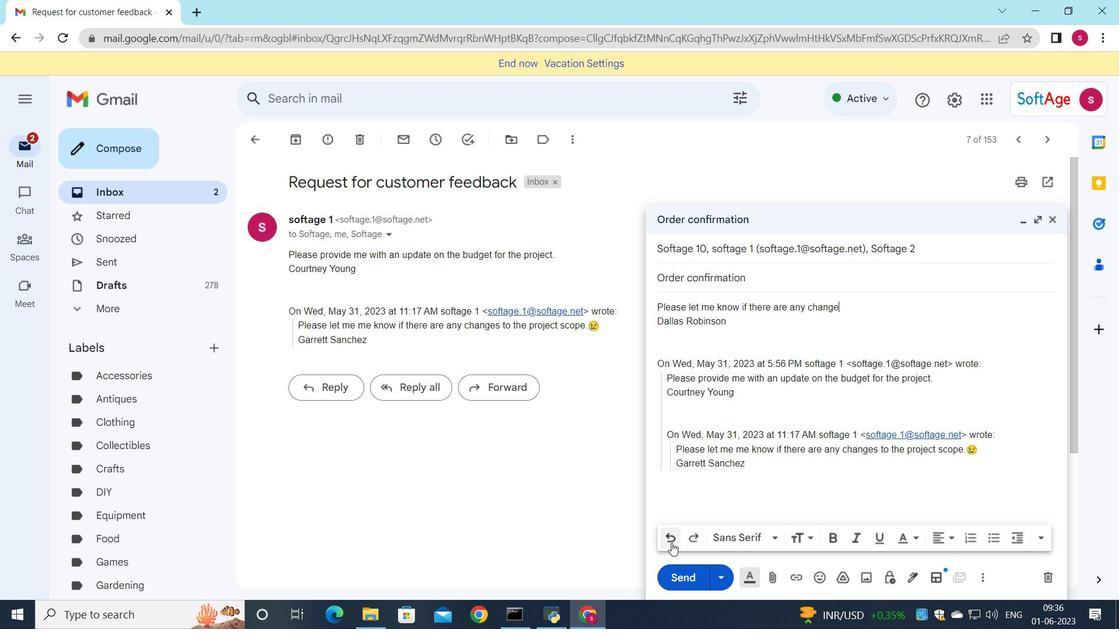 
Action: Mouse pressed left at (671, 544)
Screenshot: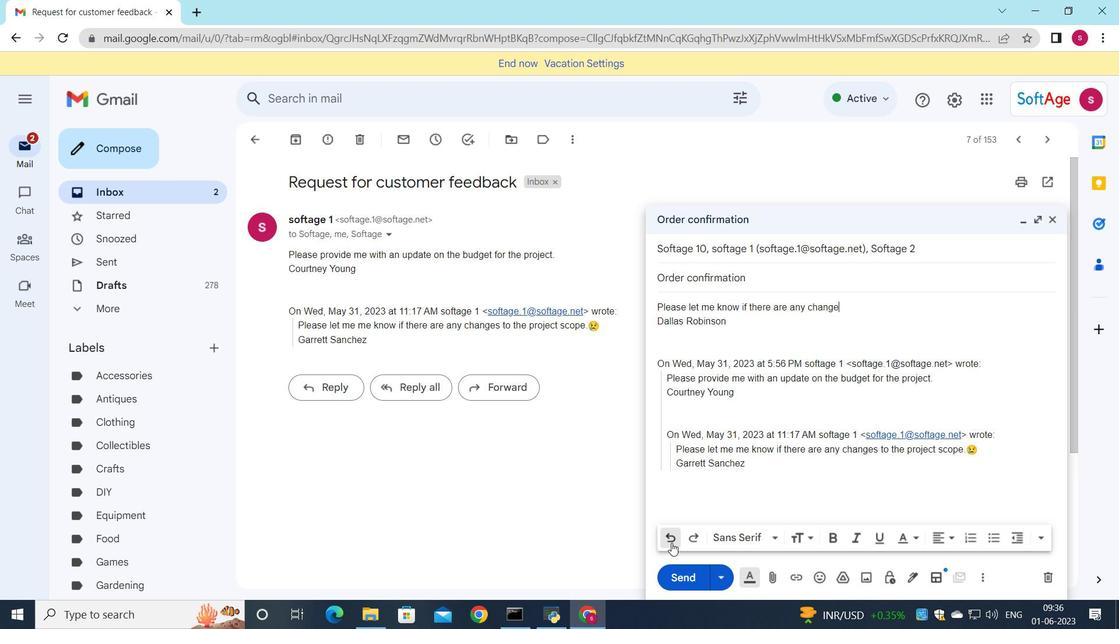 
Action: Mouse pressed left at (671, 544)
Screenshot: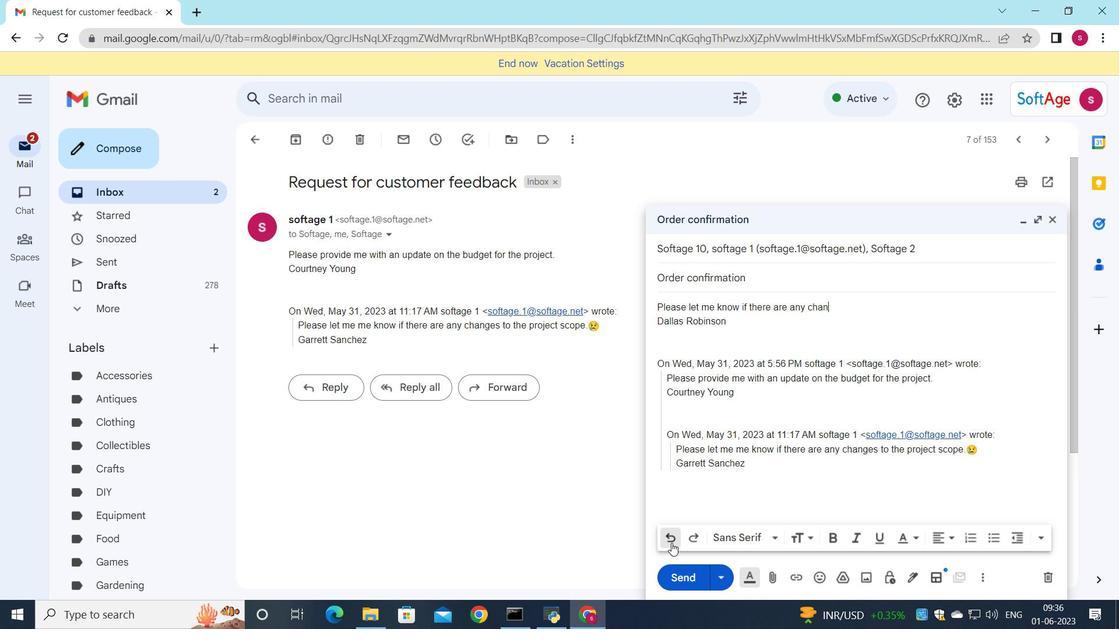
Action: Mouse pressed left at (671, 544)
Screenshot: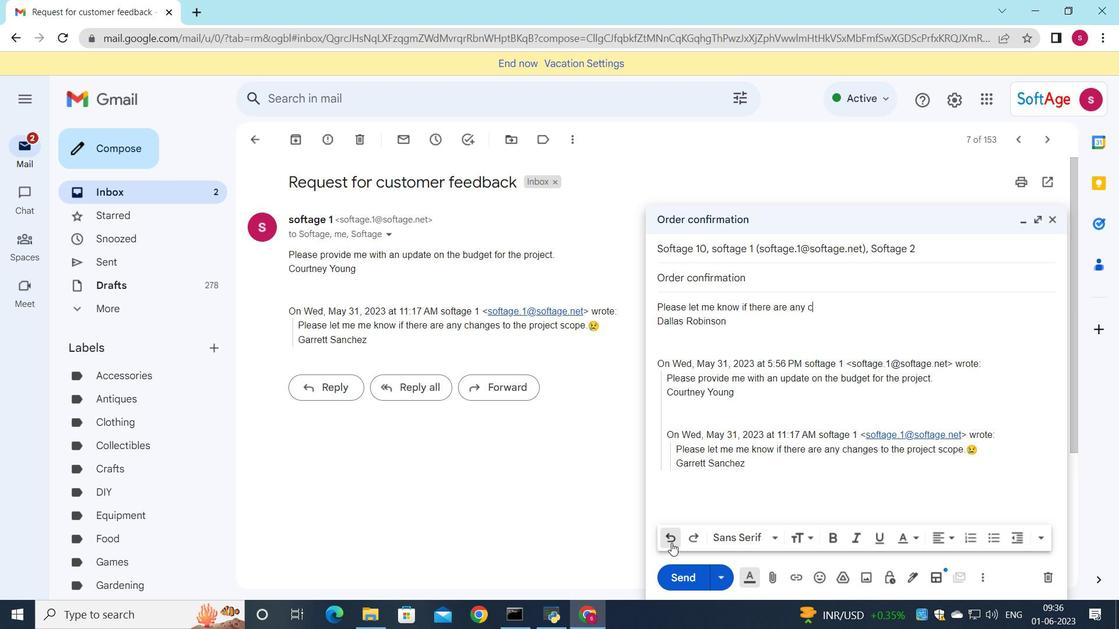 
Action: Mouse pressed left at (671, 544)
Screenshot: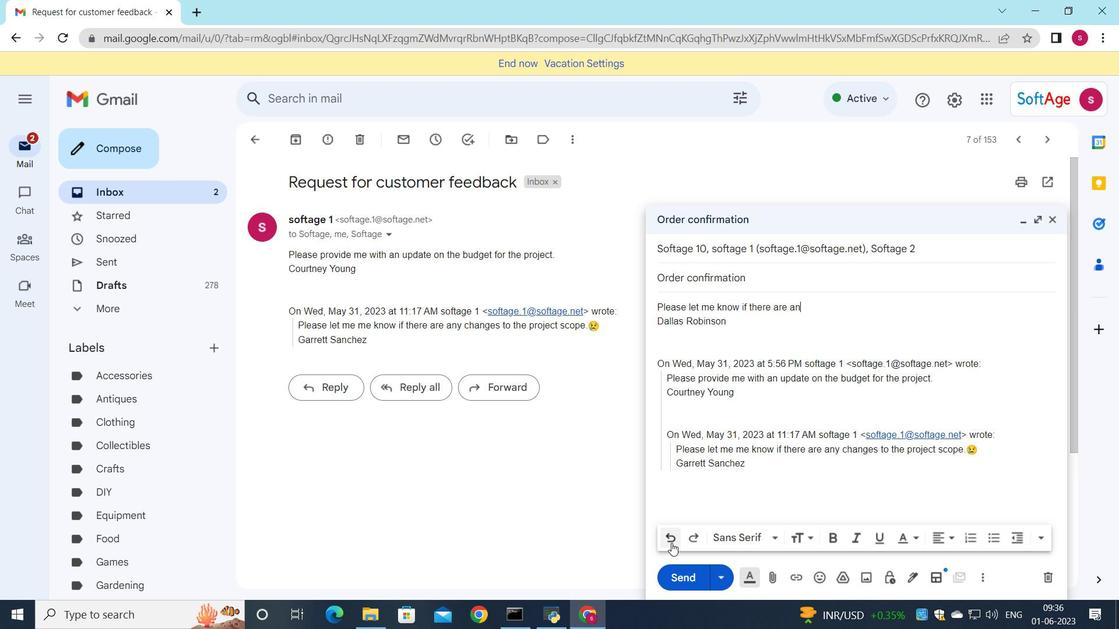 
Action: Mouse pressed left at (671, 544)
Screenshot: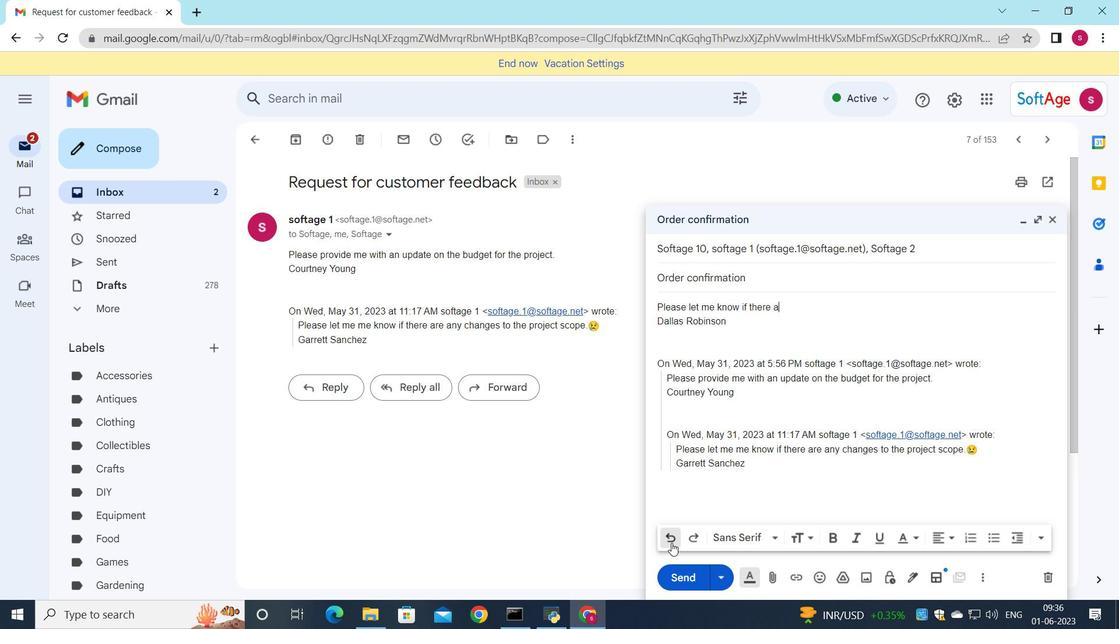 
Action: Mouse pressed left at (671, 544)
Screenshot: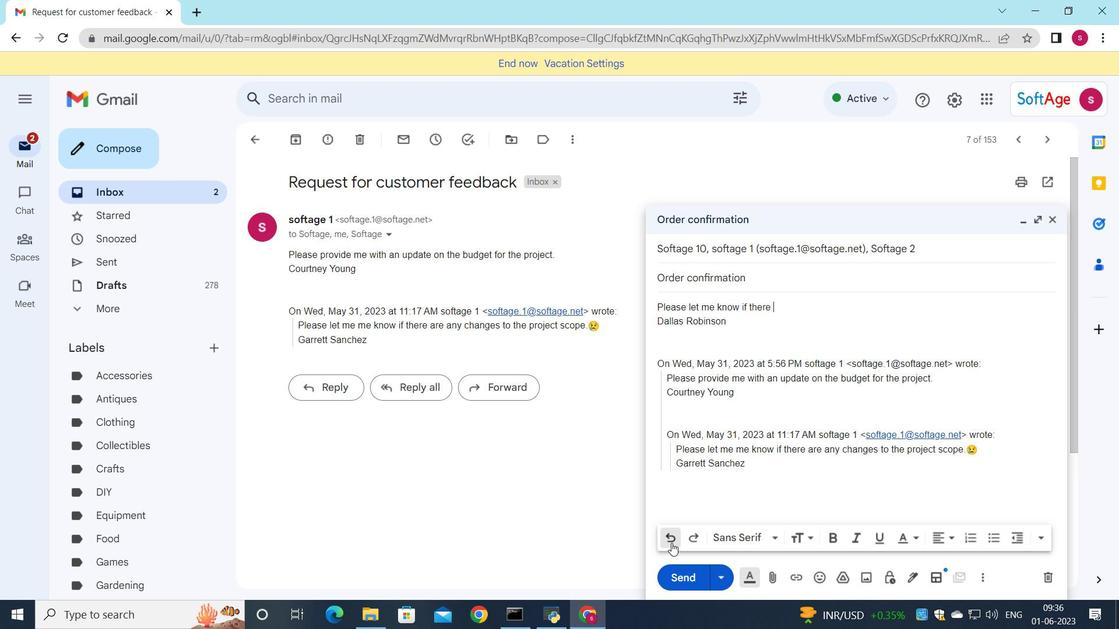 
Action: Mouse pressed left at (671, 544)
Screenshot: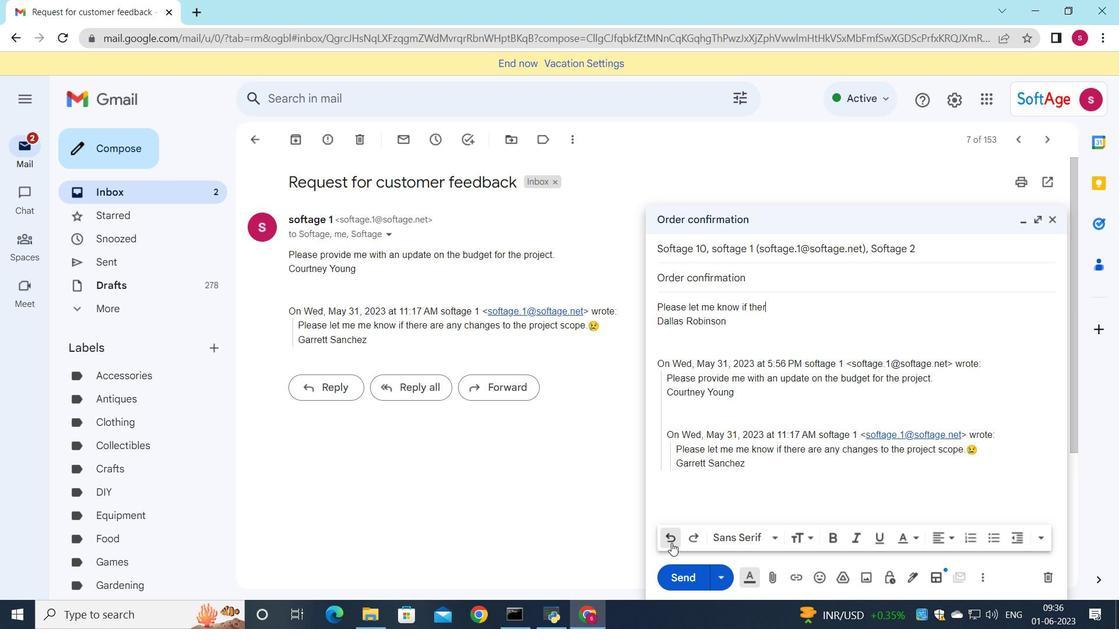 
Action: Mouse pressed left at (671, 544)
Screenshot: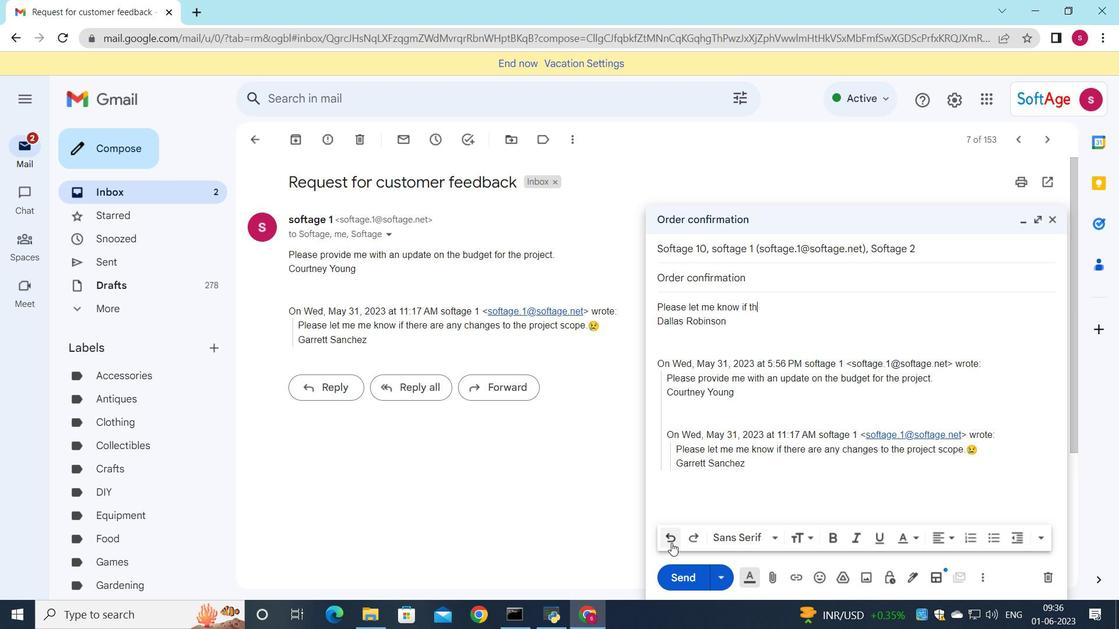 
Action: Mouse pressed left at (671, 544)
Screenshot: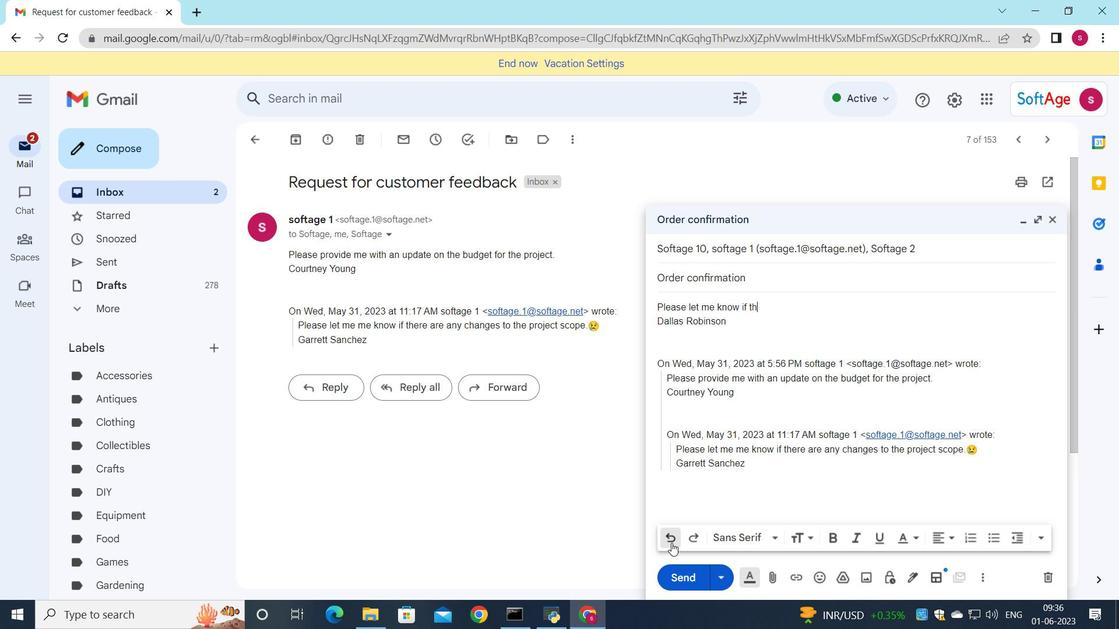 
Action: Mouse pressed left at (671, 544)
Screenshot: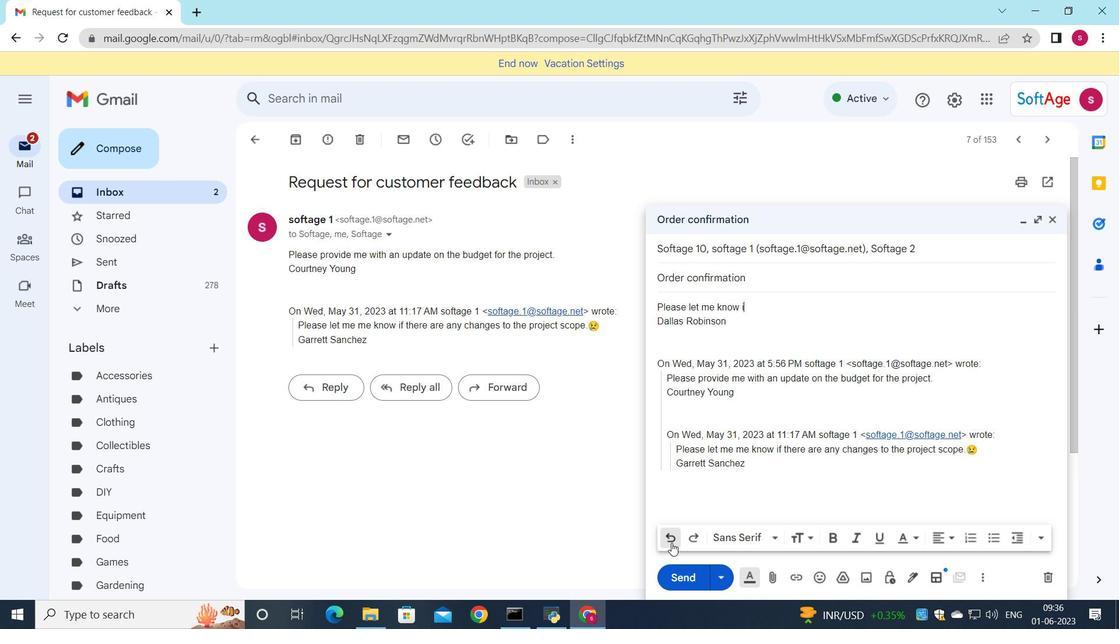 
Action: Mouse pressed left at (671, 544)
Screenshot: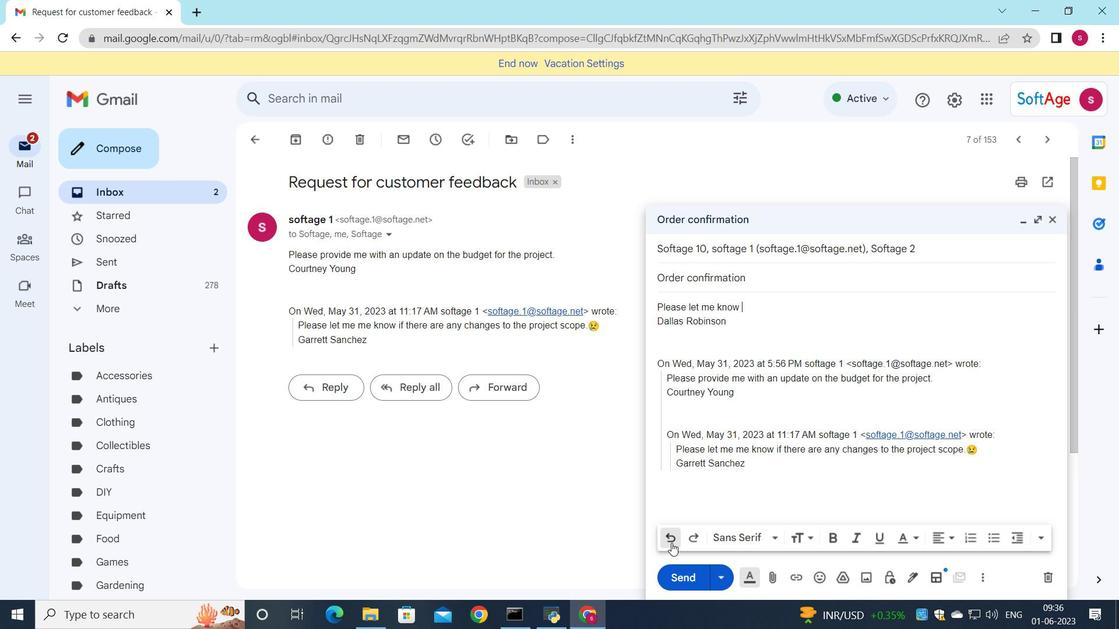 
Action: Mouse pressed left at (671, 544)
Screenshot: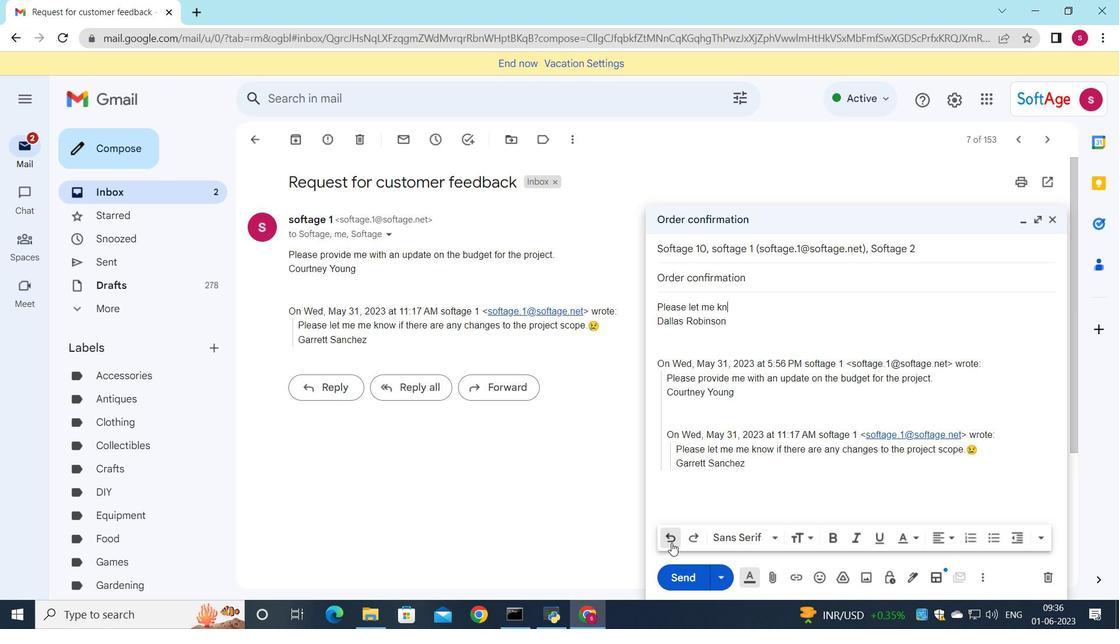 
Action: Mouse pressed left at (671, 544)
Screenshot: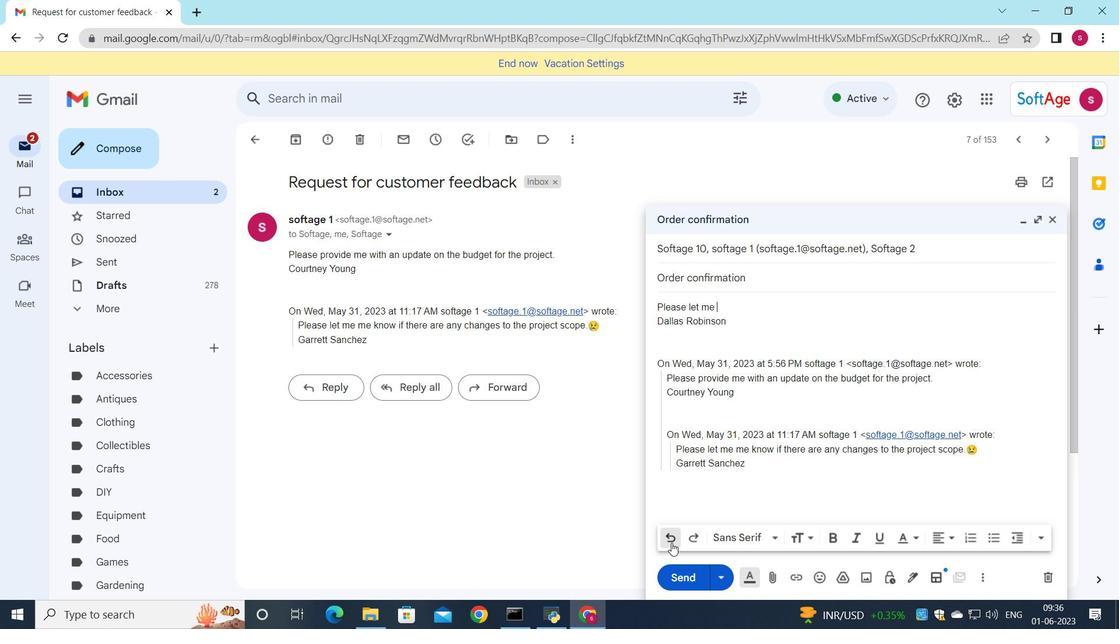 
Action: Mouse pressed left at (671, 544)
Screenshot: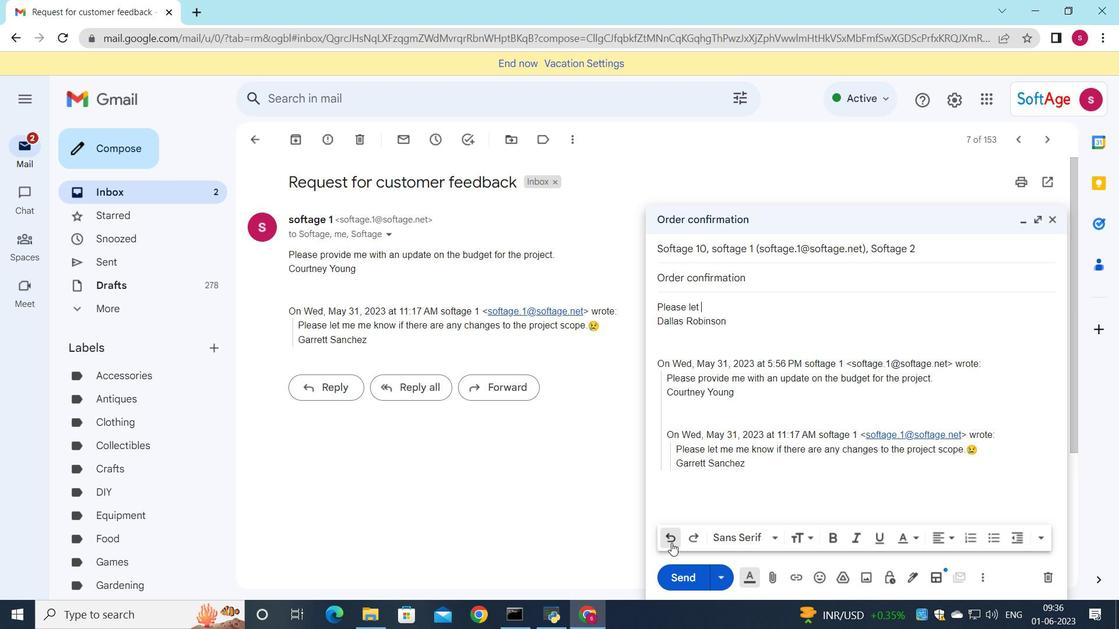 
Action: Mouse pressed left at (671, 544)
Screenshot: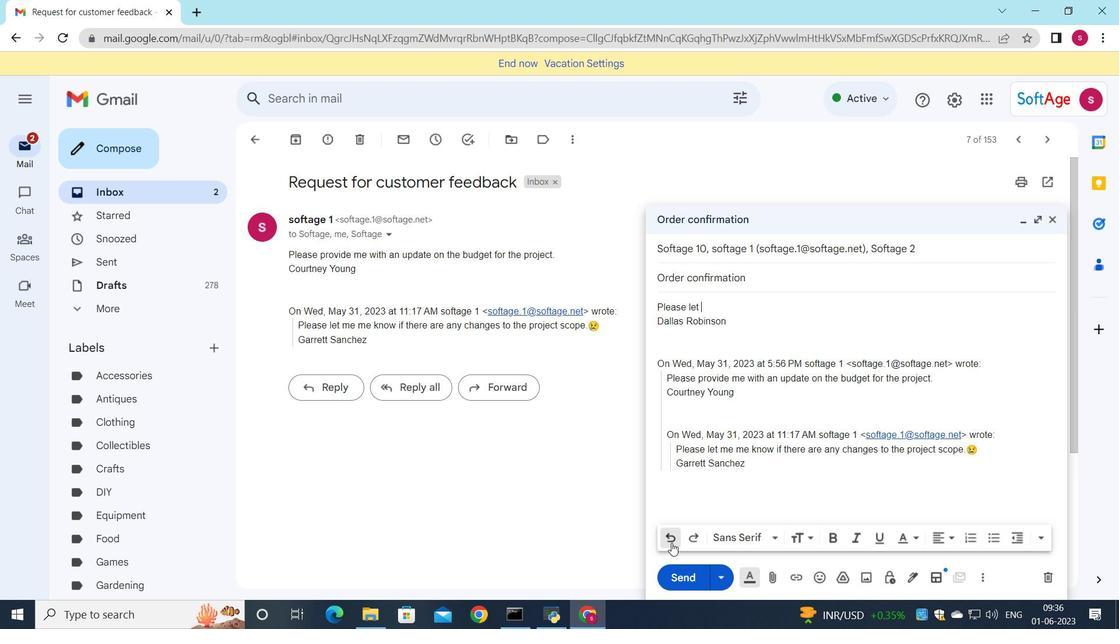 
Action: Mouse pressed left at (671, 544)
Screenshot: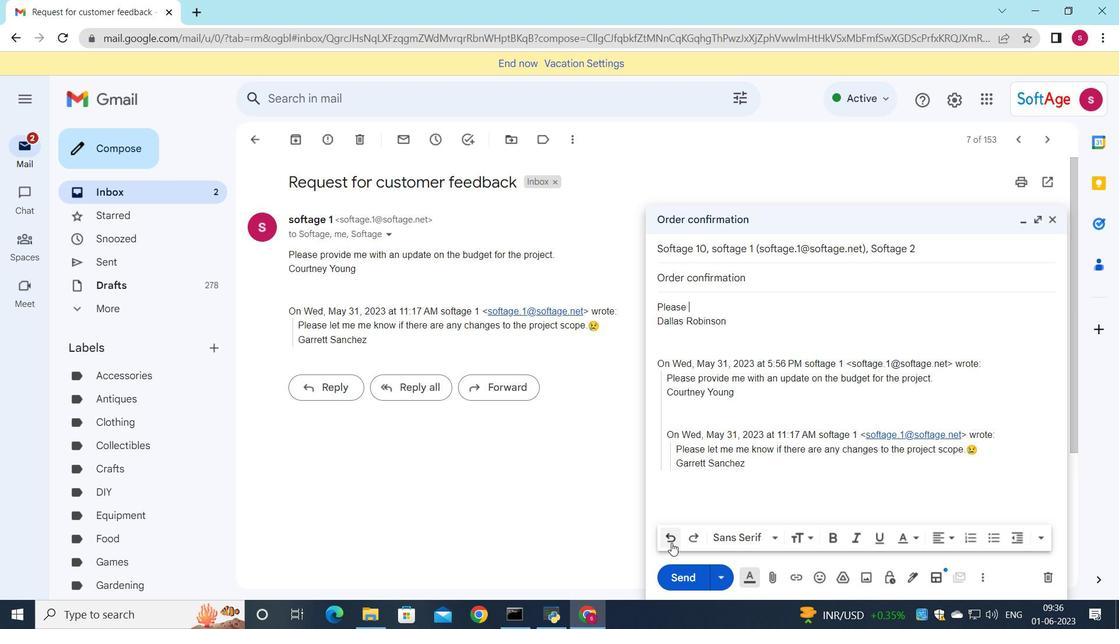 
Action: Mouse pressed left at (671, 544)
Screenshot: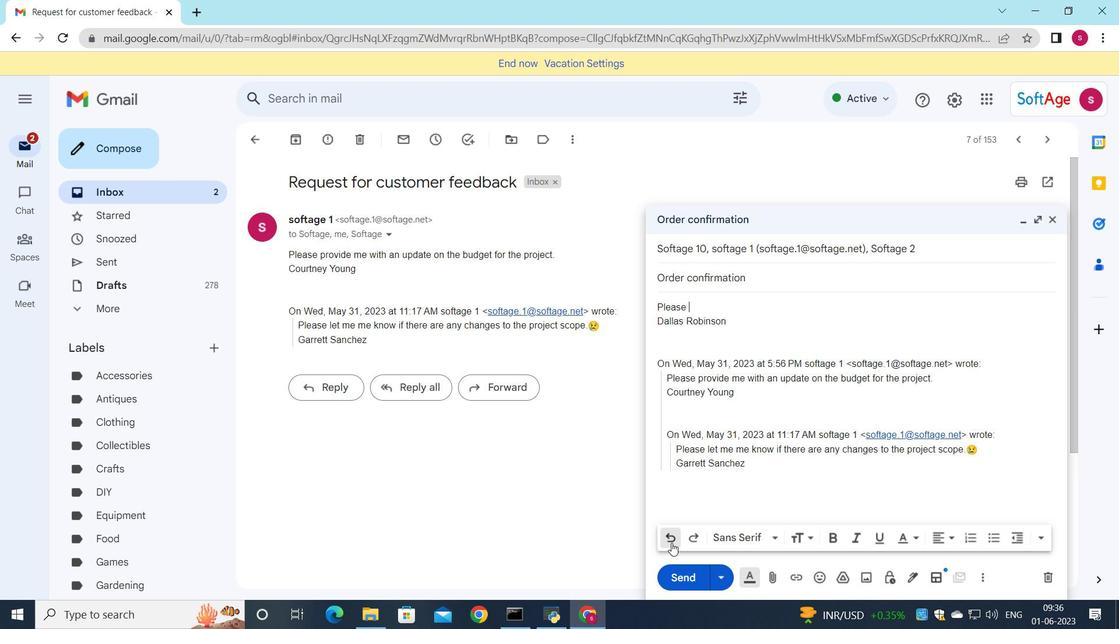 
Action: Mouse pressed left at (671, 544)
Screenshot: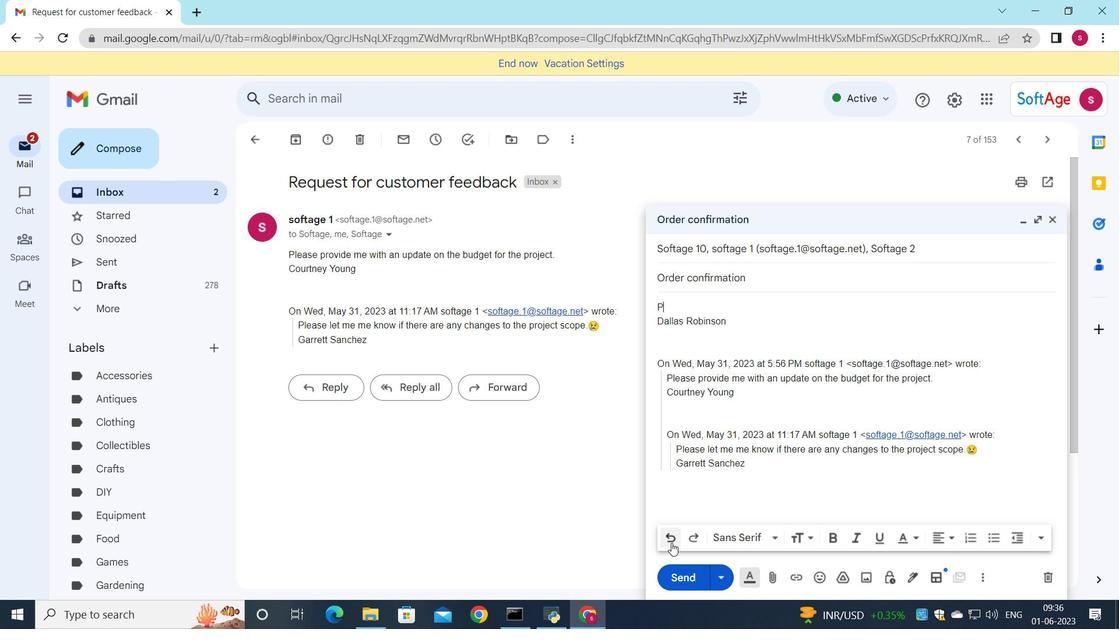 
Action: Mouse moved to (704, 521)
Screenshot: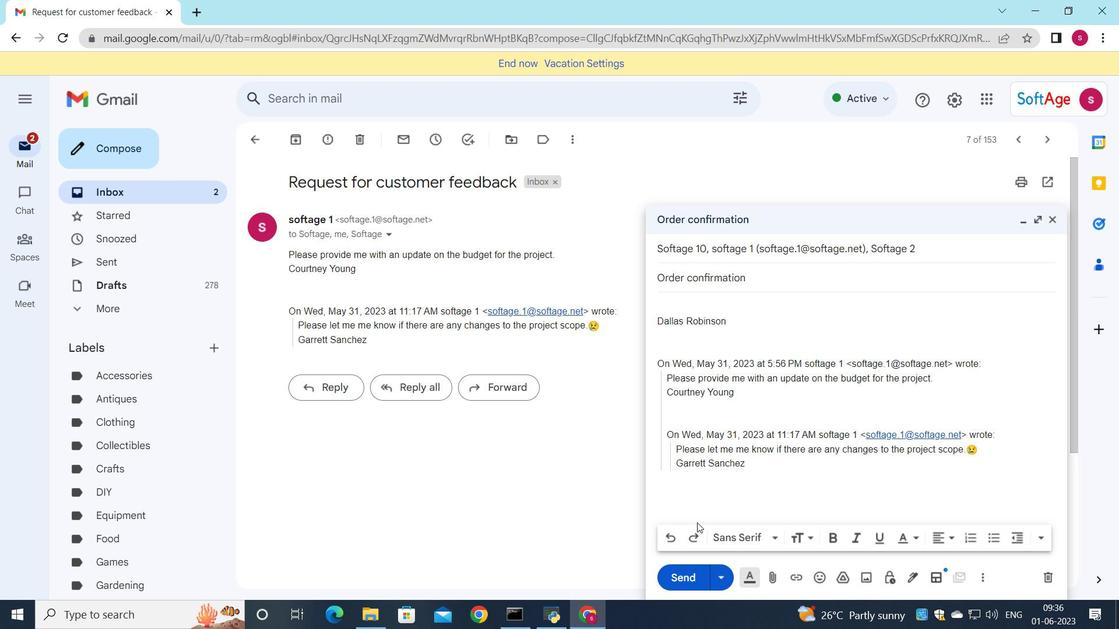 
Action: Key pressed <Key.shift>Ths<Key.backspace>ank<Key.space>you<Key.space>for<Key.space>your<Key.space>cooperation<Key.space>in<Key.space>this<Key.space>matter
Screenshot: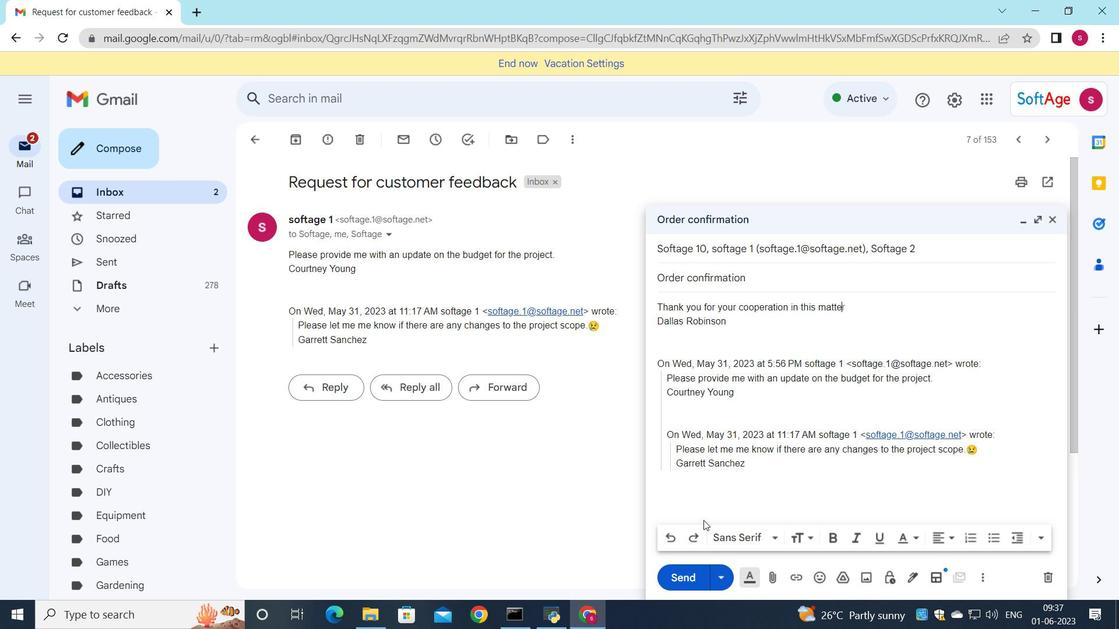 
Action: Mouse moved to (691, 526)
Screenshot: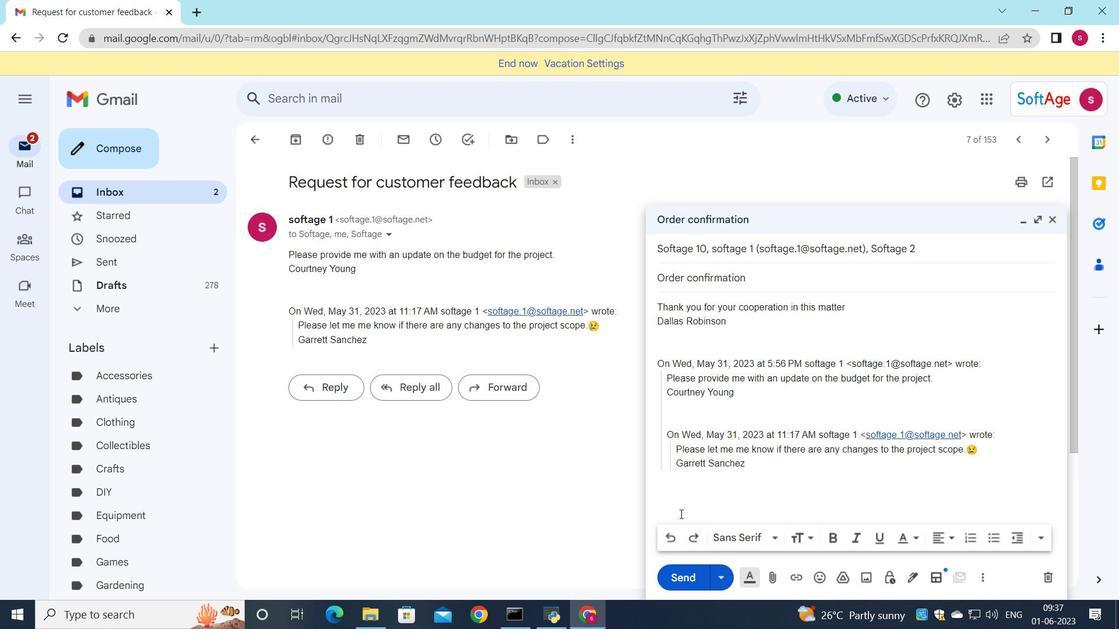 
Action: Key pressed .
Screenshot: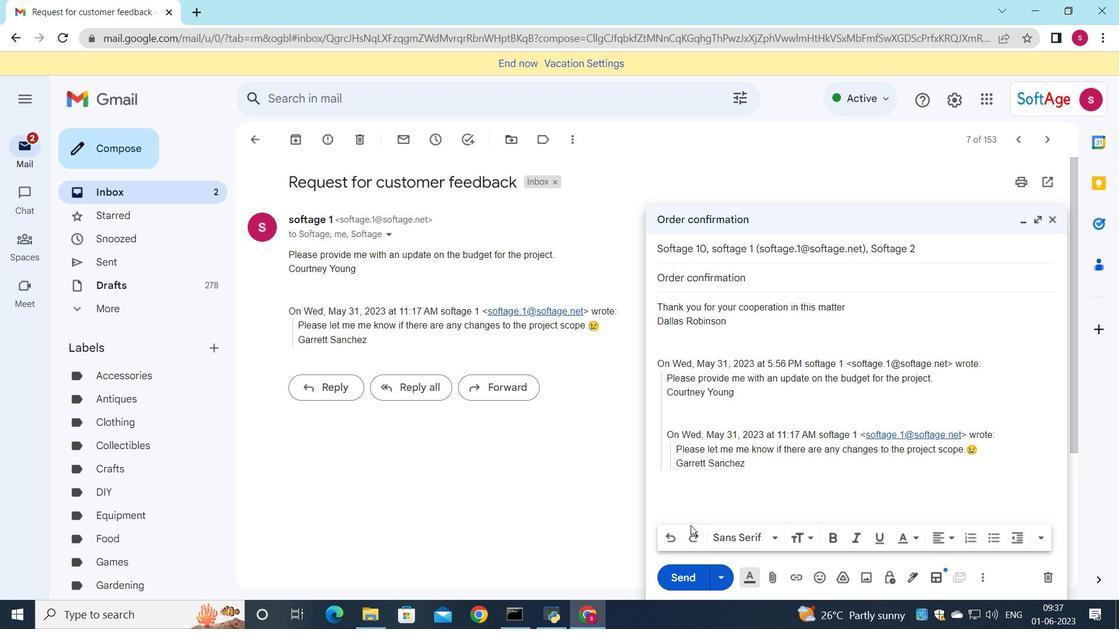 
Action: Mouse moved to (681, 584)
Screenshot: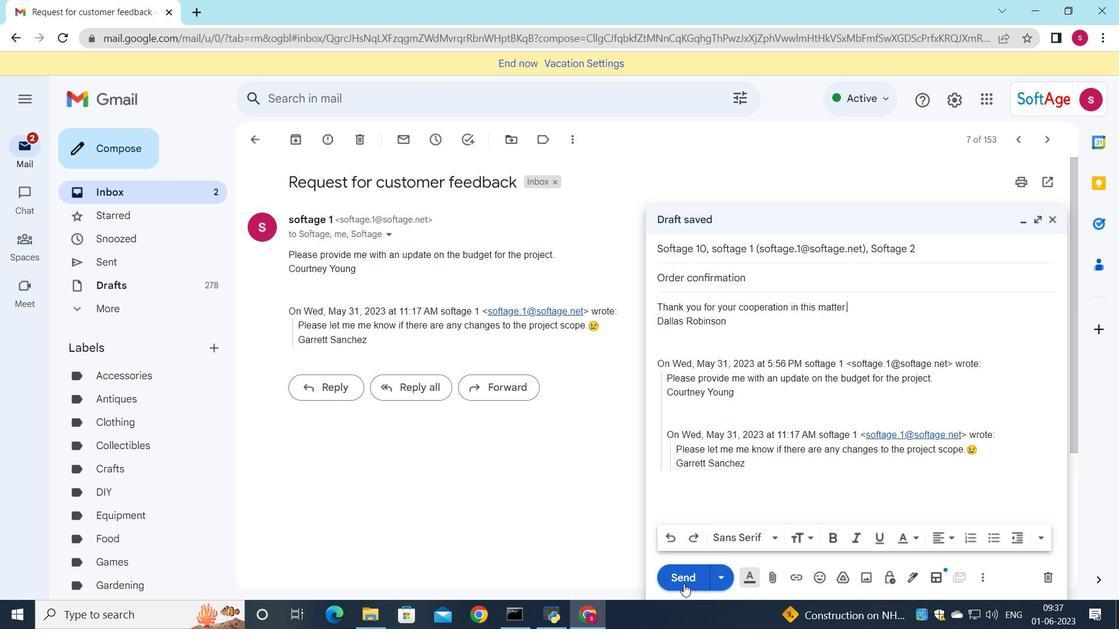 
Action: Mouse pressed left at (681, 584)
Screenshot: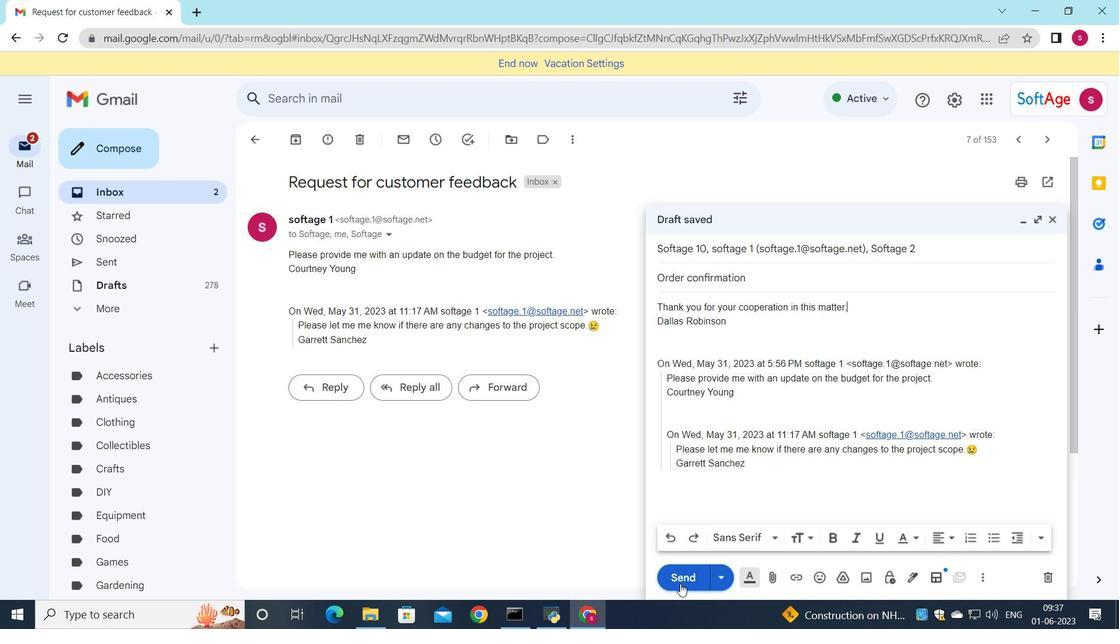 
Action: Mouse moved to (136, 190)
Screenshot: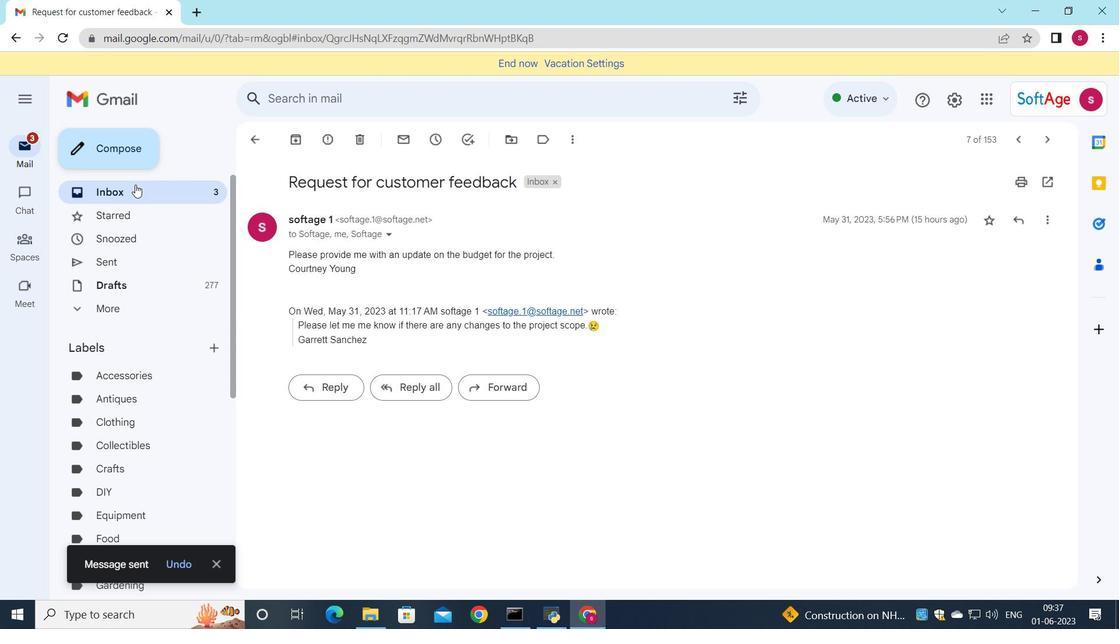 
Action: Mouse pressed left at (136, 190)
Screenshot: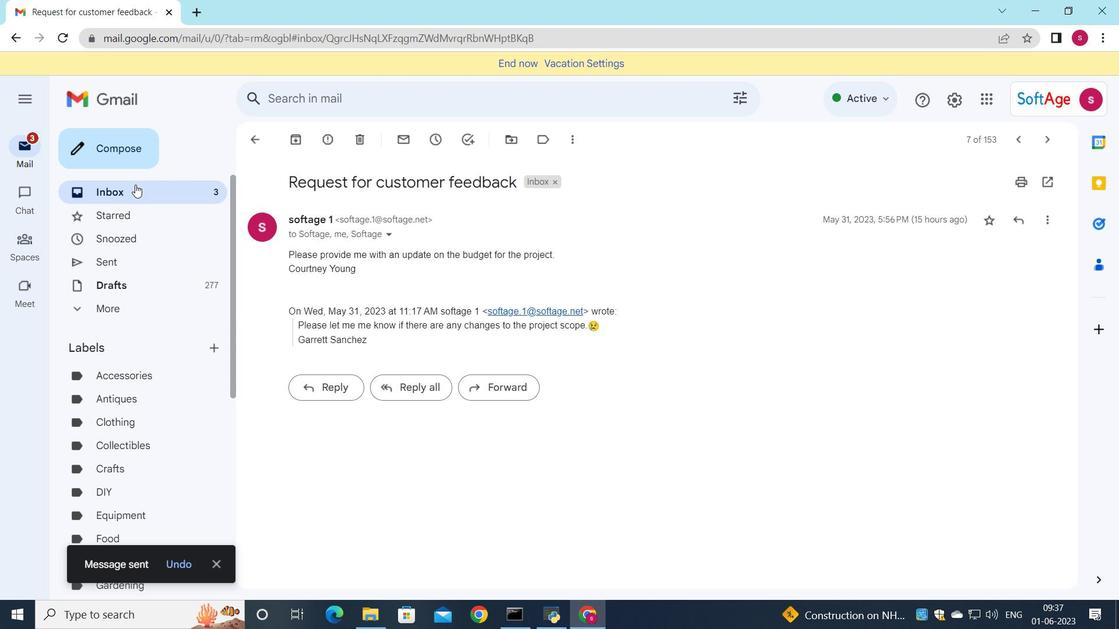 
Action: Mouse moved to (580, 266)
Screenshot: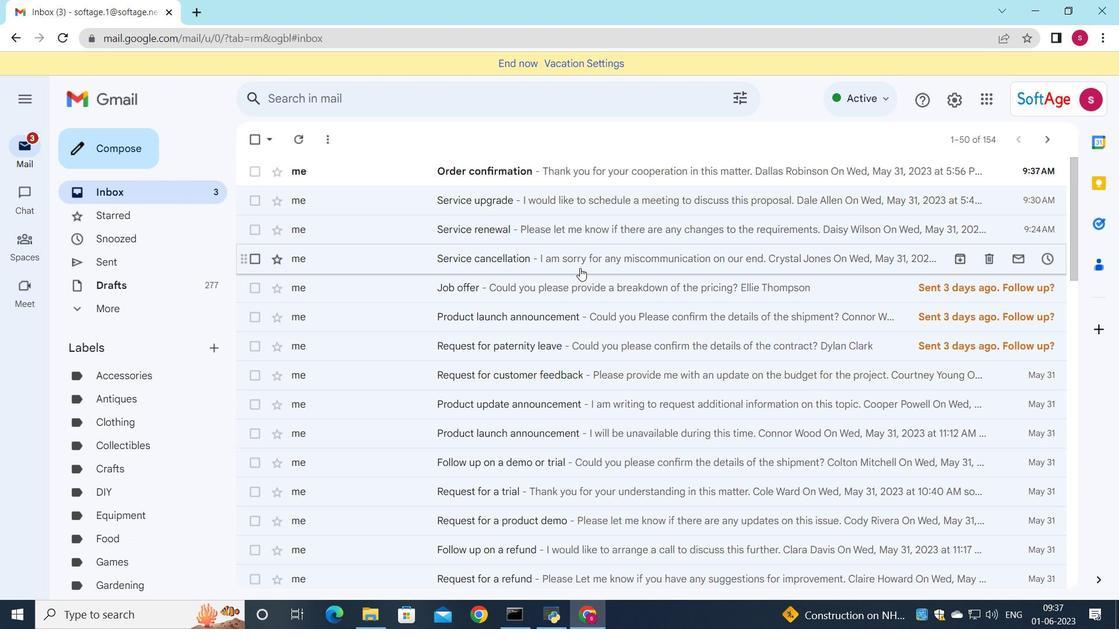 
Action: Mouse scrolled (580, 267) with delta (0, 0)
Screenshot: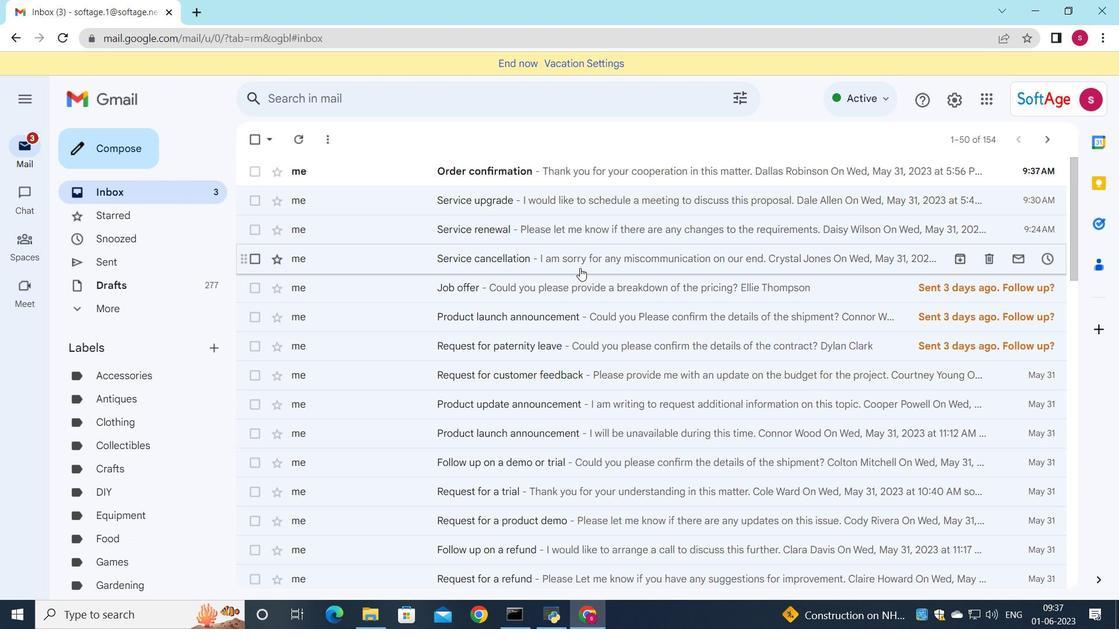 
Action: Mouse scrolled (580, 267) with delta (0, 0)
Screenshot: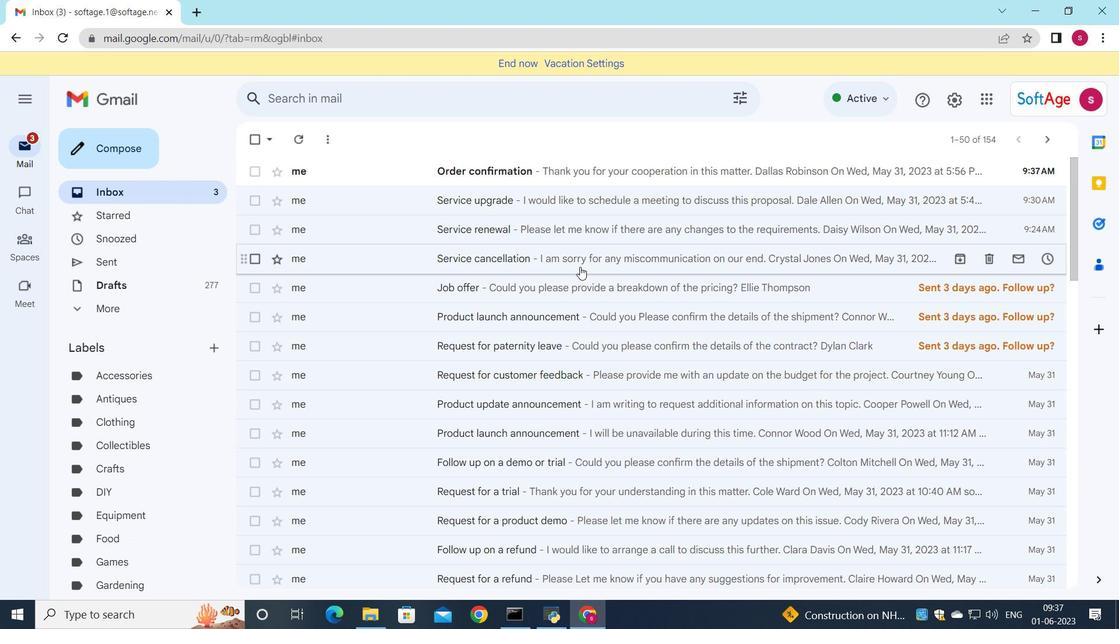 
Action: Mouse scrolled (580, 267) with delta (0, 0)
Screenshot: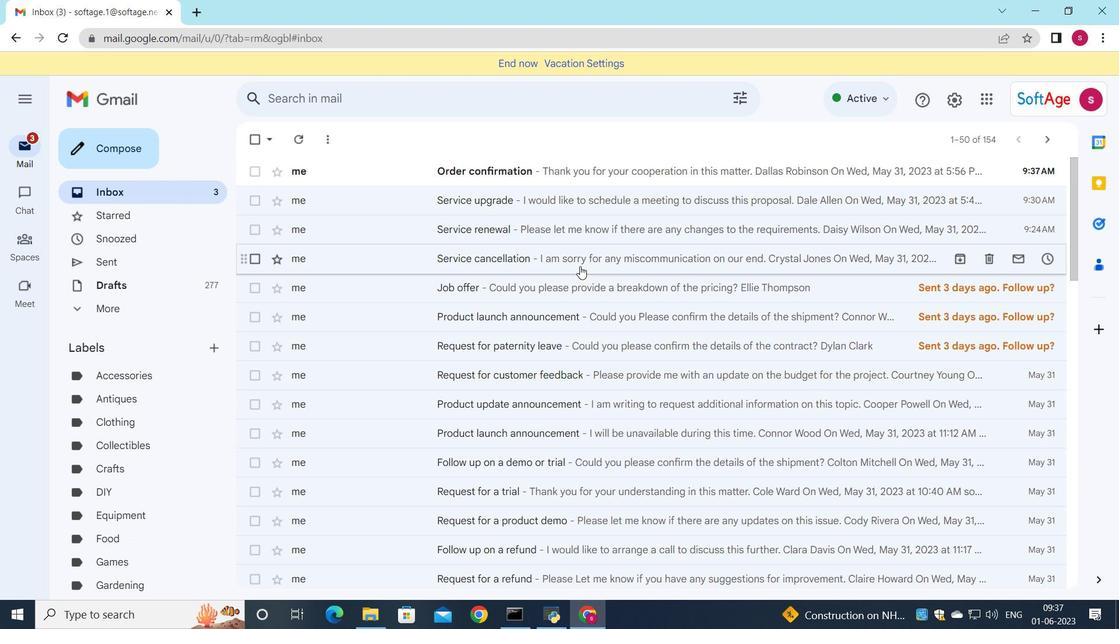 
Action: Mouse moved to (567, 179)
Screenshot: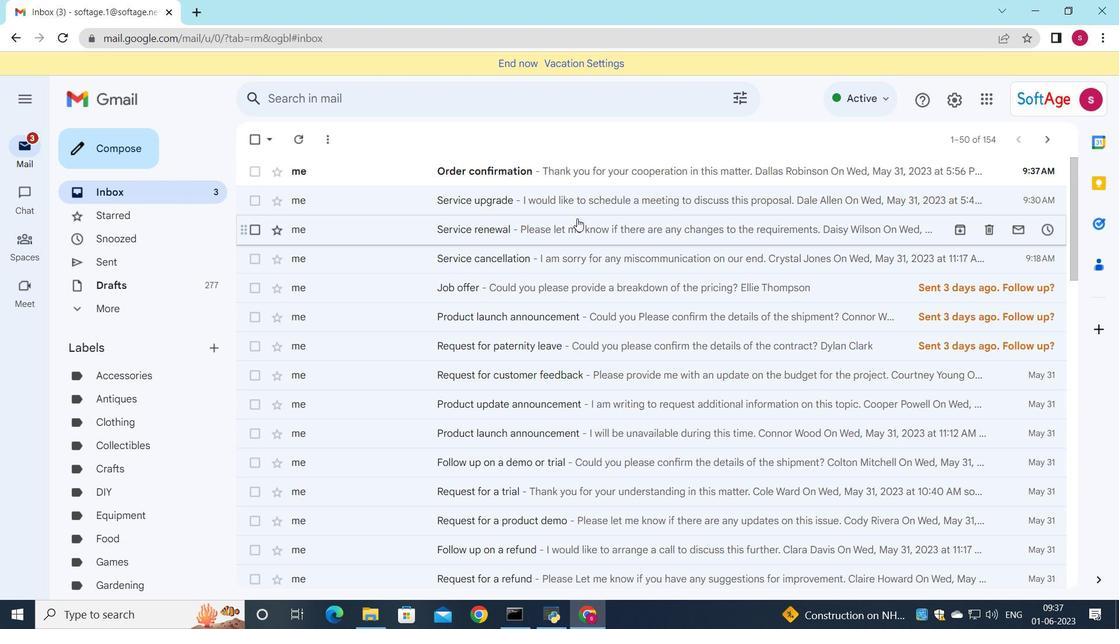 
Action: Mouse pressed left at (567, 179)
Screenshot: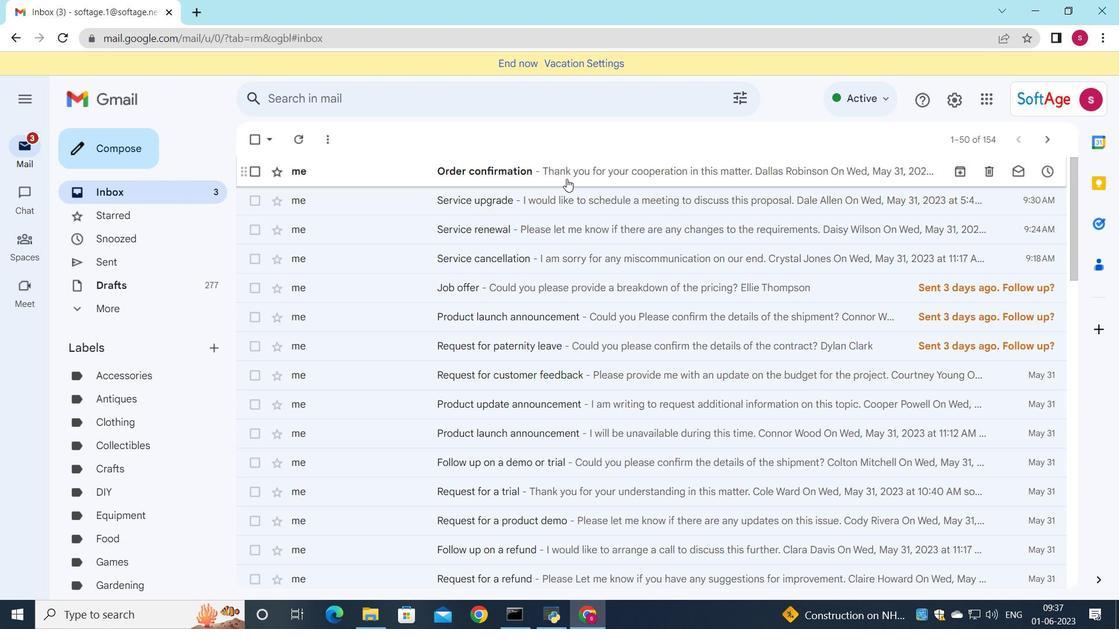 
Action: Mouse moved to (535, 280)
Screenshot: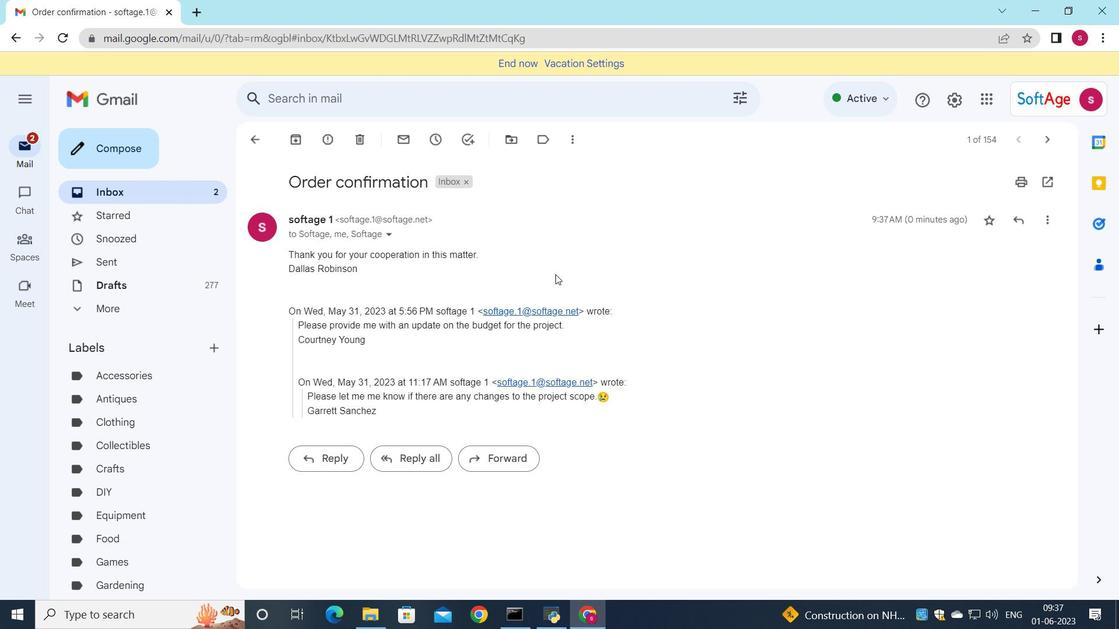 
